 Task: Find connections with filter location Saint-Maximin-la-Sainte-Baume with filter topic #jobsearching with filter profile language French with filter current company Refinitiv, an LSEG business with filter school Sri Chaitanya Techno School, Bangalore with filter industry Alternative Dispute Resolution with filter service category Real Estate with filter keywords title Mathematician
Action: Mouse moved to (300, 263)
Screenshot: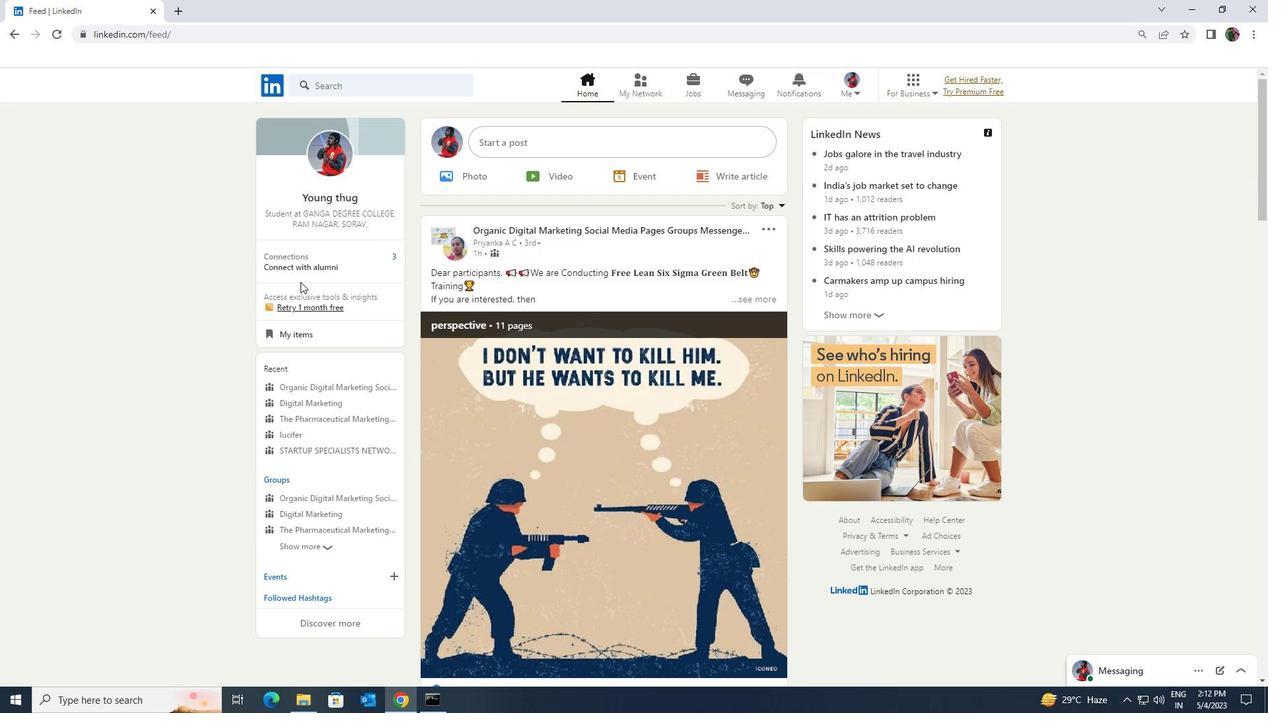 
Action: Mouse pressed left at (300, 263)
Screenshot: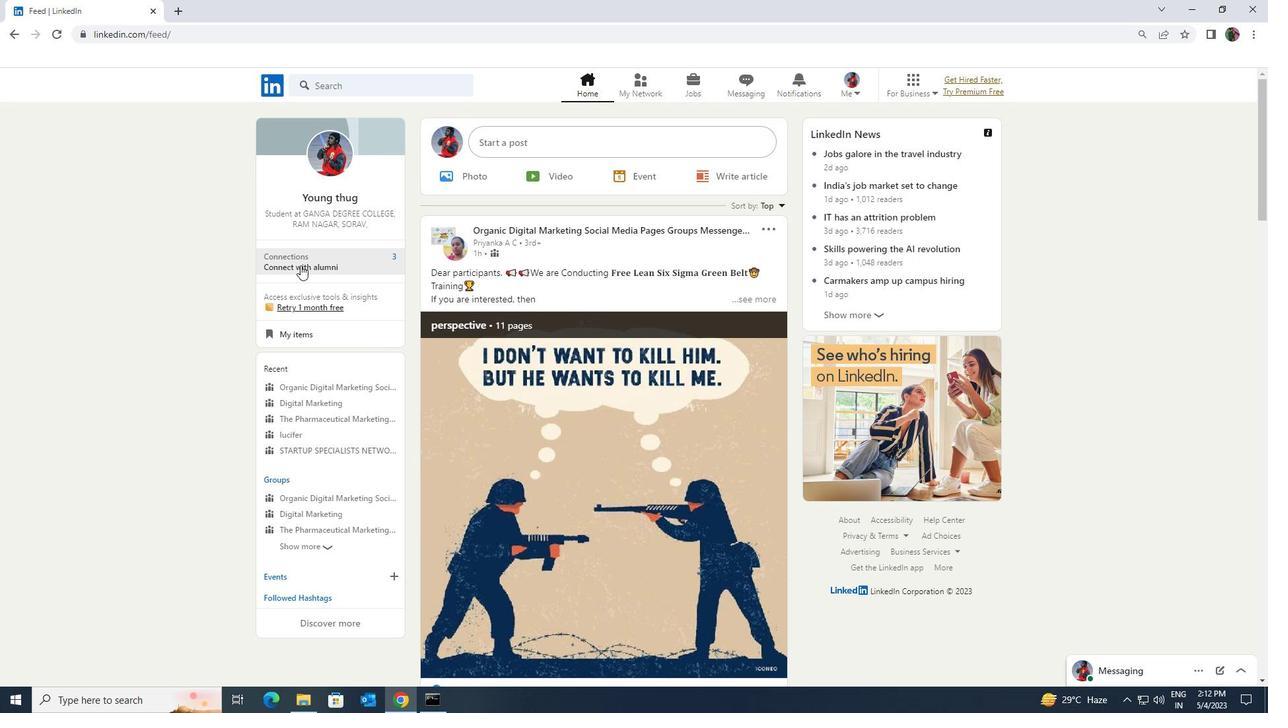 
Action: Mouse moved to (314, 157)
Screenshot: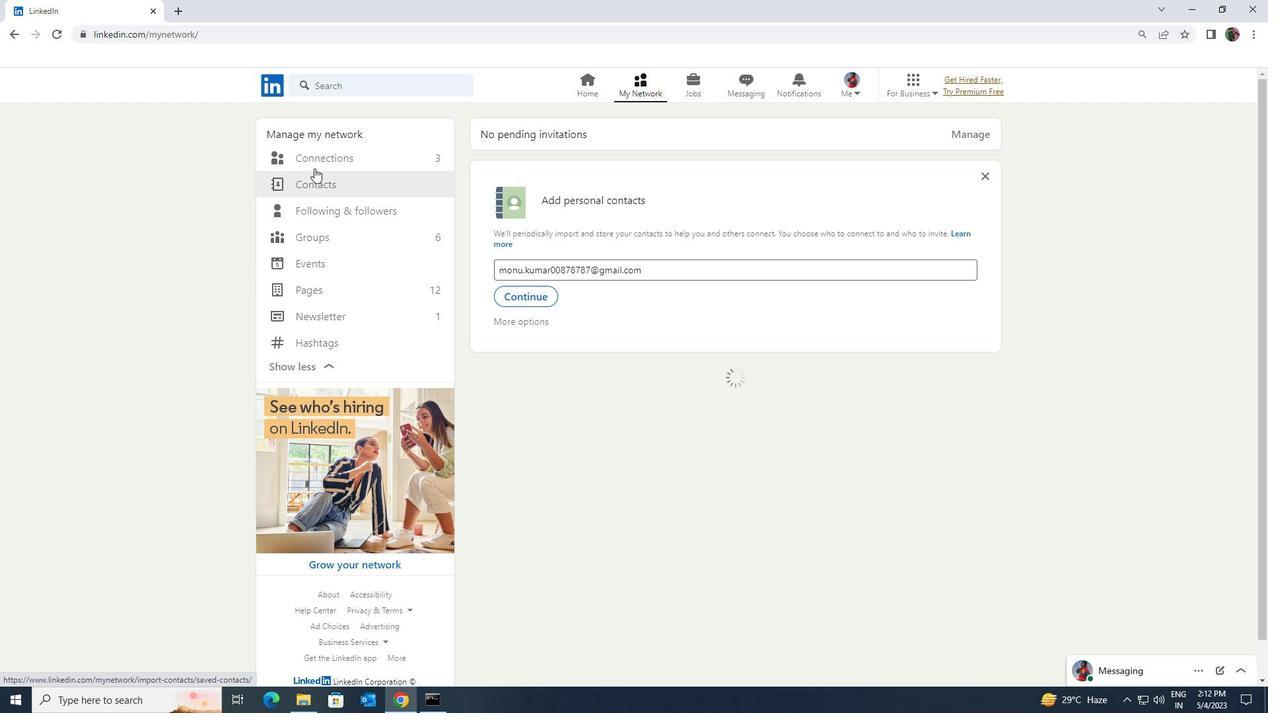 
Action: Mouse pressed left at (314, 157)
Screenshot: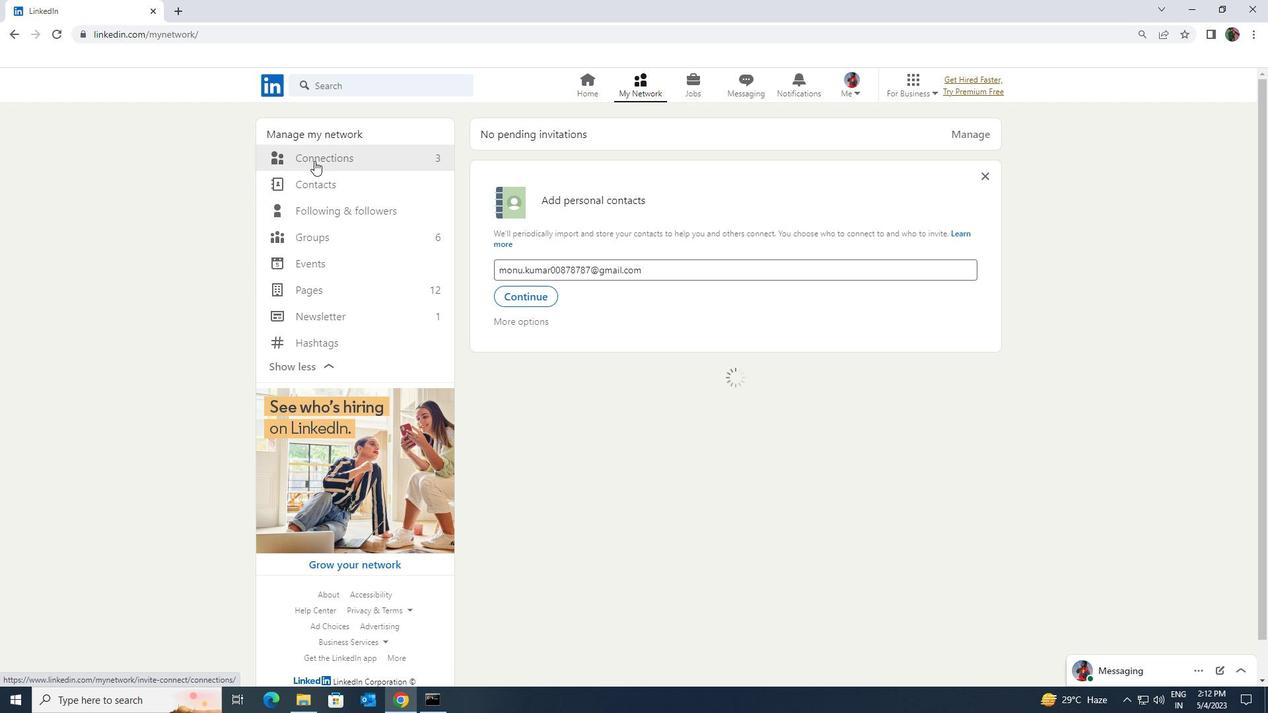 
Action: Mouse moved to (725, 155)
Screenshot: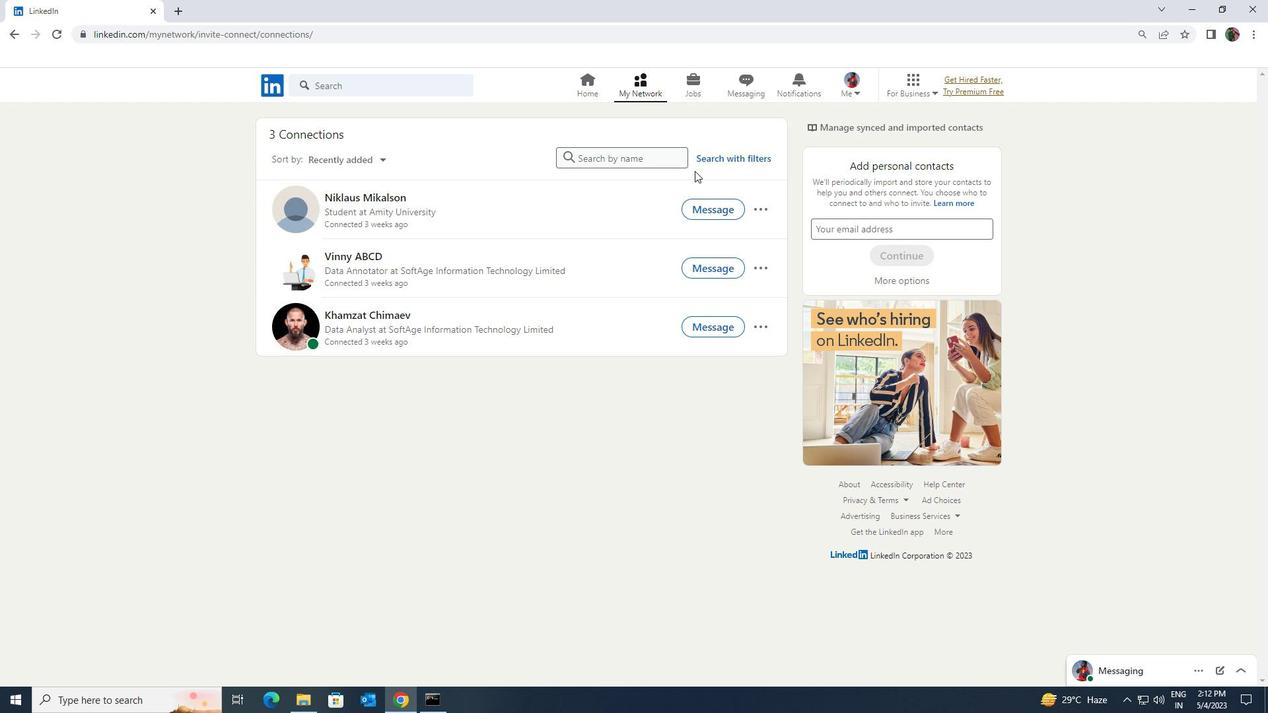
Action: Mouse pressed left at (725, 155)
Screenshot: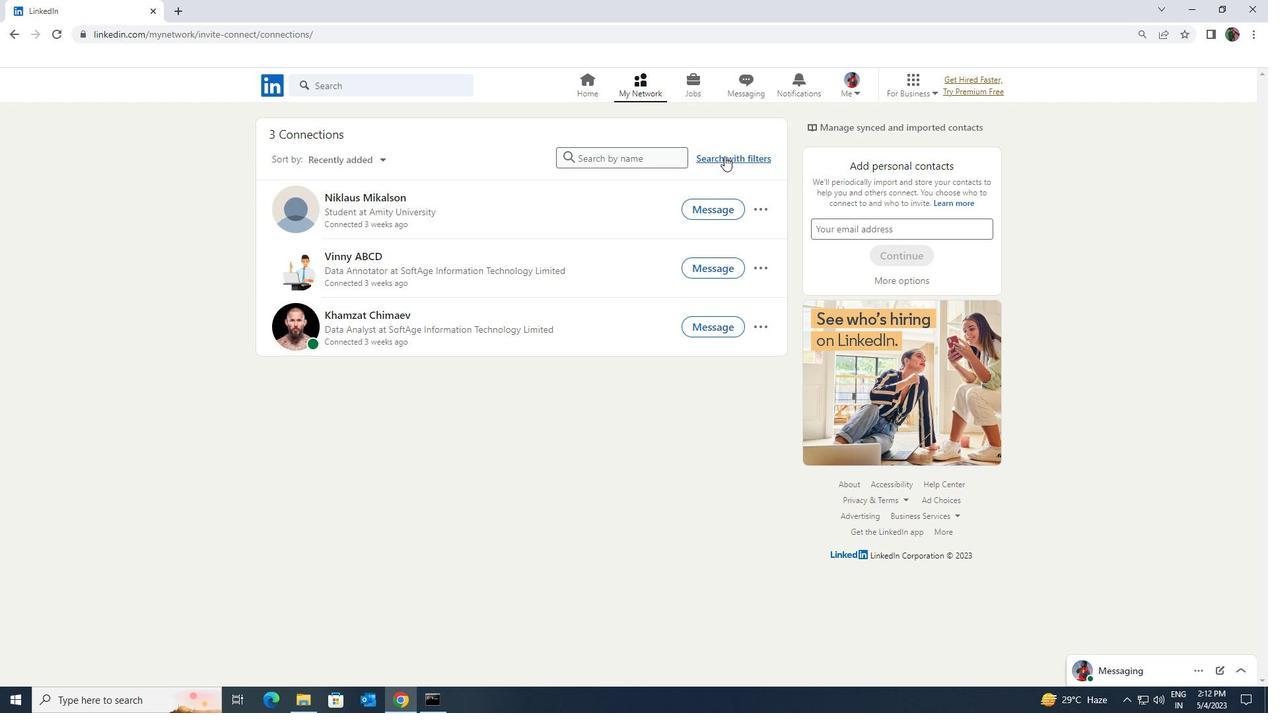 
Action: Mouse moved to (681, 122)
Screenshot: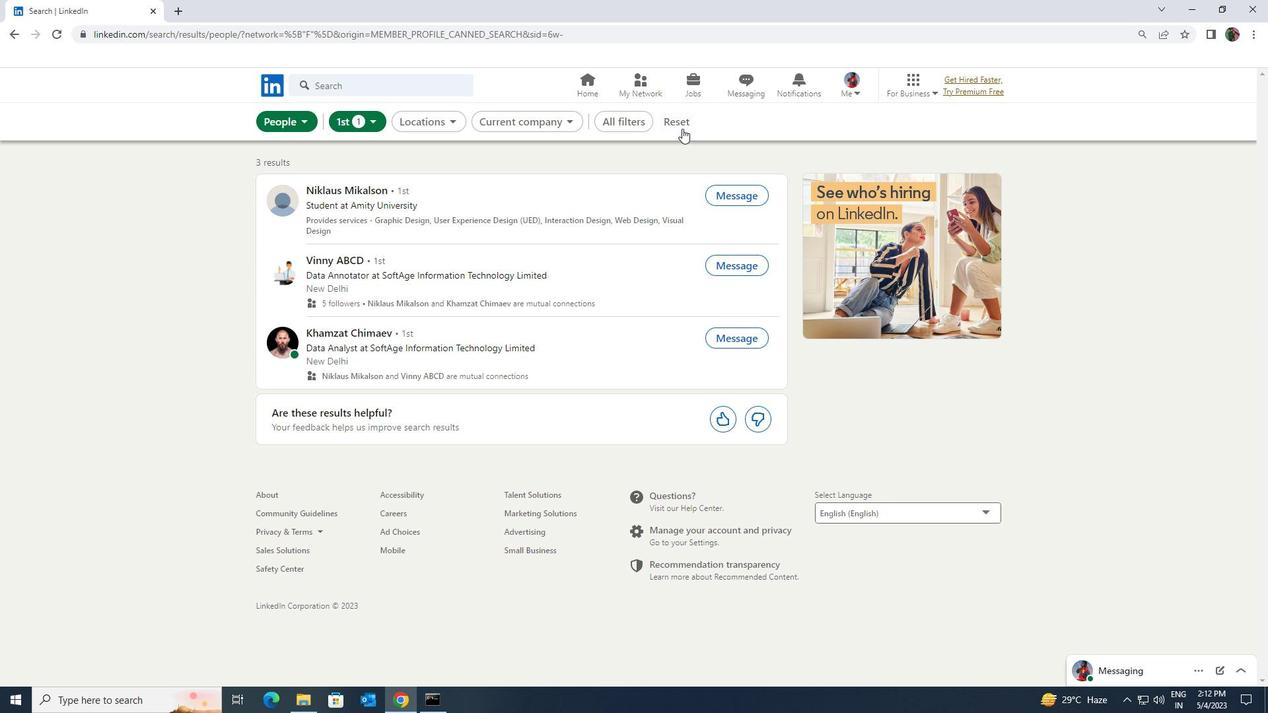 
Action: Mouse pressed left at (681, 122)
Screenshot: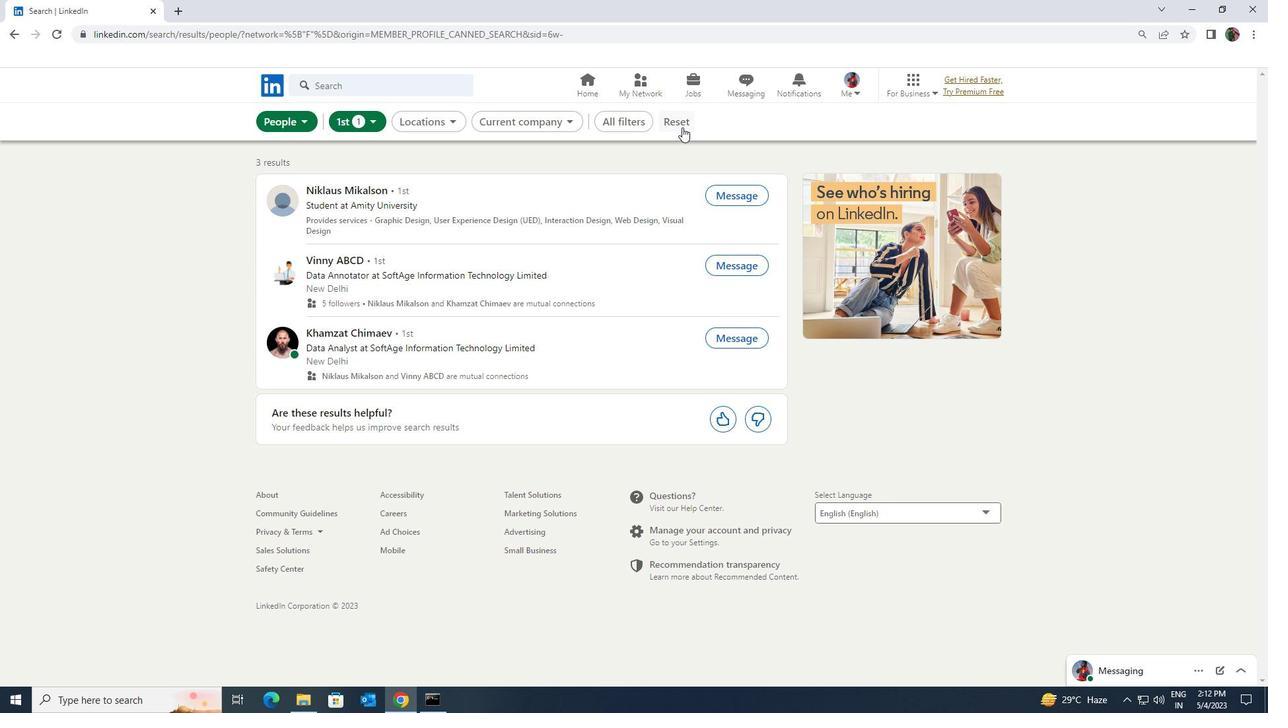 
Action: Mouse moved to (664, 122)
Screenshot: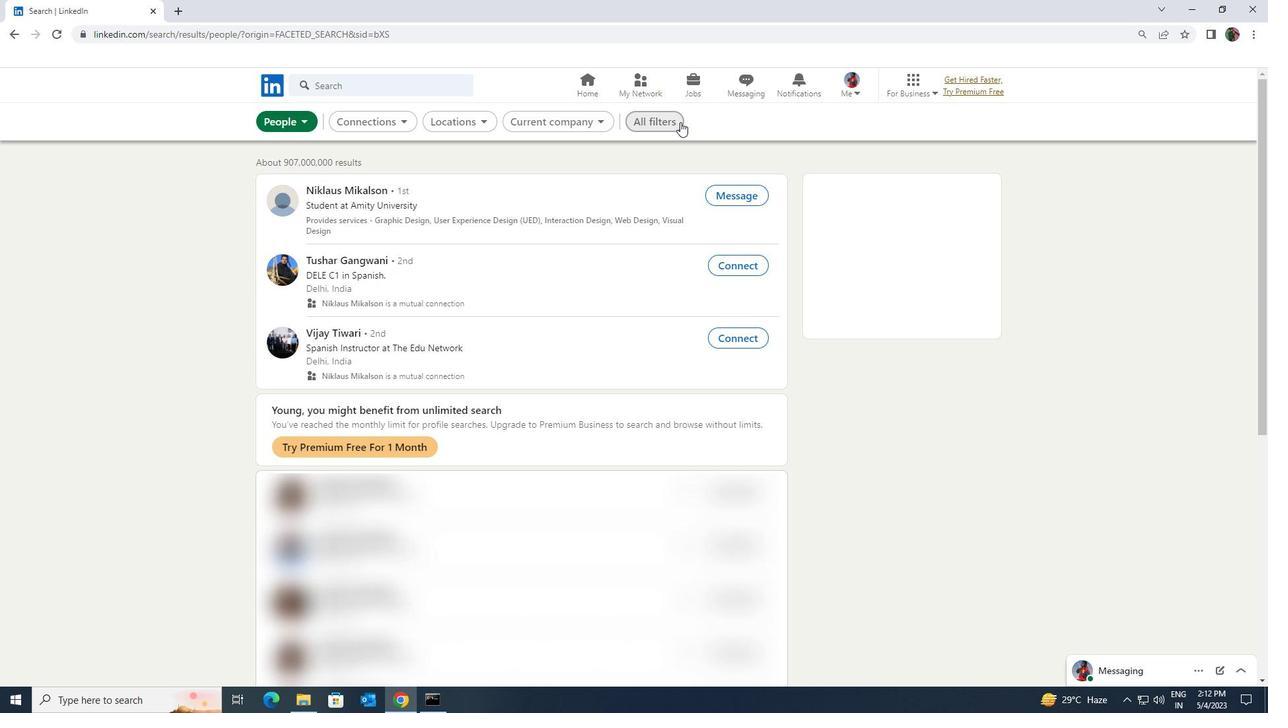 
Action: Mouse pressed left at (664, 122)
Screenshot: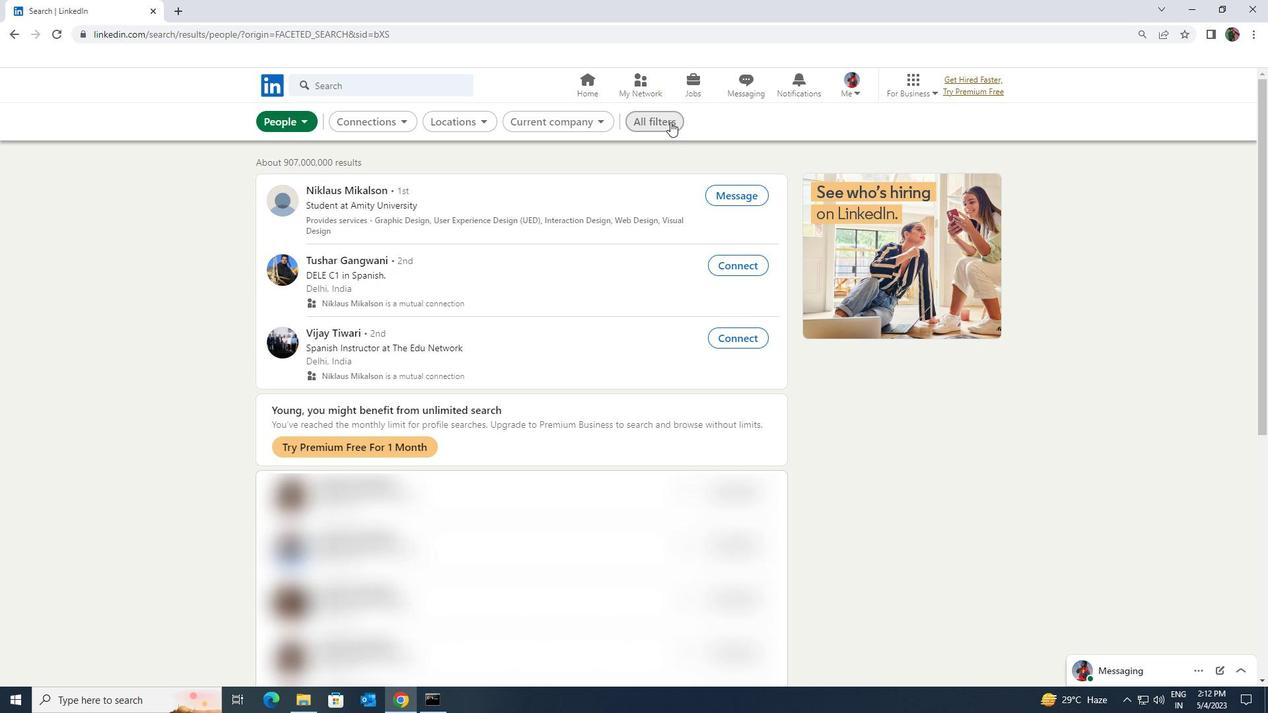 
Action: Mouse moved to (1086, 511)
Screenshot: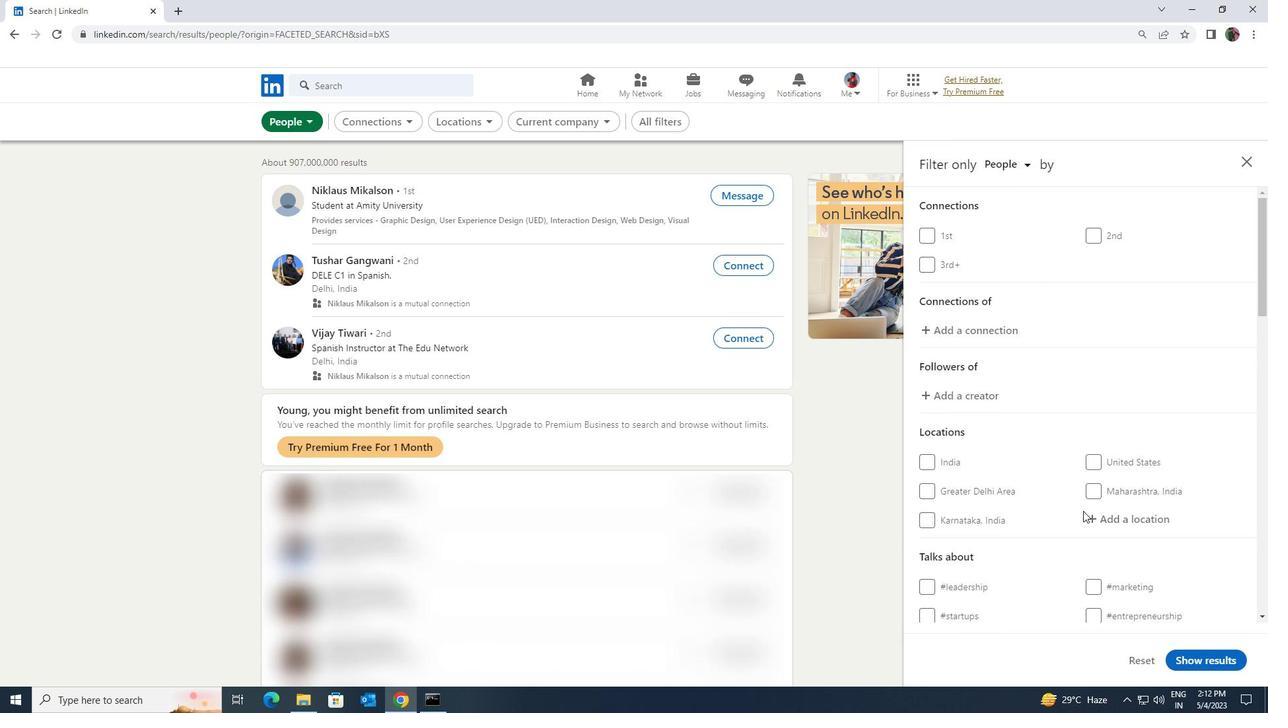 
Action: Mouse pressed left at (1086, 511)
Screenshot: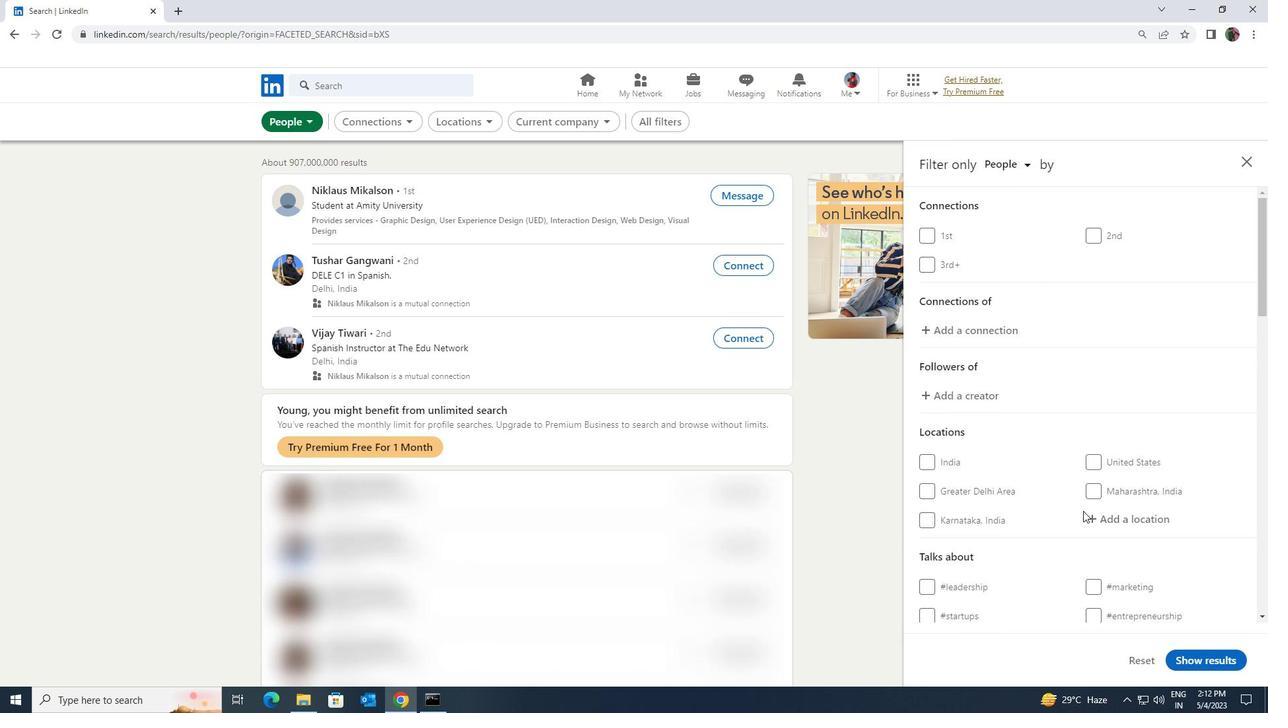 
Action: Mouse moved to (1087, 511)
Screenshot: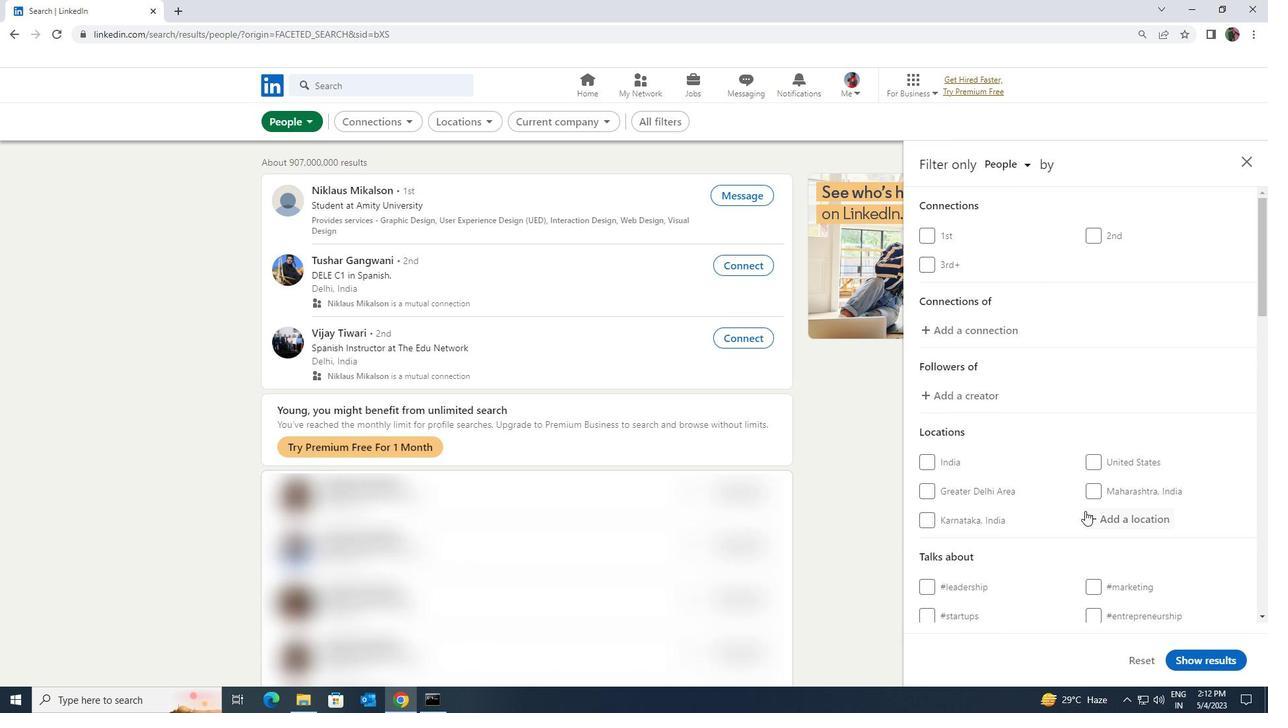 
Action: Key pressed <Key.shift>SAINT<Key.space><Key.shift>MAXI
Screenshot: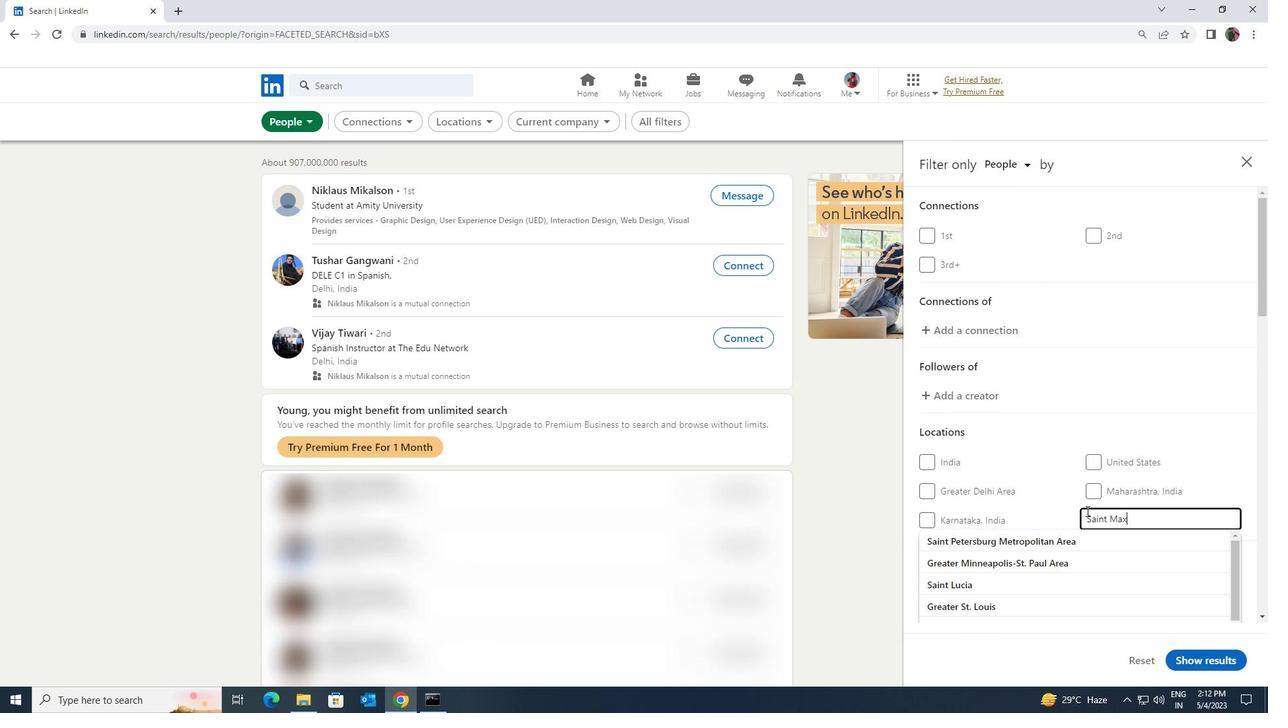 
Action: Mouse moved to (1070, 561)
Screenshot: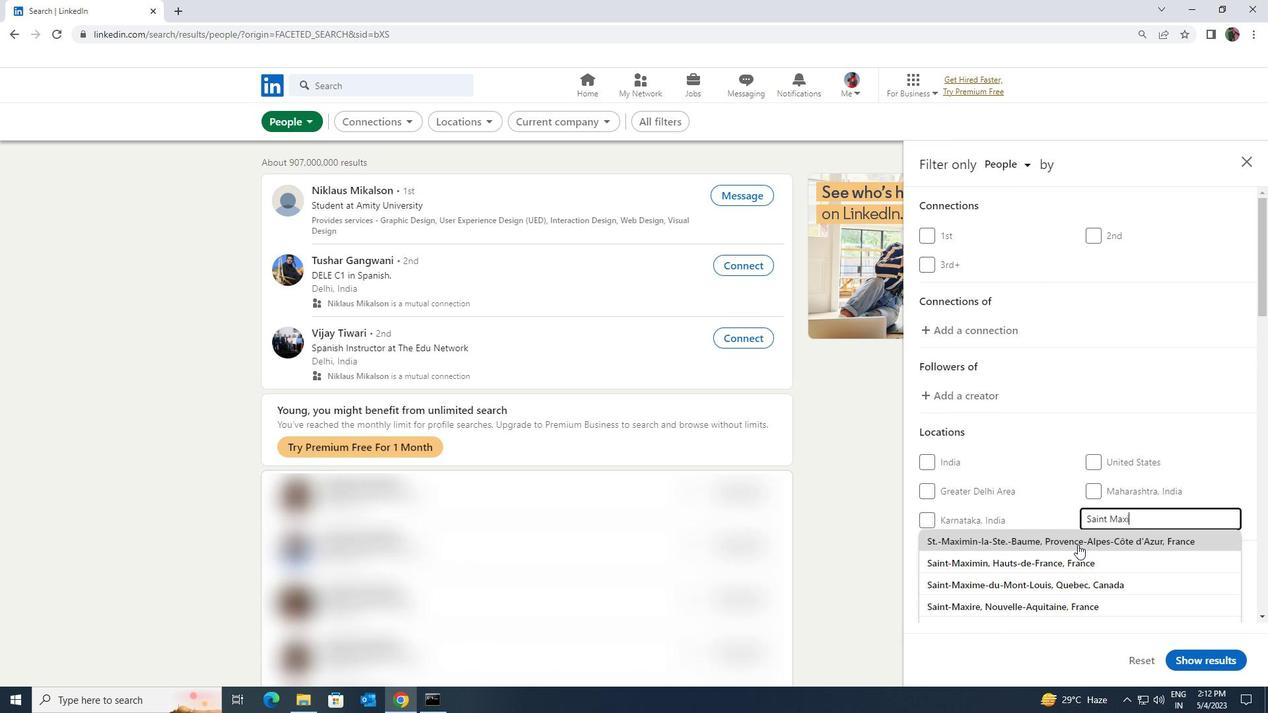 
Action: Mouse pressed left at (1070, 561)
Screenshot: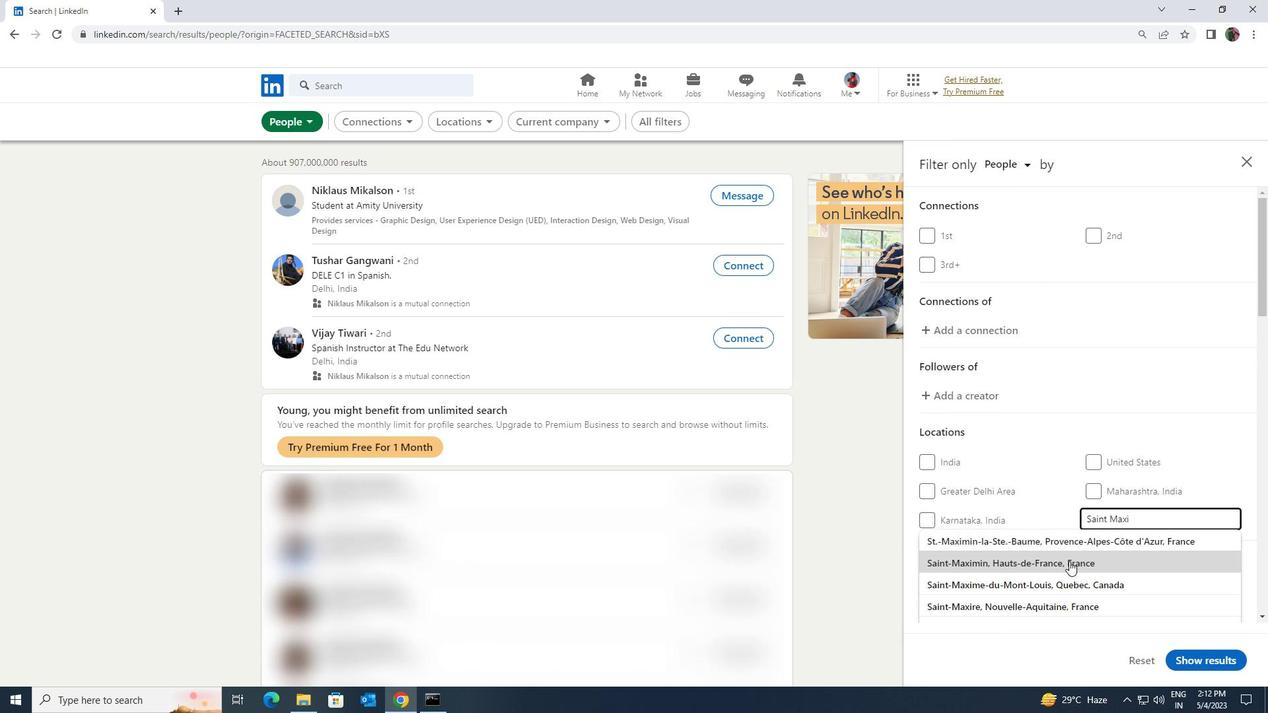 
Action: Mouse scrolled (1070, 561) with delta (0, 0)
Screenshot: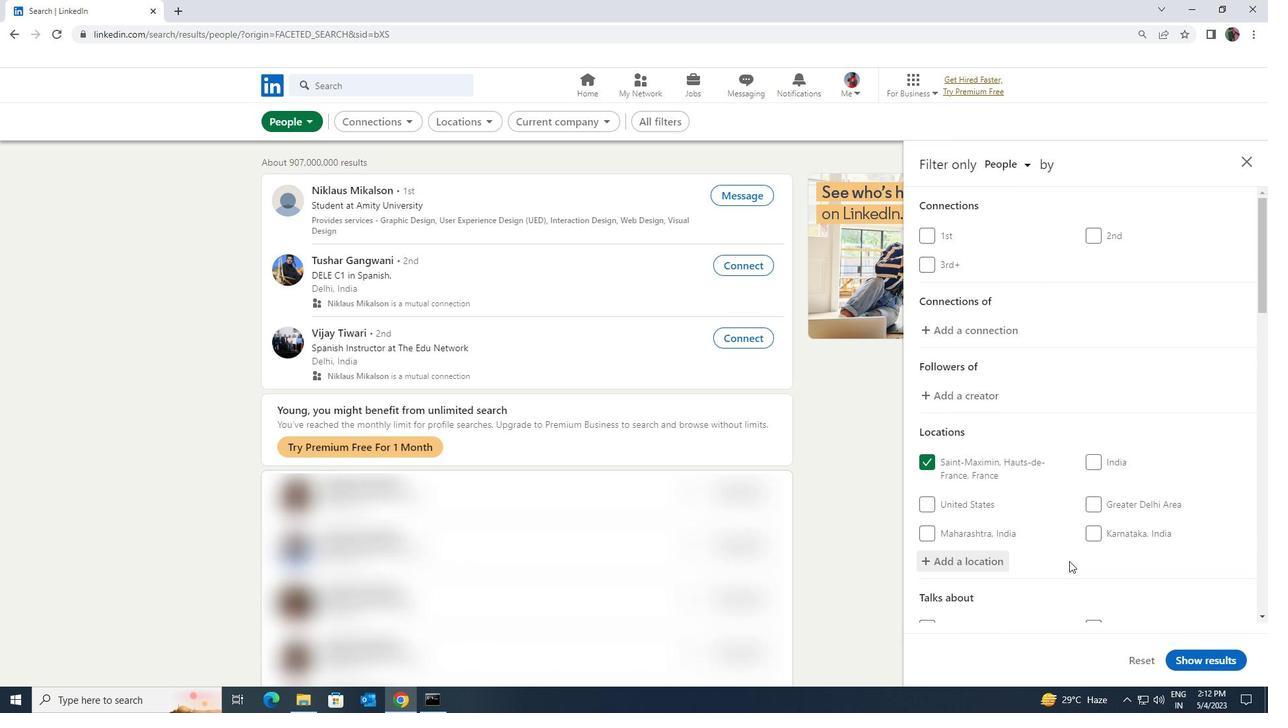 
Action: Mouse scrolled (1070, 561) with delta (0, 0)
Screenshot: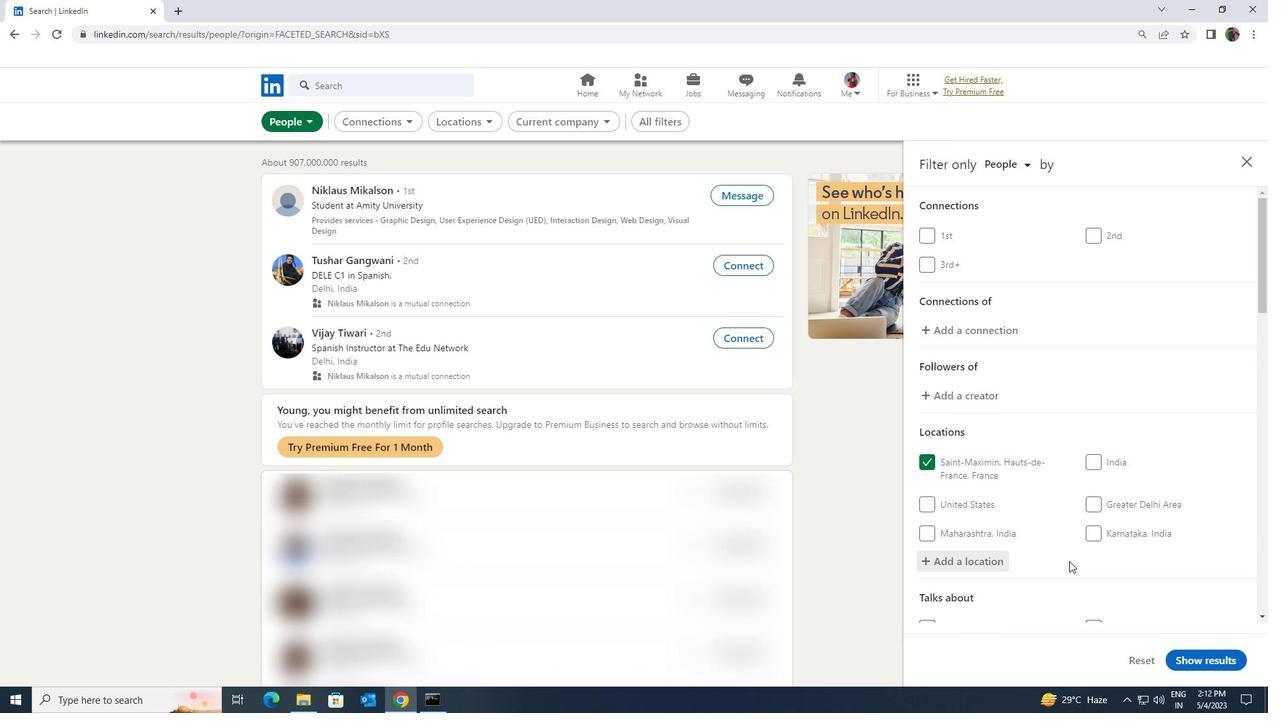 
Action: Mouse moved to (1089, 551)
Screenshot: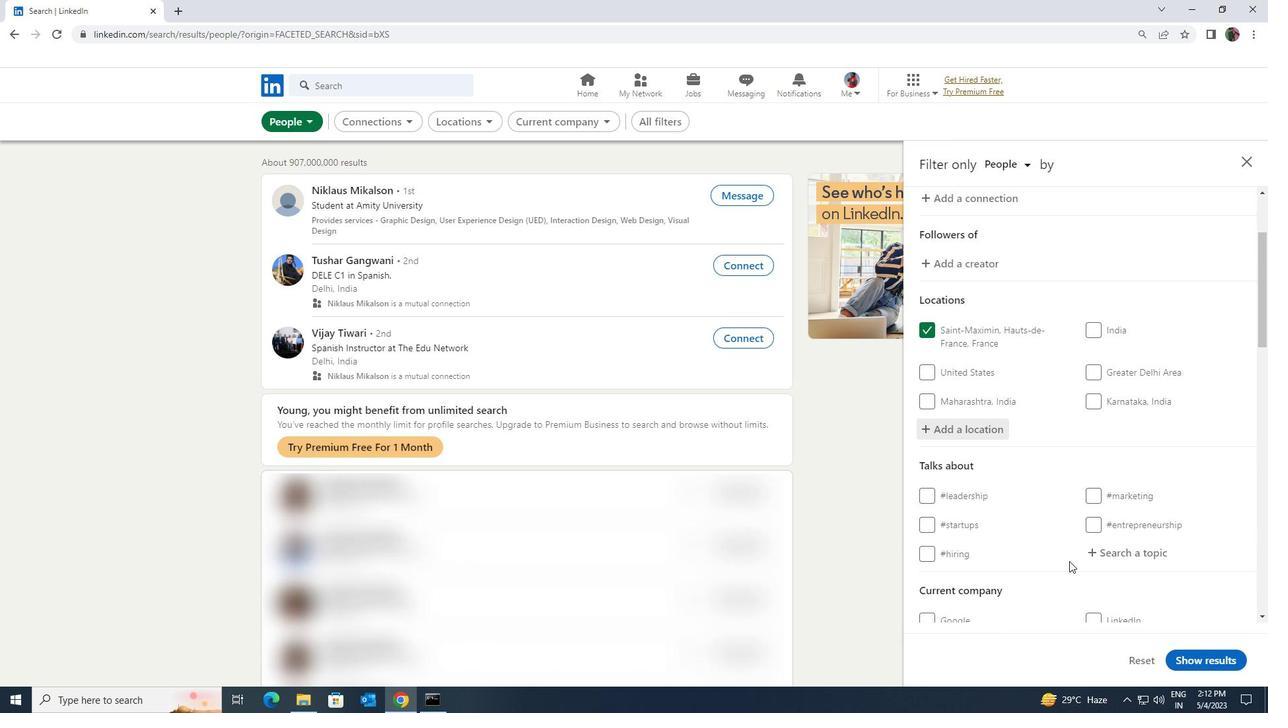 
Action: Mouse pressed left at (1089, 551)
Screenshot: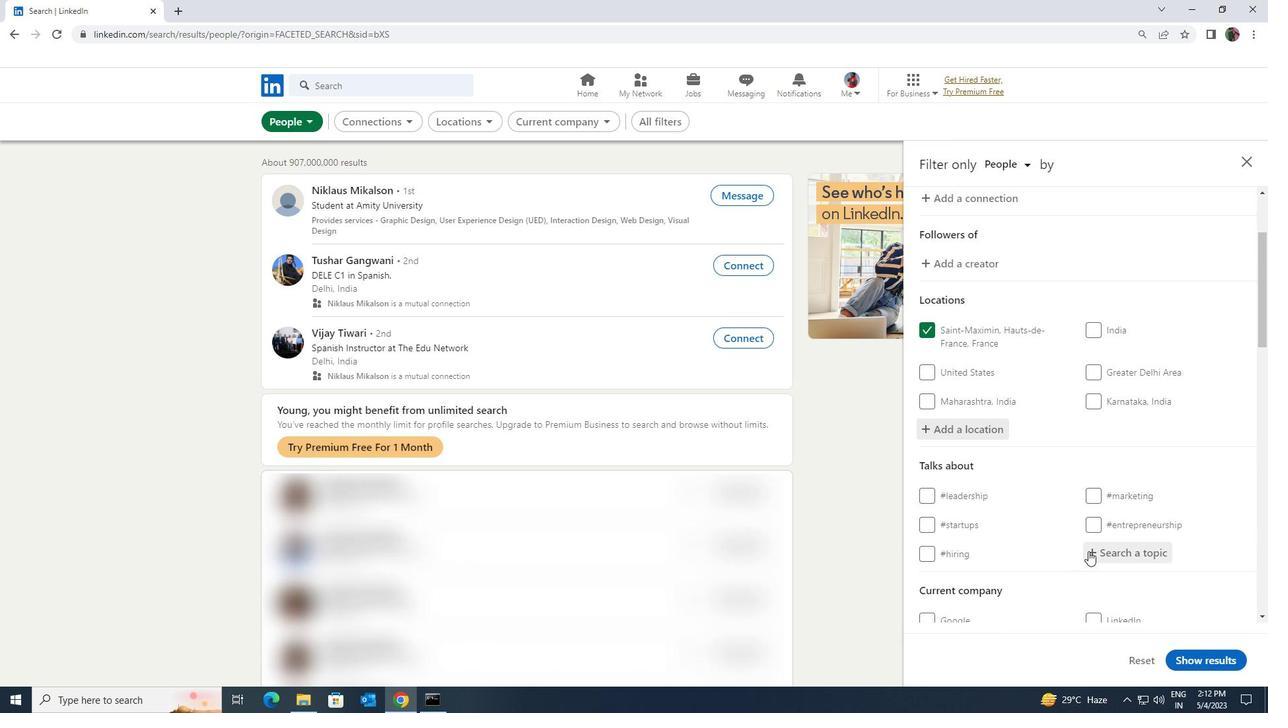 
Action: Mouse moved to (1090, 551)
Screenshot: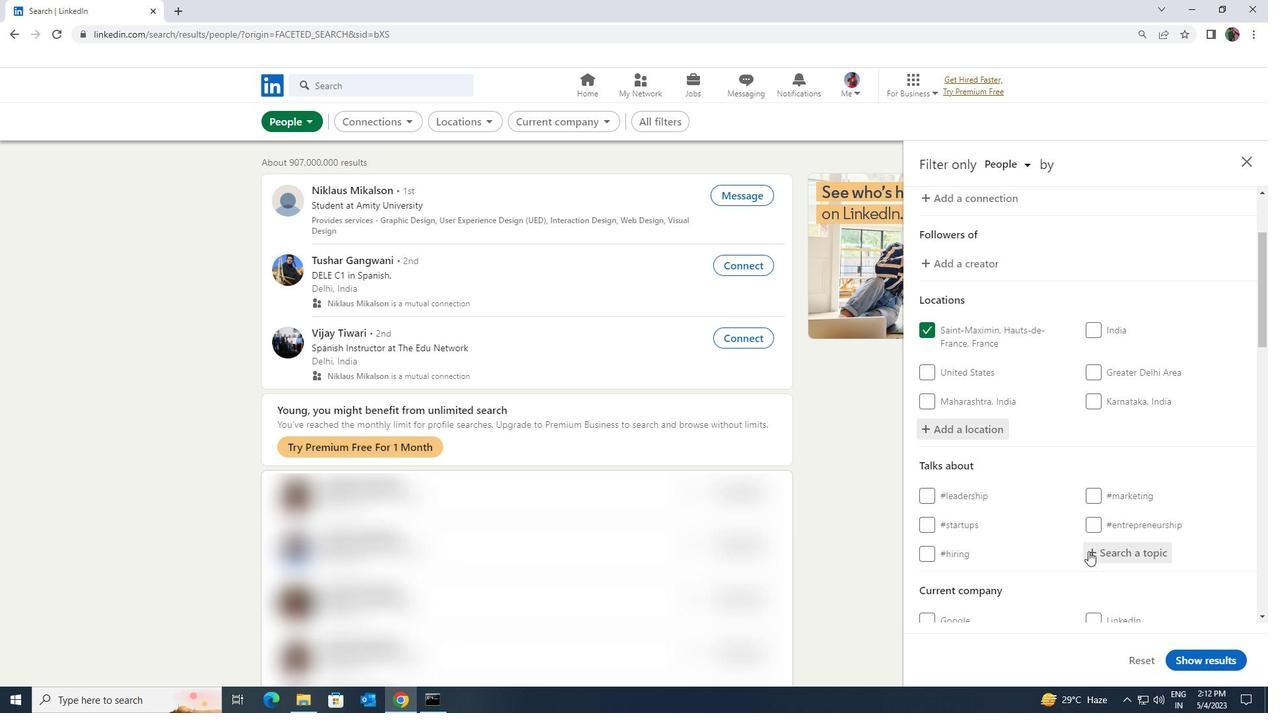 
Action: Key pressed <Key.shift>JOBSEARCHIN
Screenshot: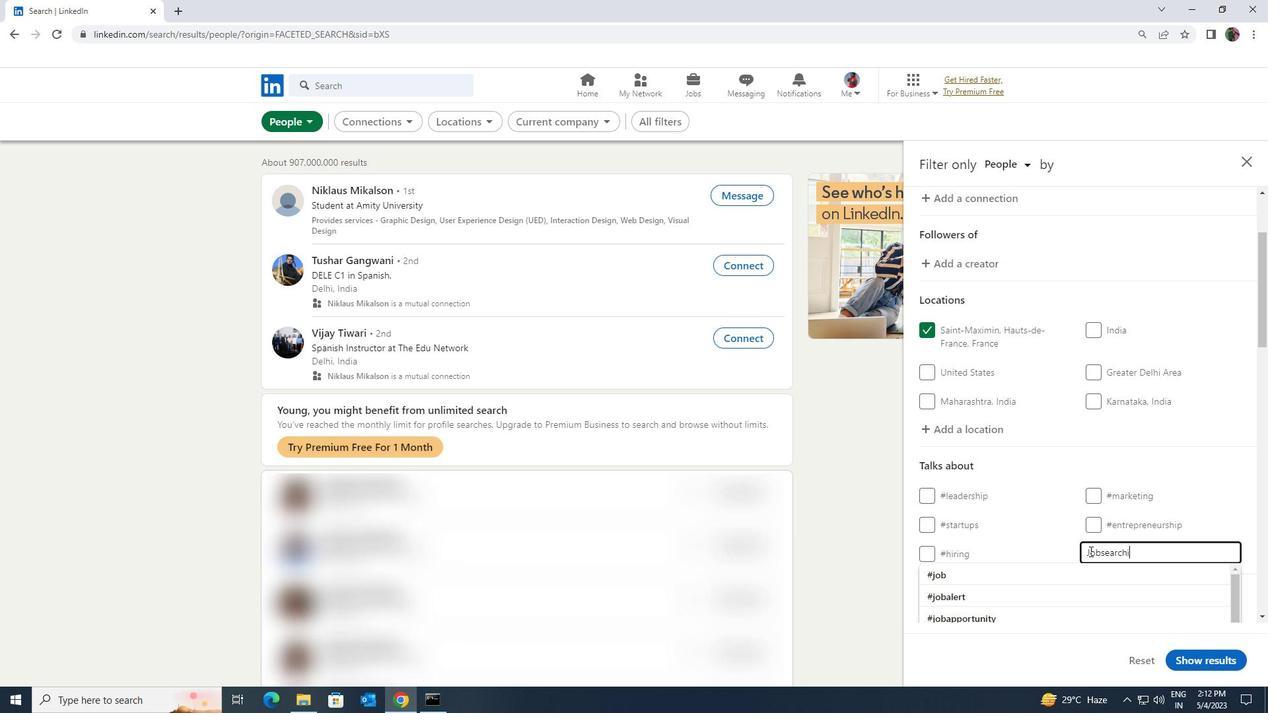 
Action: Mouse moved to (1076, 565)
Screenshot: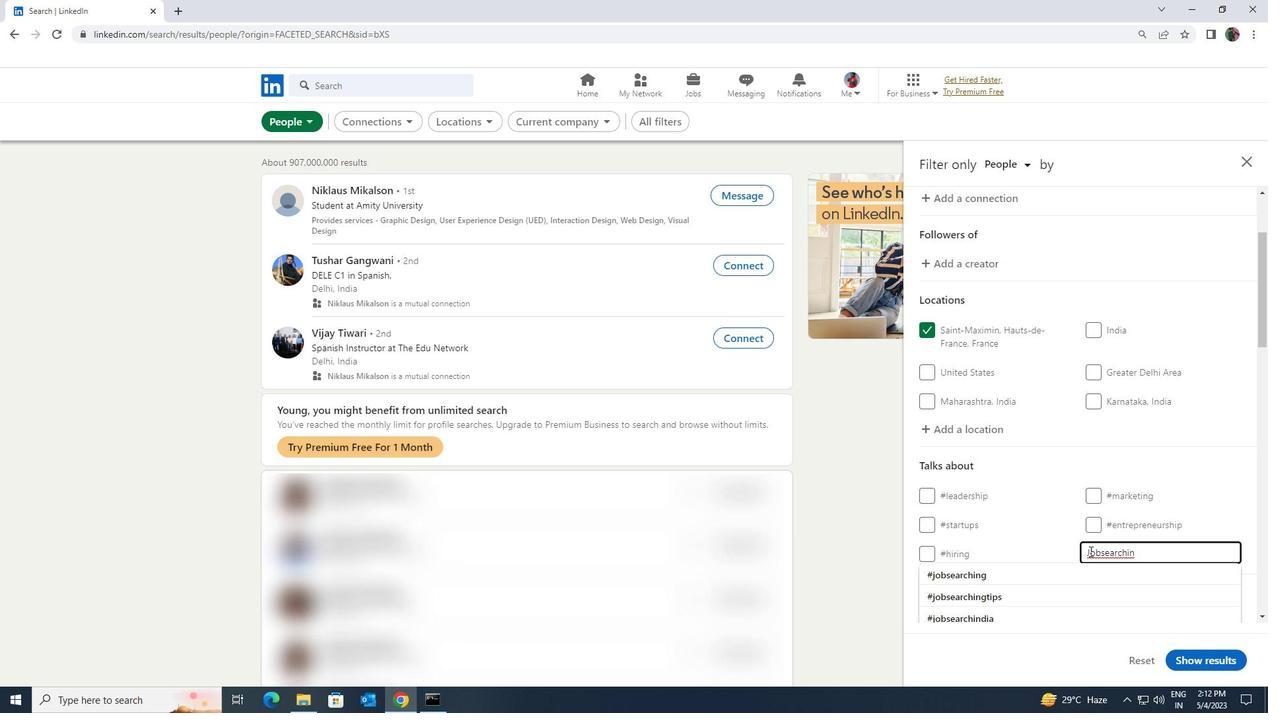 
Action: Mouse pressed left at (1076, 565)
Screenshot: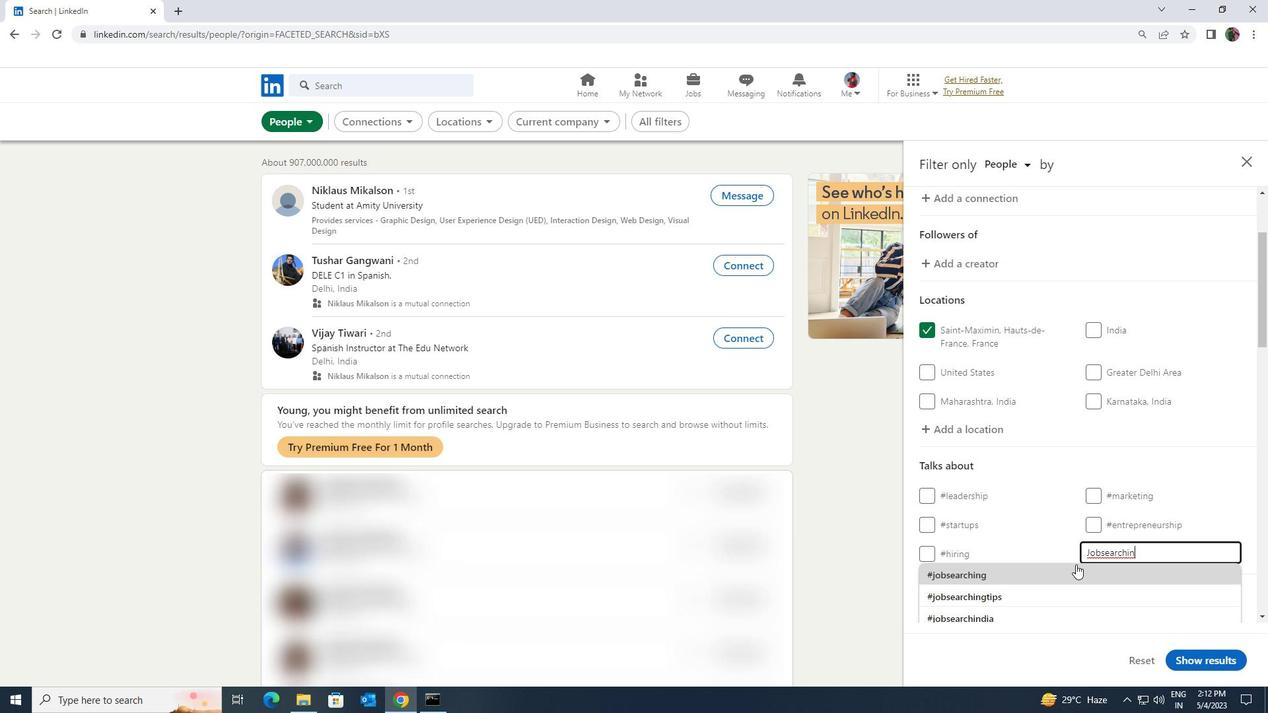 
Action: Mouse scrolled (1076, 564) with delta (0, 0)
Screenshot: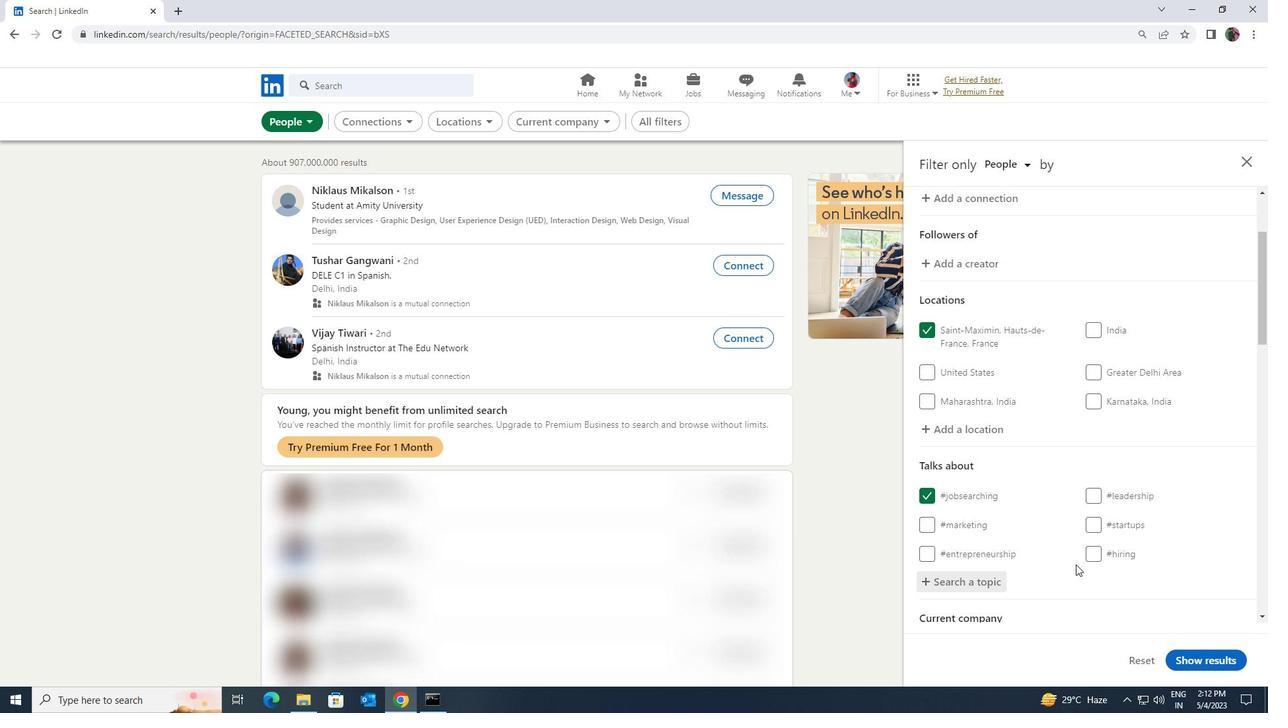 
Action: Mouse scrolled (1076, 564) with delta (0, 0)
Screenshot: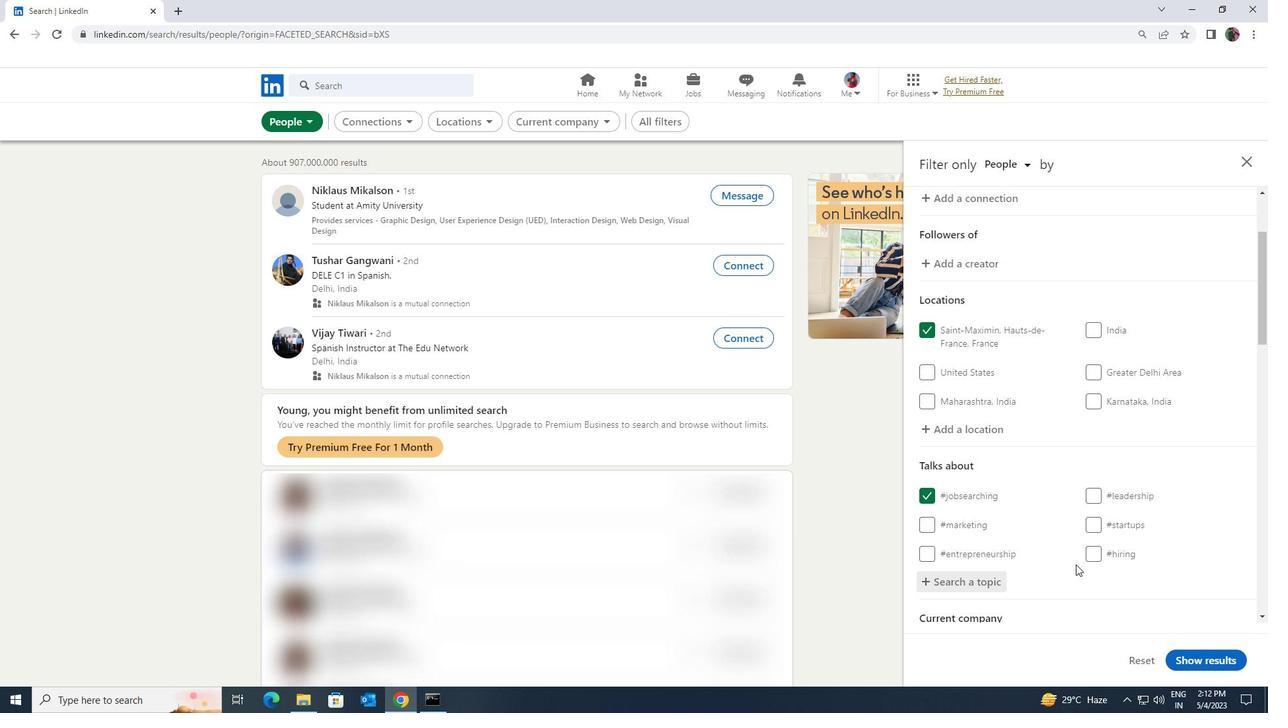 
Action: Mouse scrolled (1076, 564) with delta (0, 0)
Screenshot: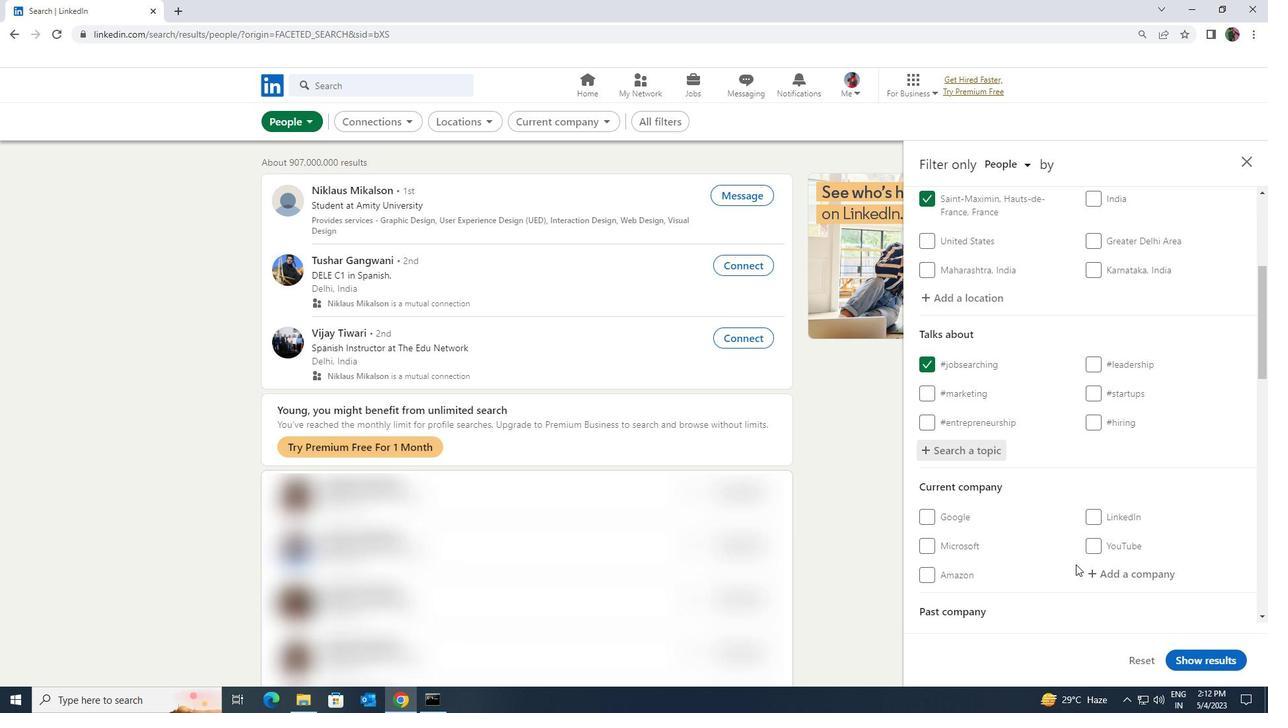
Action: Mouse scrolled (1076, 564) with delta (0, 0)
Screenshot: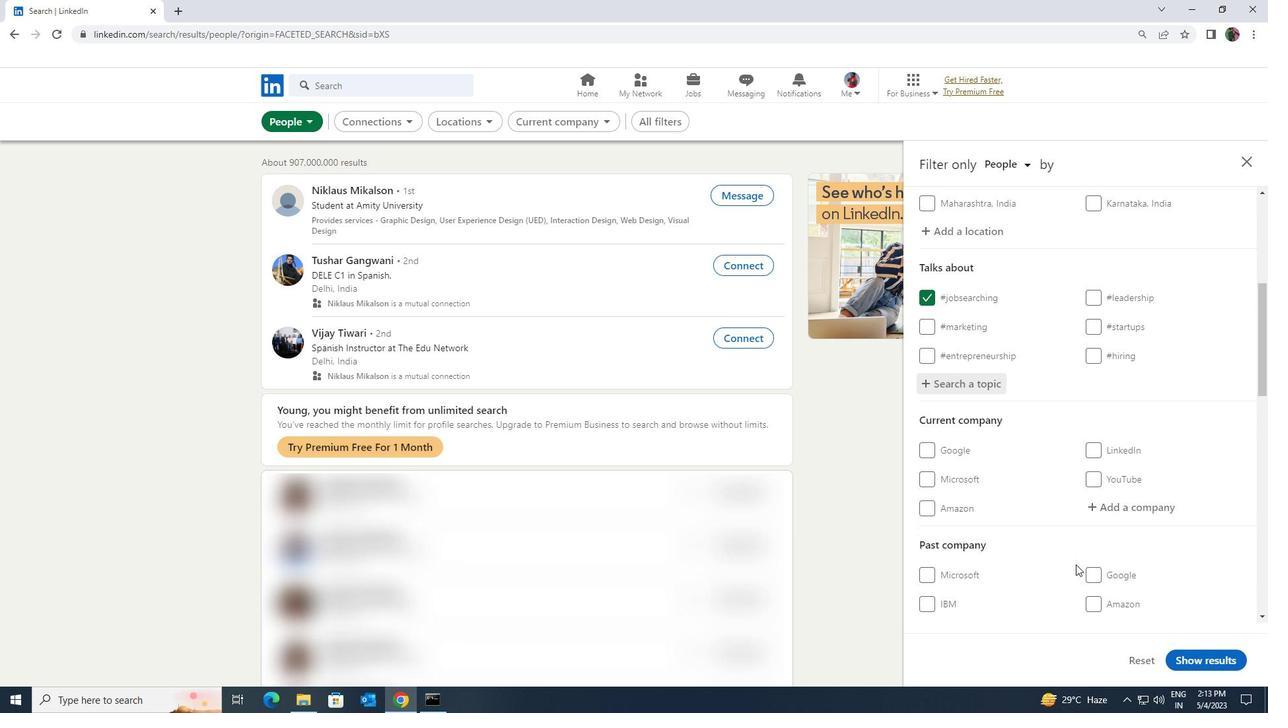 
Action: Mouse scrolled (1076, 564) with delta (0, 0)
Screenshot: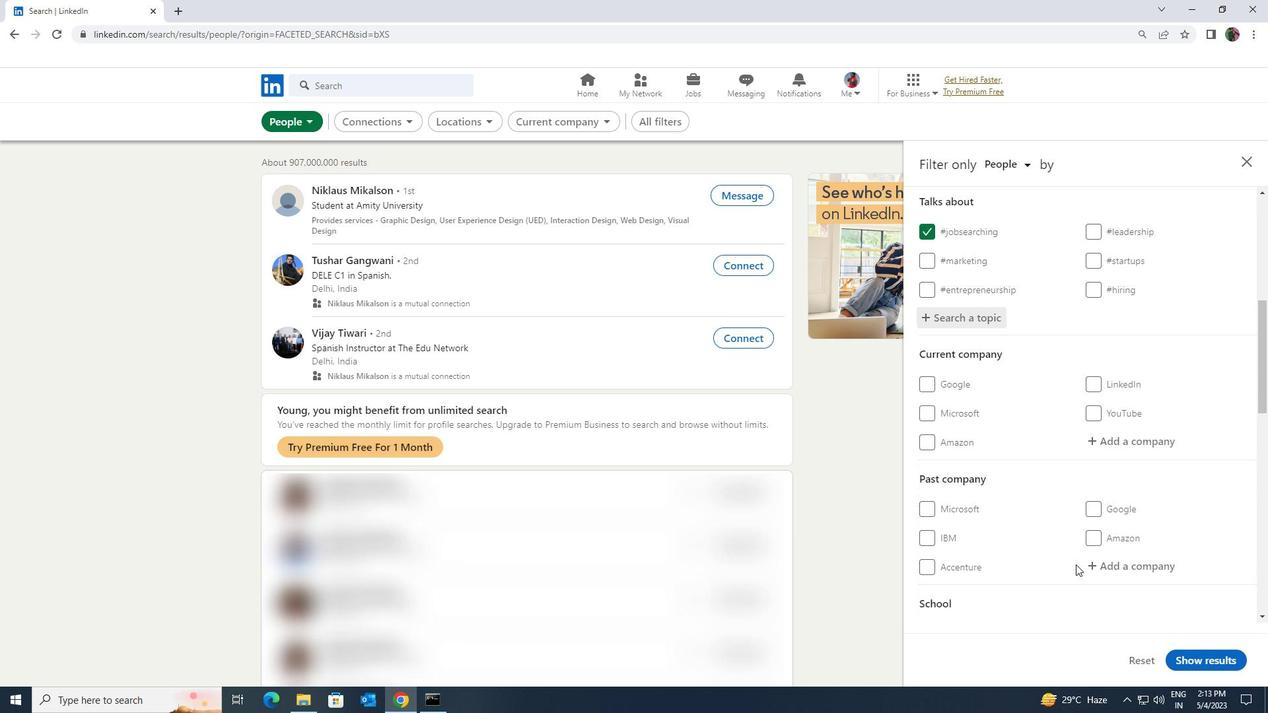
Action: Mouse scrolled (1076, 564) with delta (0, 0)
Screenshot: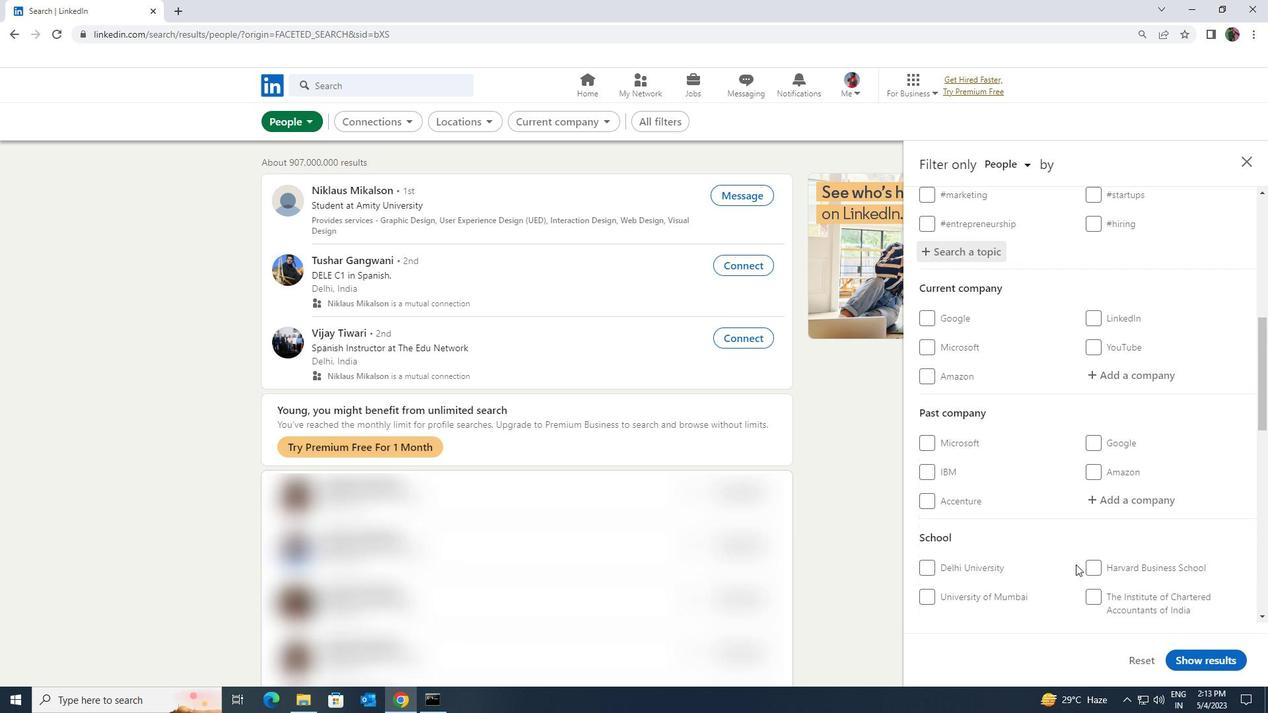 
Action: Mouse scrolled (1076, 564) with delta (0, 0)
Screenshot: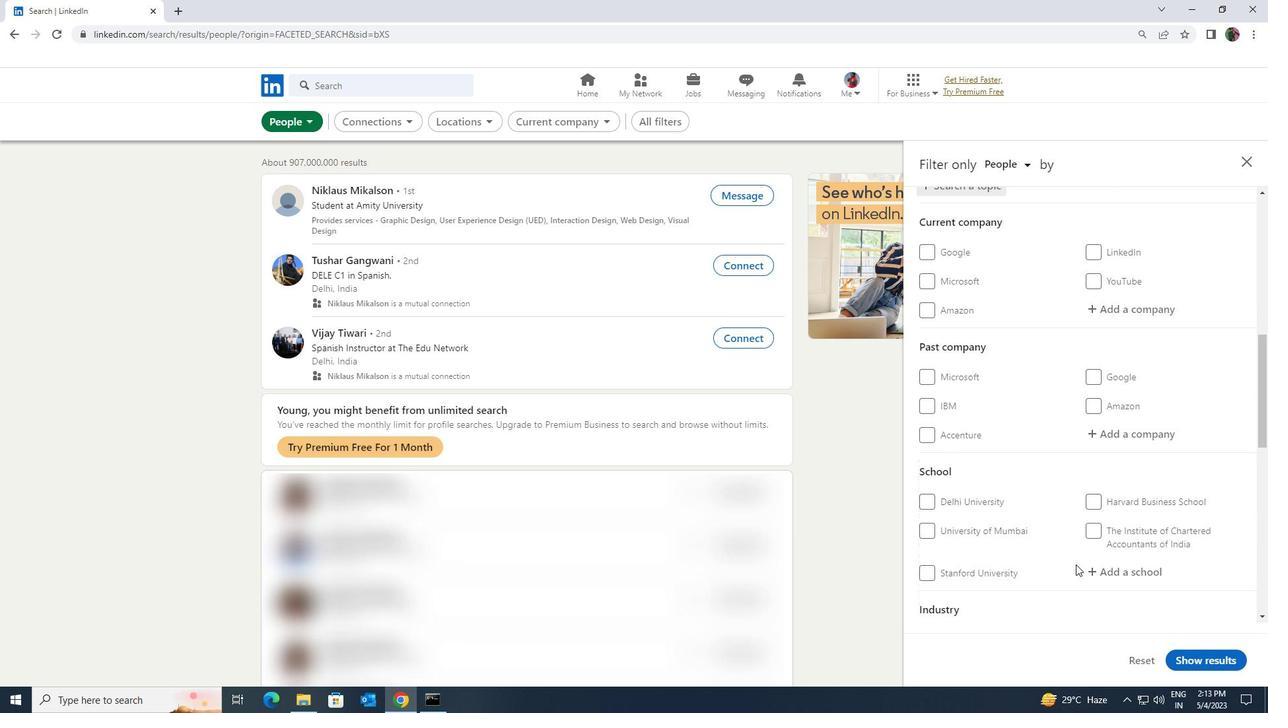 
Action: Mouse moved to (1077, 563)
Screenshot: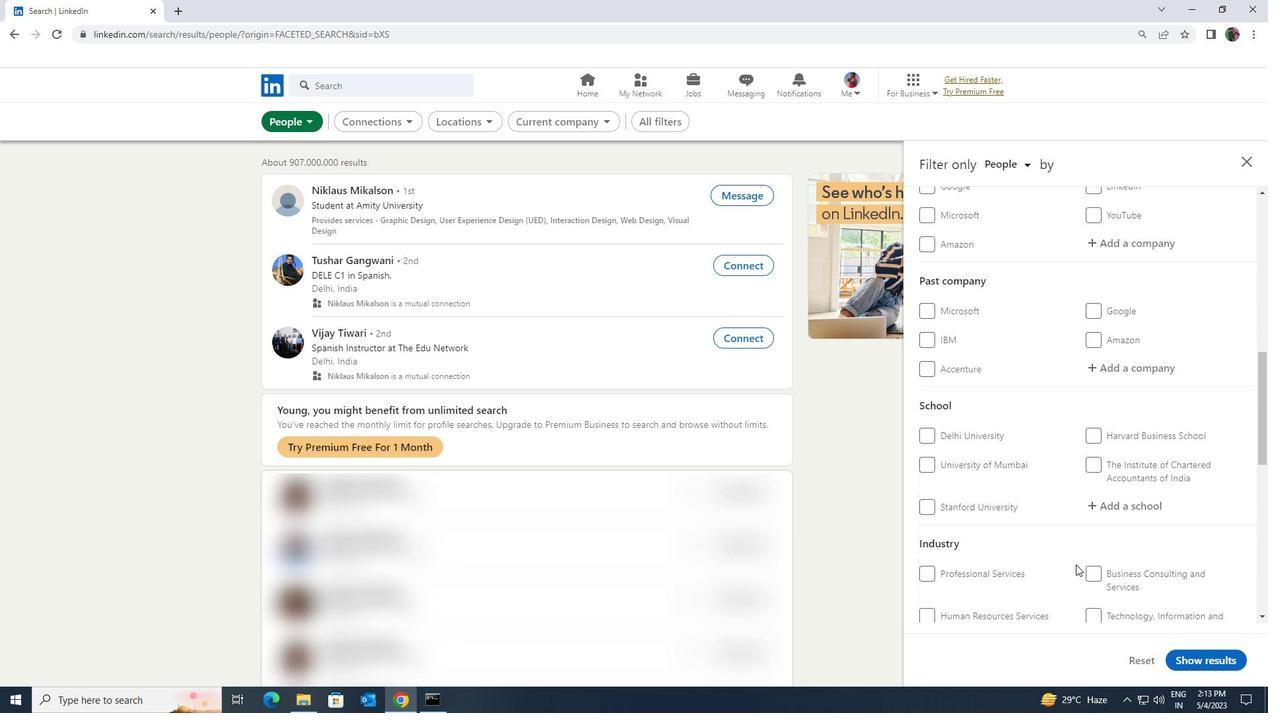 
Action: Mouse scrolled (1077, 563) with delta (0, 0)
Screenshot: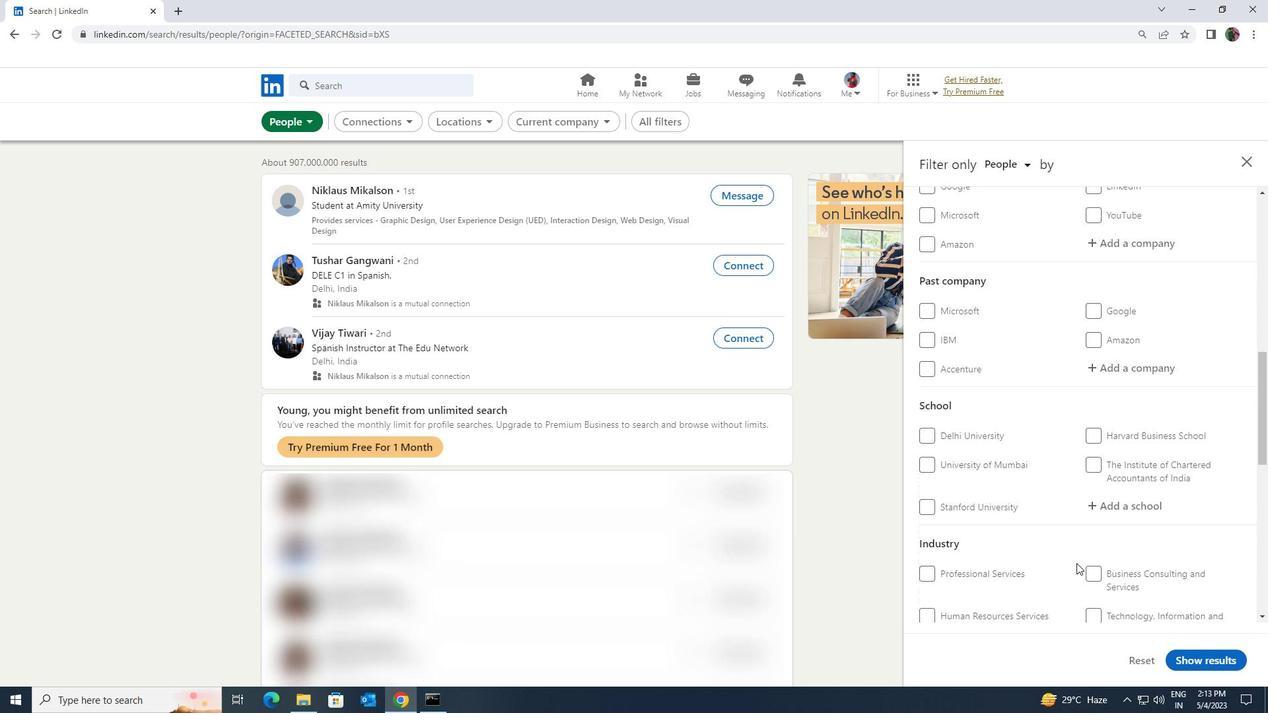 
Action: Mouse scrolled (1077, 563) with delta (0, 0)
Screenshot: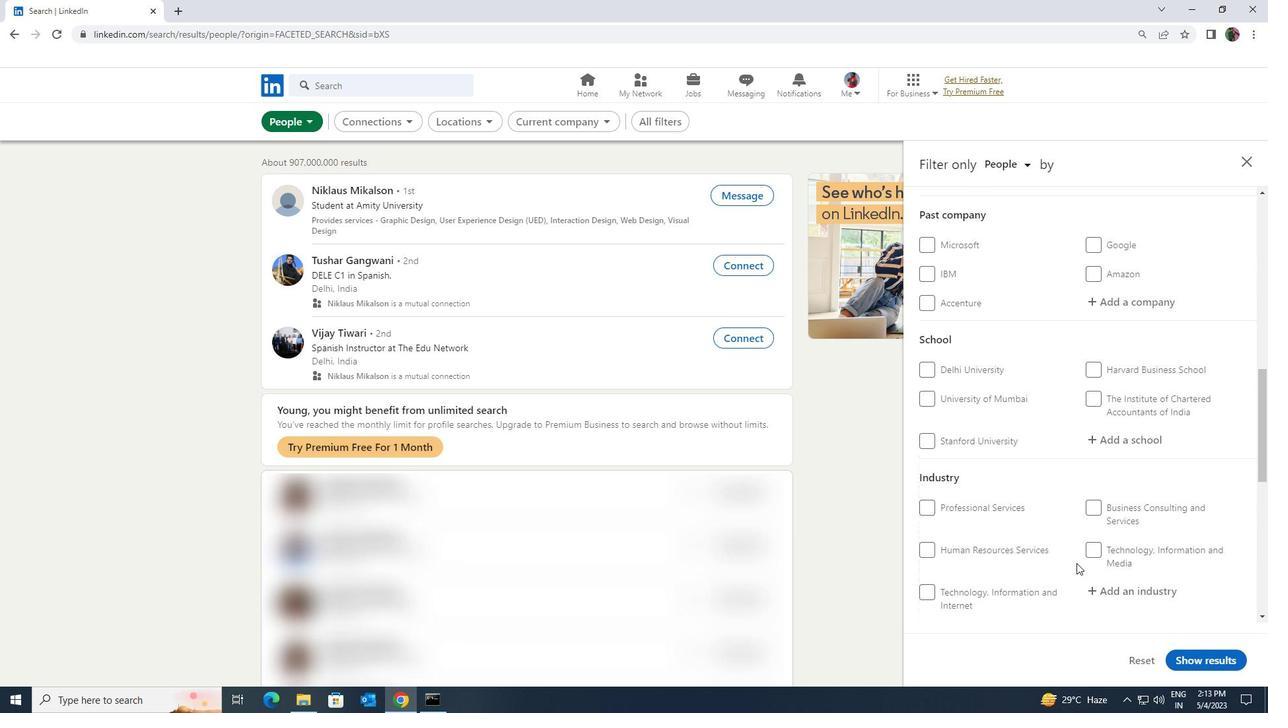 
Action: Mouse scrolled (1077, 563) with delta (0, 0)
Screenshot: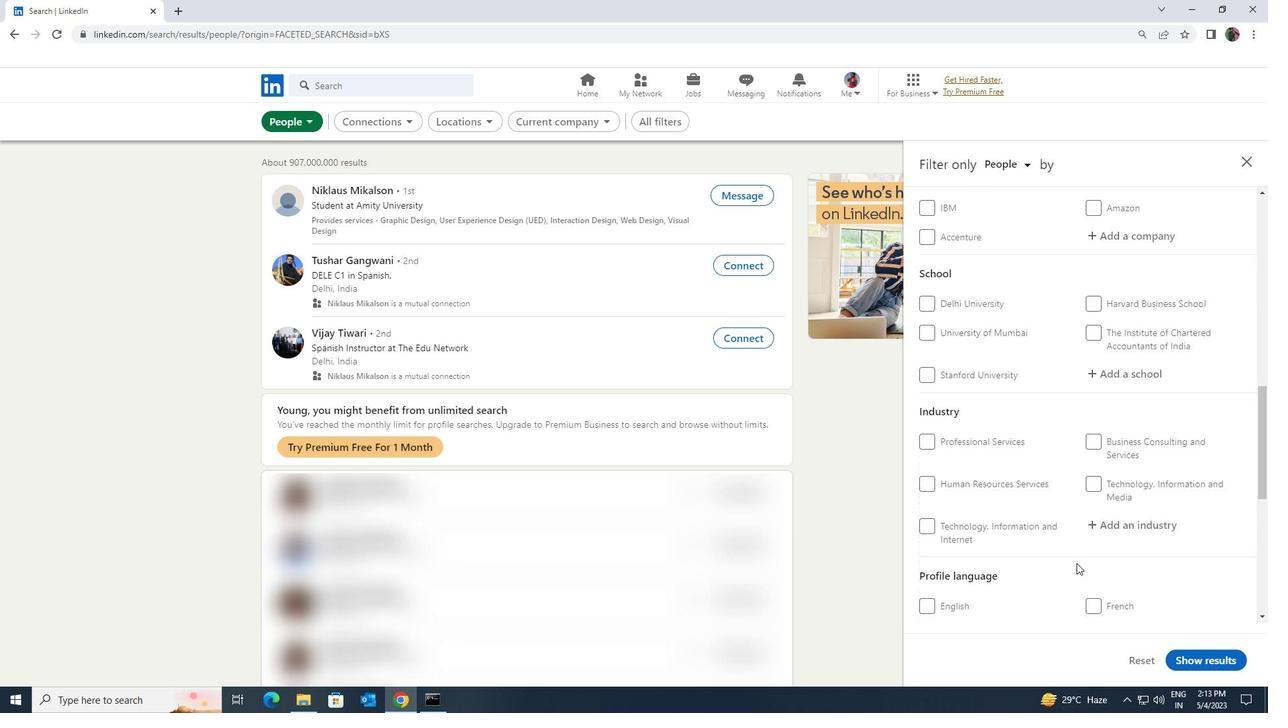 
Action: Mouse moved to (1091, 543)
Screenshot: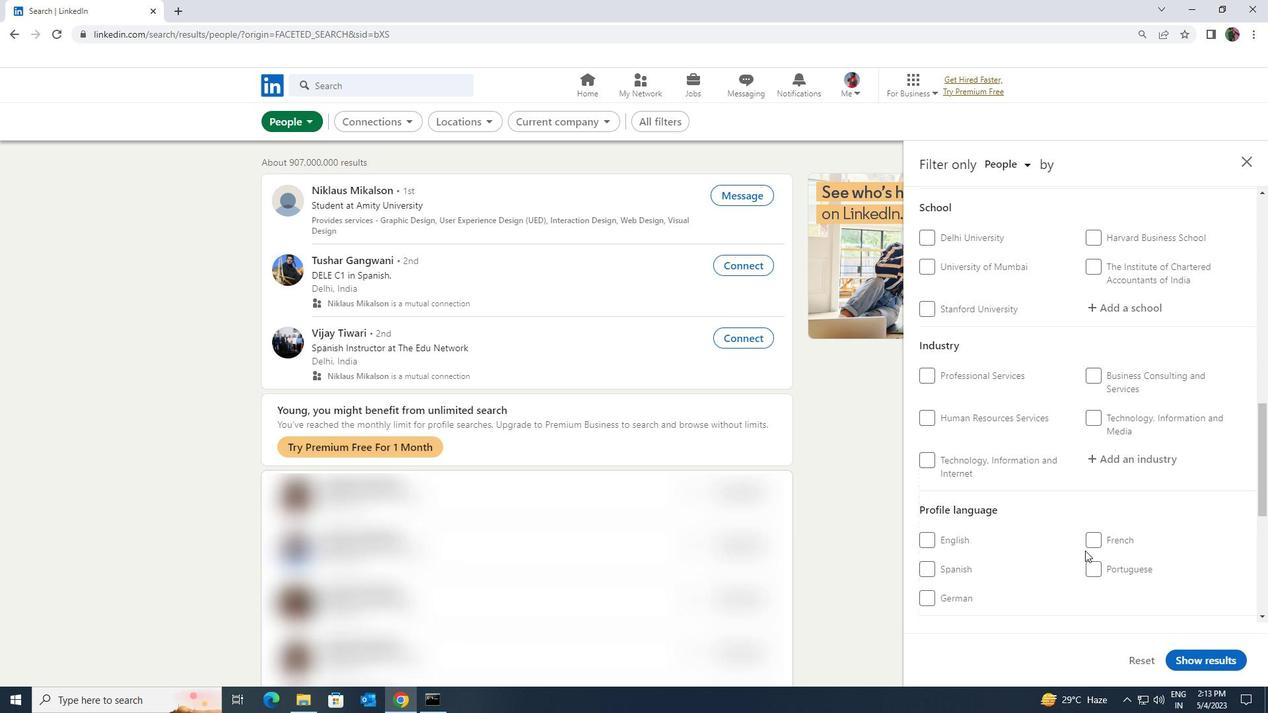 
Action: Mouse pressed left at (1091, 543)
Screenshot: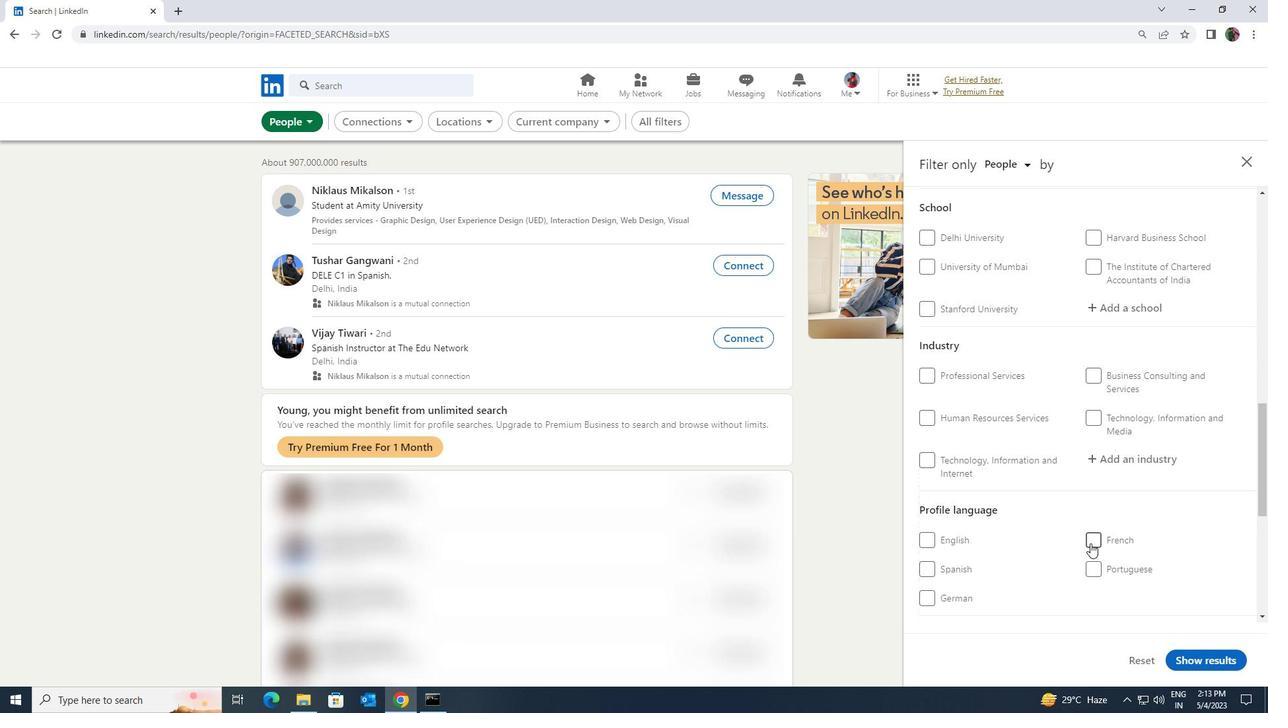 
Action: Mouse scrolled (1091, 544) with delta (0, 0)
Screenshot: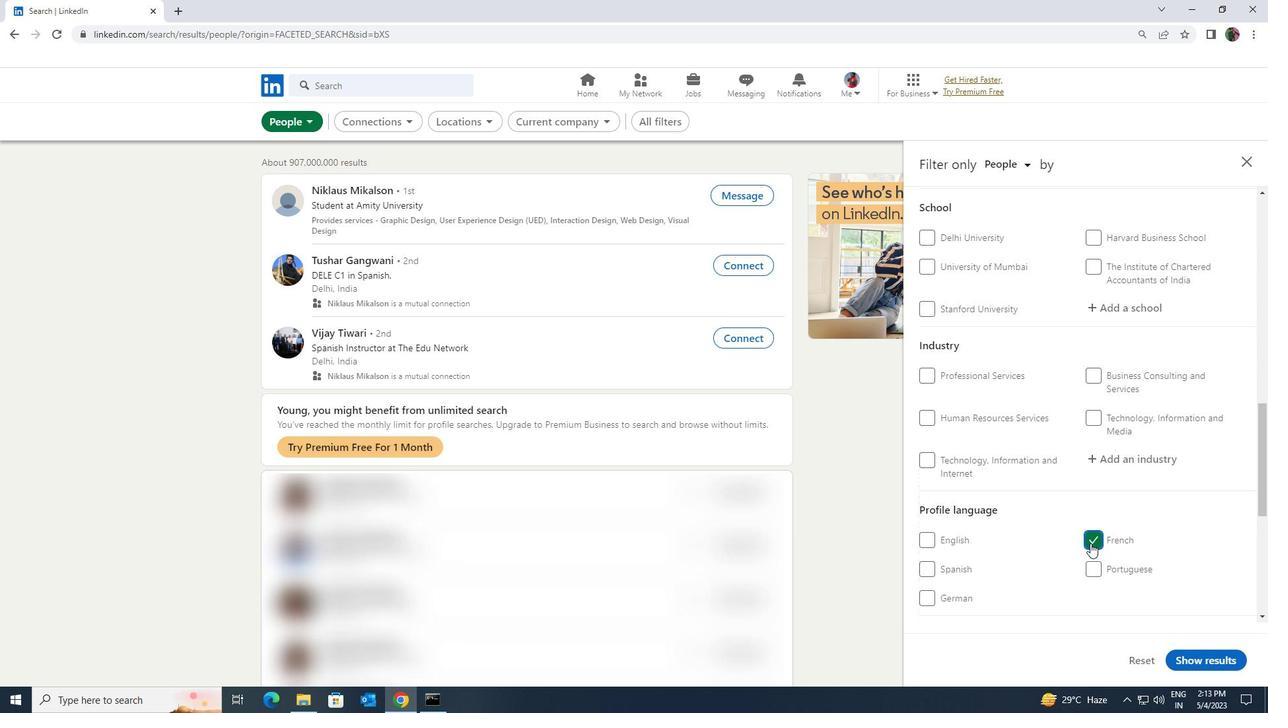 
Action: Mouse scrolled (1091, 544) with delta (0, 0)
Screenshot: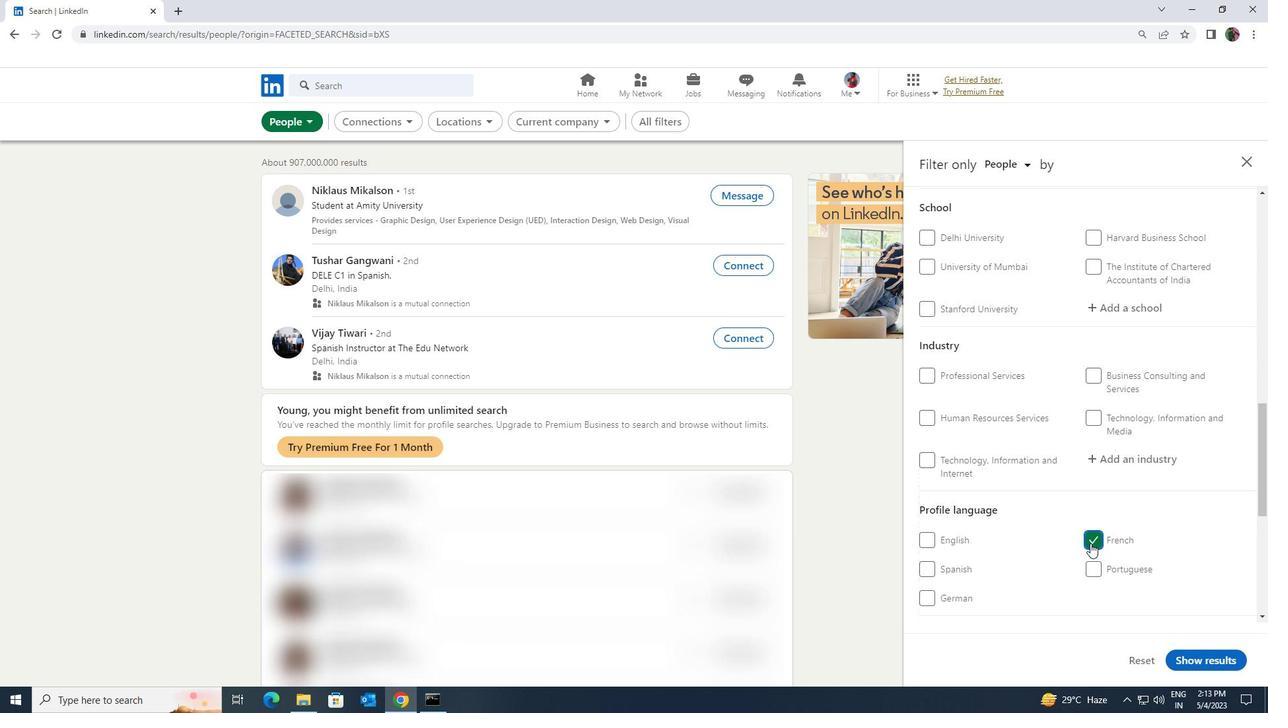 
Action: Mouse scrolled (1091, 544) with delta (0, 0)
Screenshot: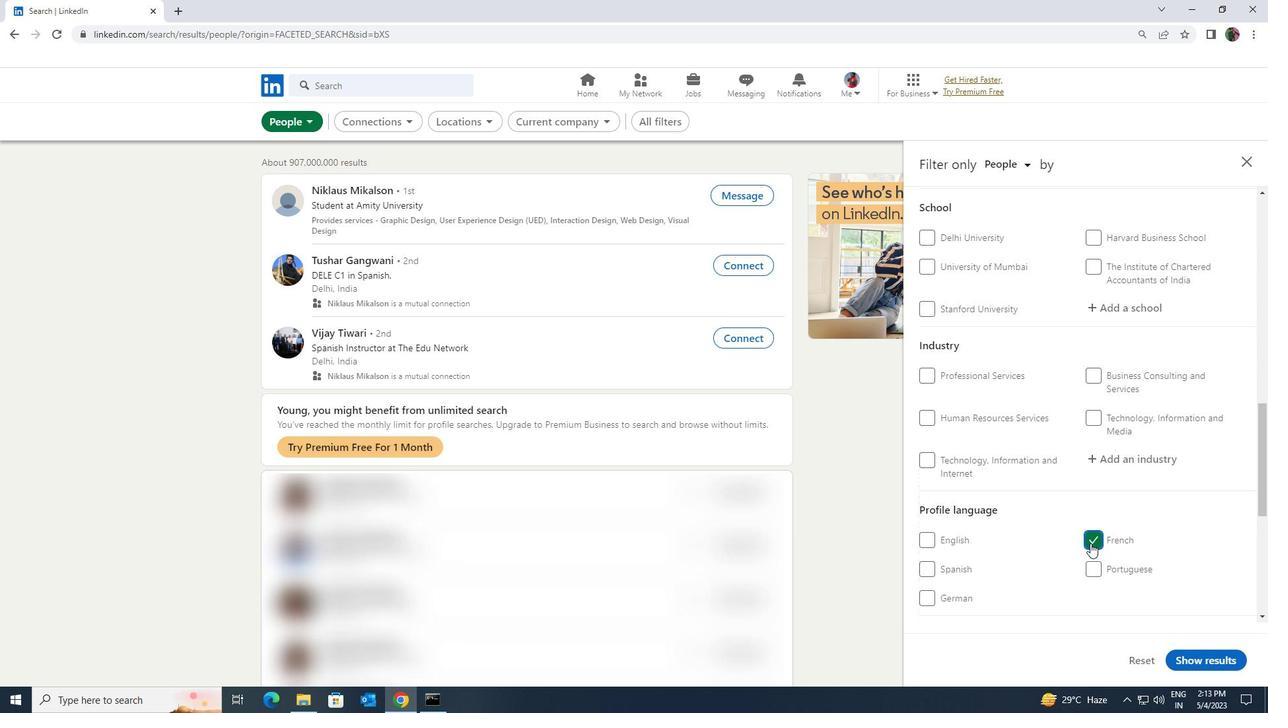 
Action: Mouse scrolled (1091, 544) with delta (0, 0)
Screenshot: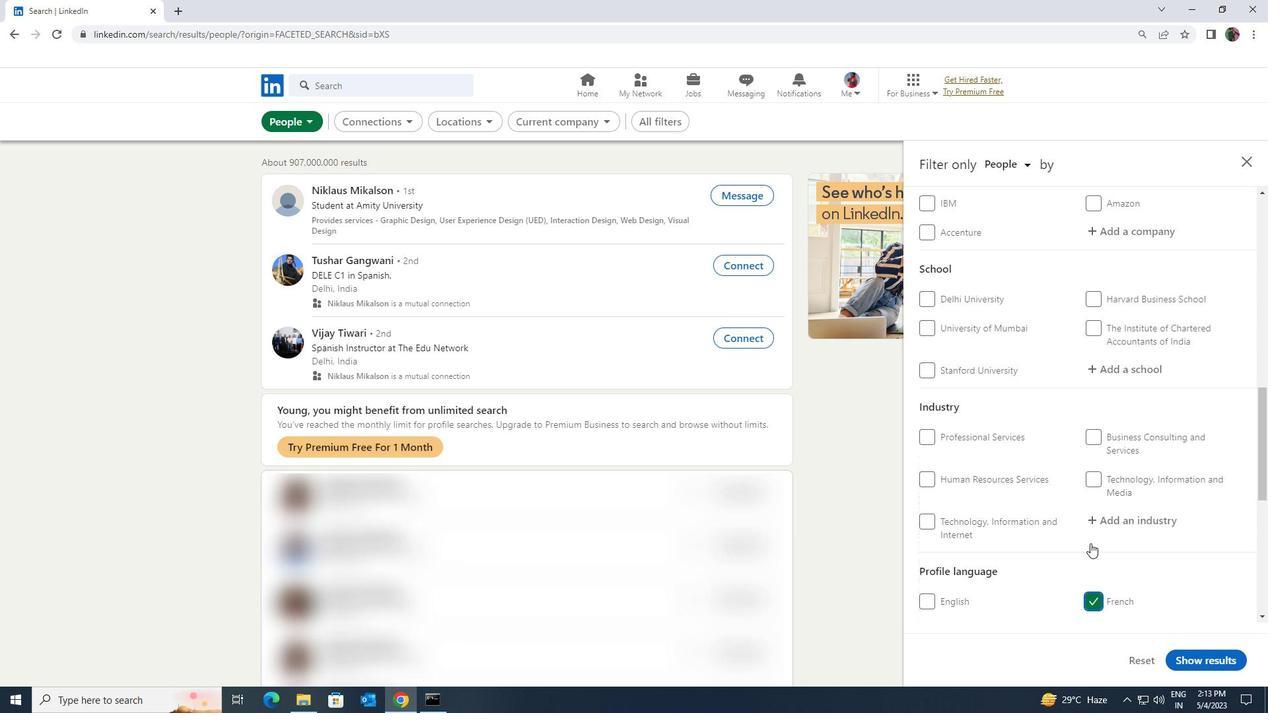 
Action: Mouse scrolled (1091, 544) with delta (0, 0)
Screenshot: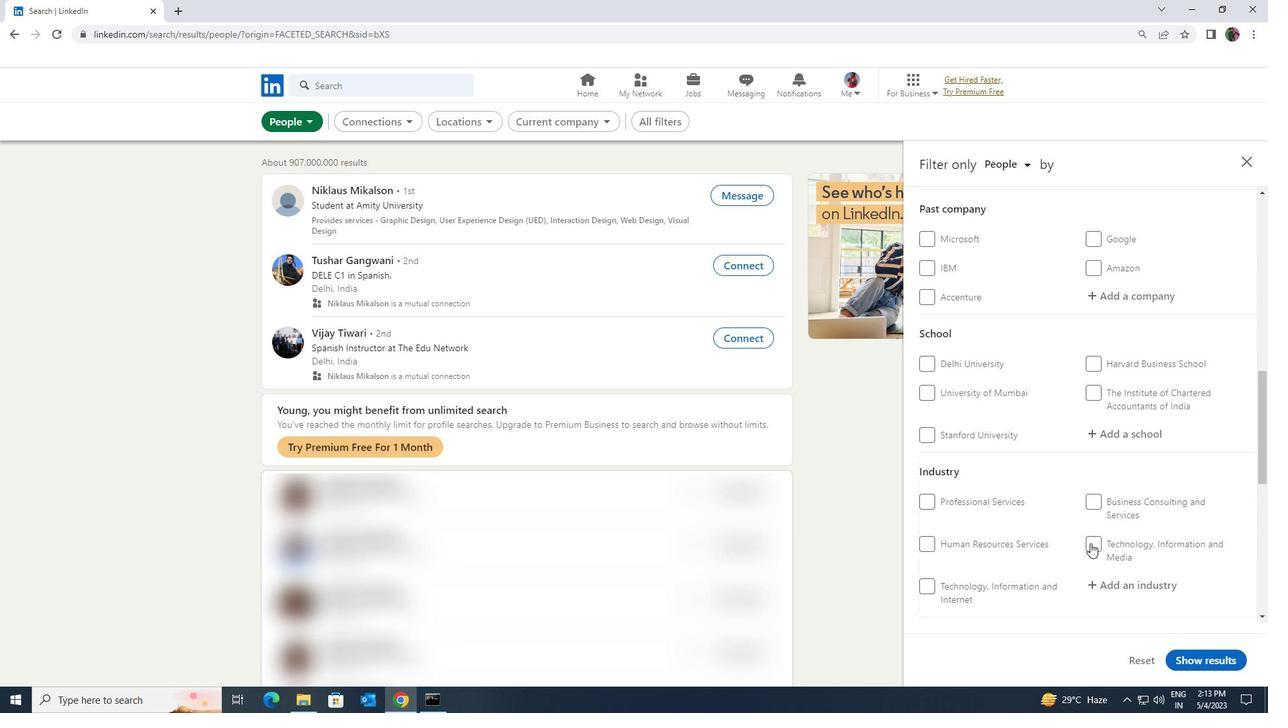 
Action: Mouse scrolled (1091, 544) with delta (0, 0)
Screenshot: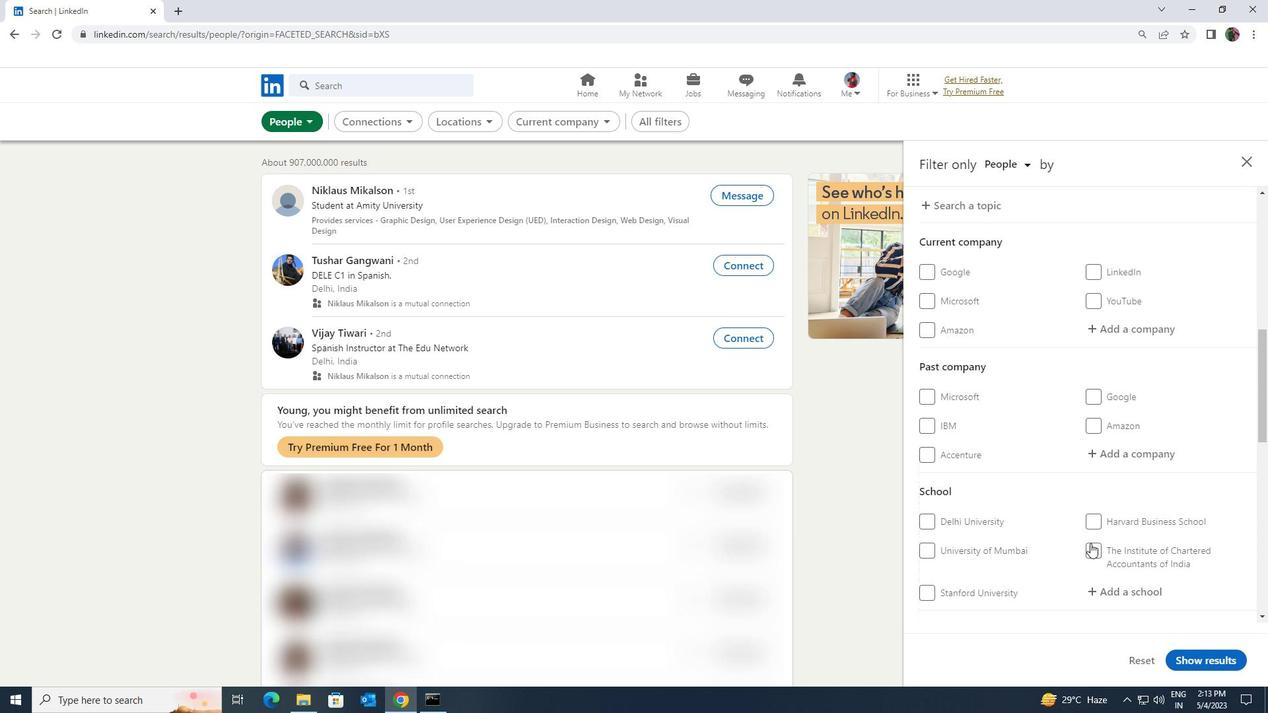 
Action: Mouse scrolled (1091, 544) with delta (0, 0)
Screenshot: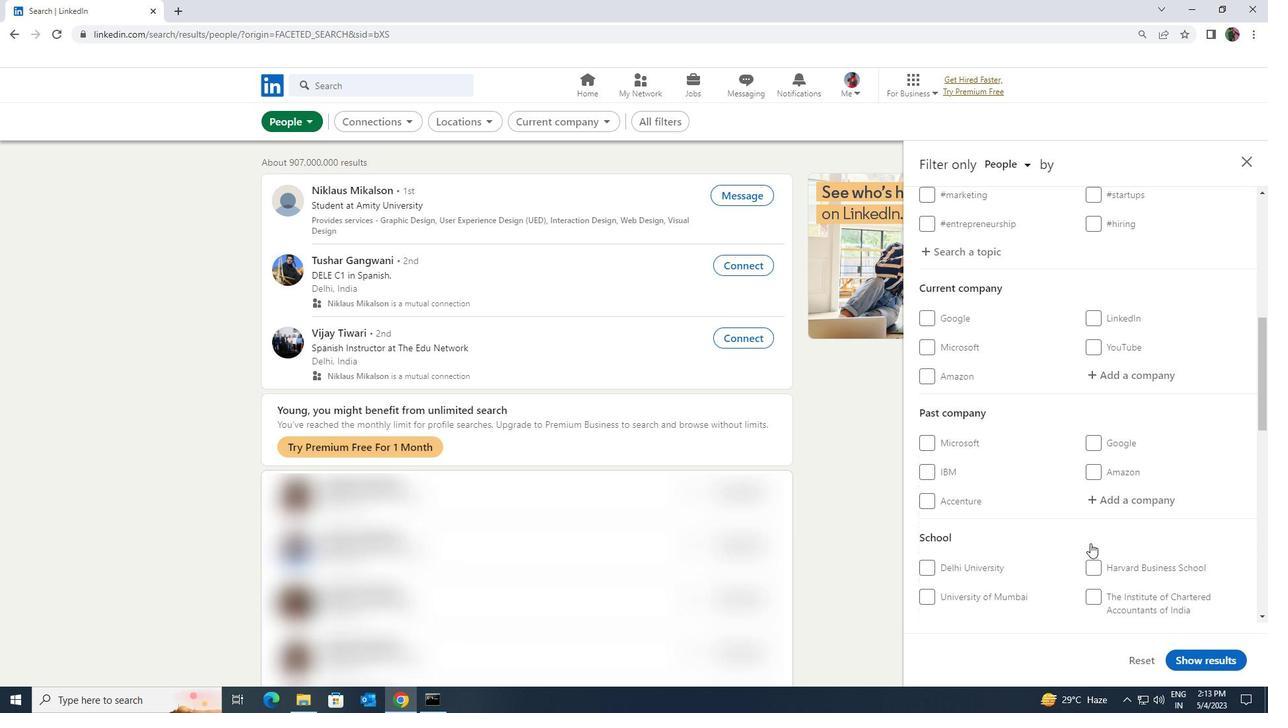 
Action: Mouse scrolled (1091, 544) with delta (0, 0)
Screenshot: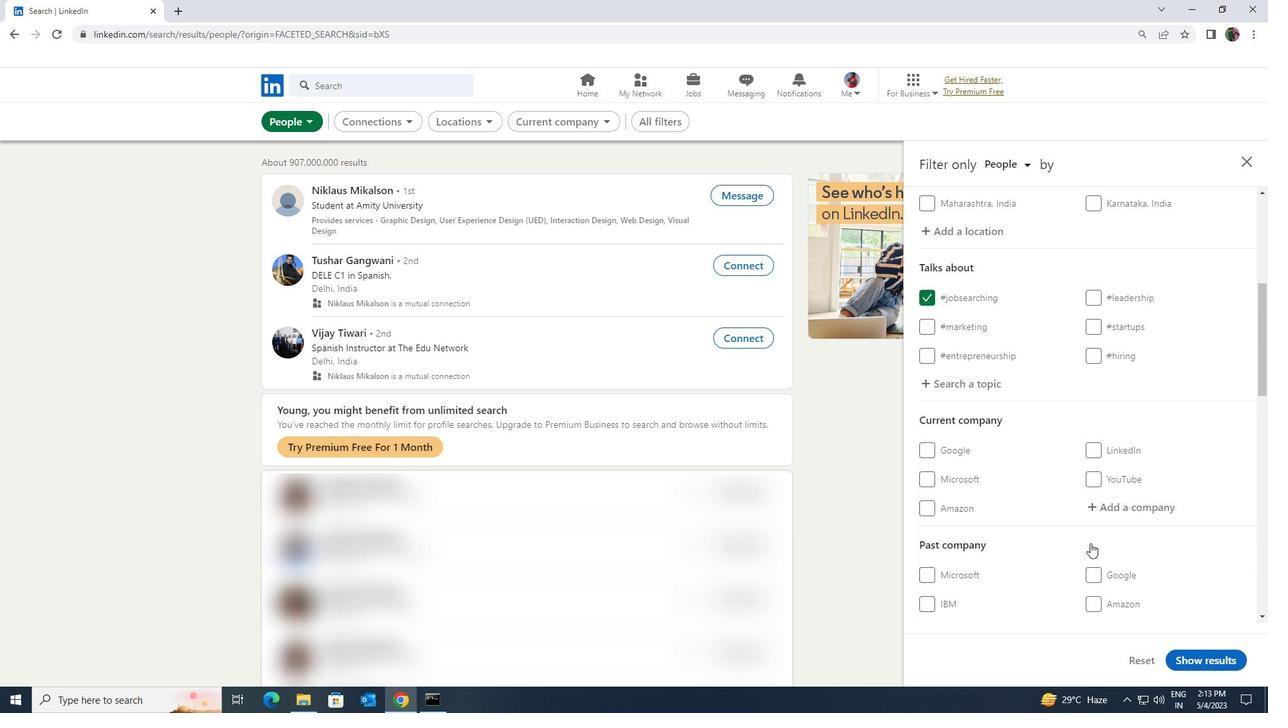 
Action: Mouse moved to (1101, 574)
Screenshot: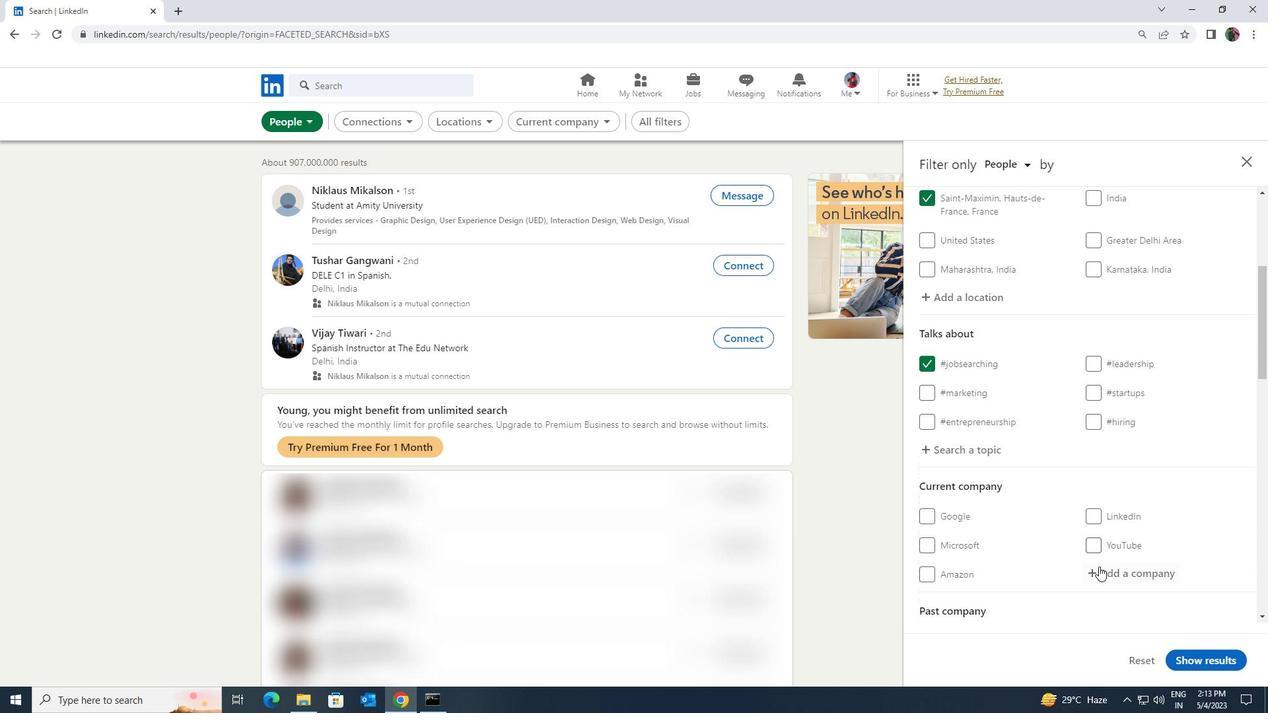 
Action: Mouse pressed left at (1101, 574)
Screenshot: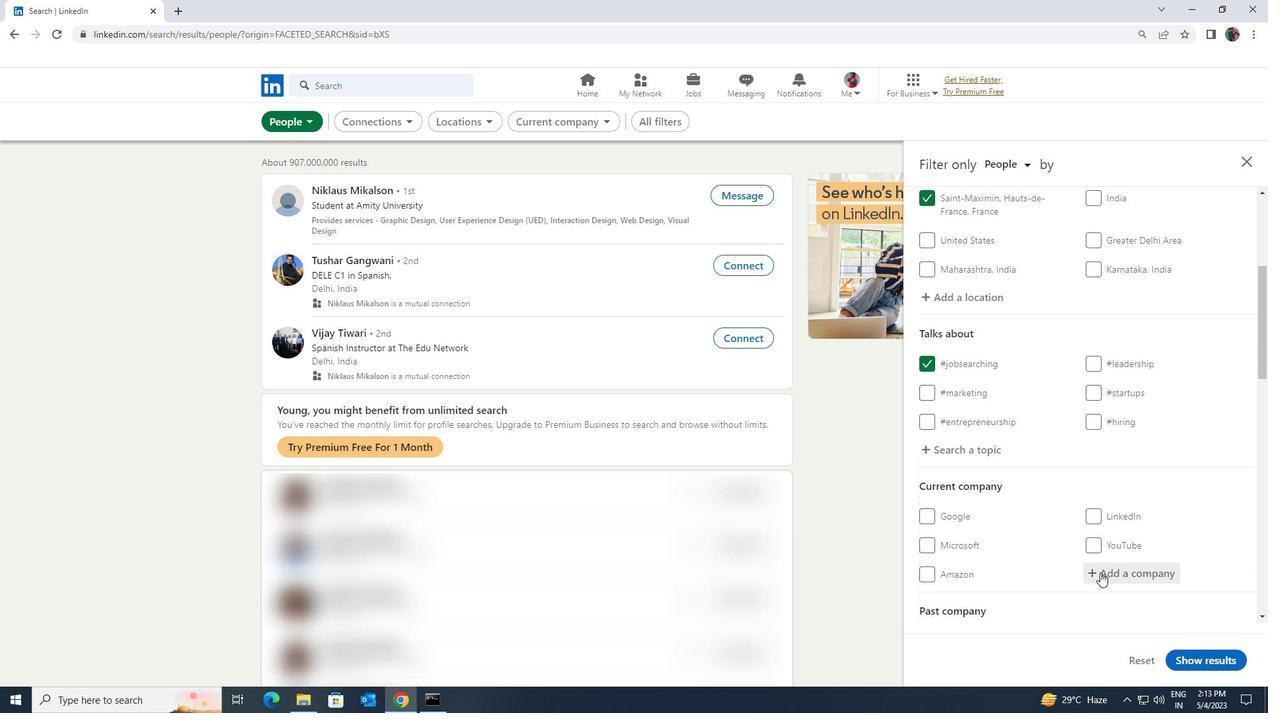 
Action: Key pressed <Key.shift><Key.shift><Key.shift><Key.shift><Key.shift><Key.shift><Key.shift><Key.shift><Key.shift><Key.shift><Key.shift><Key.shift><Key.shift><Key.shift>REFINITIV
Screenshot: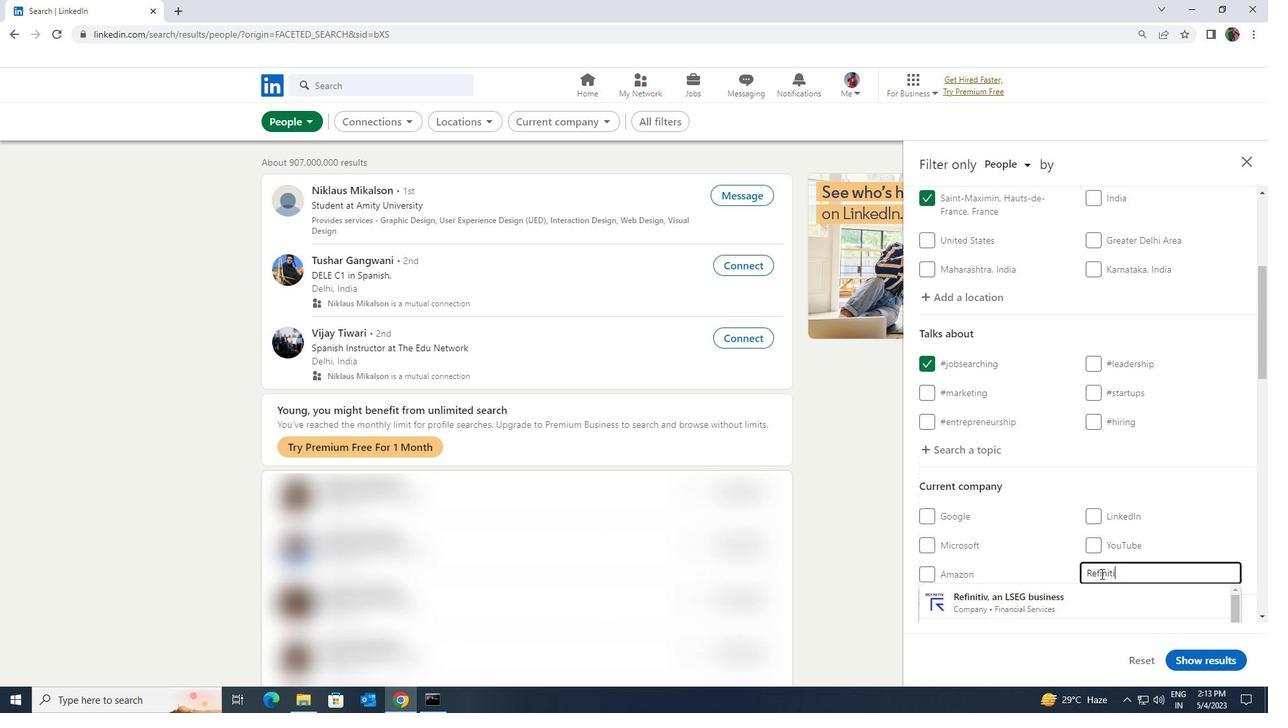 
Action: Mouse moved to (1091, 586)
Screenshot: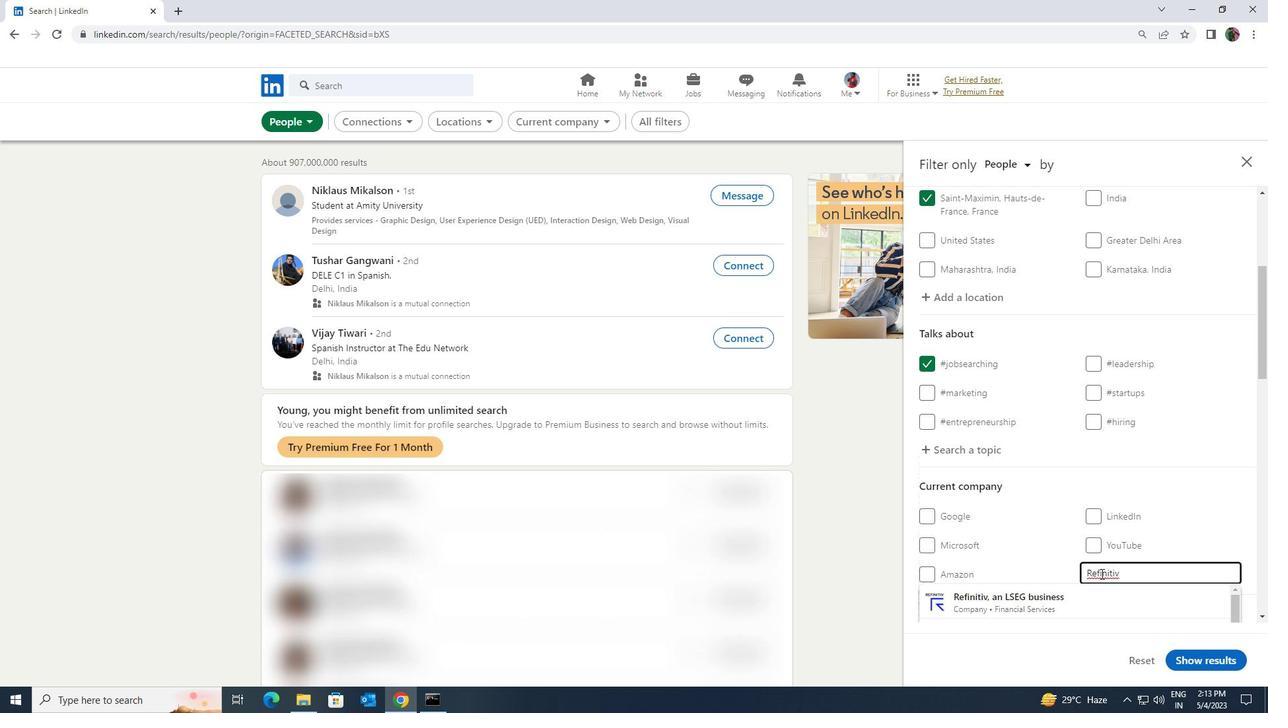 
Action: Mouse pressed left at (1091, 586)
Screenshot: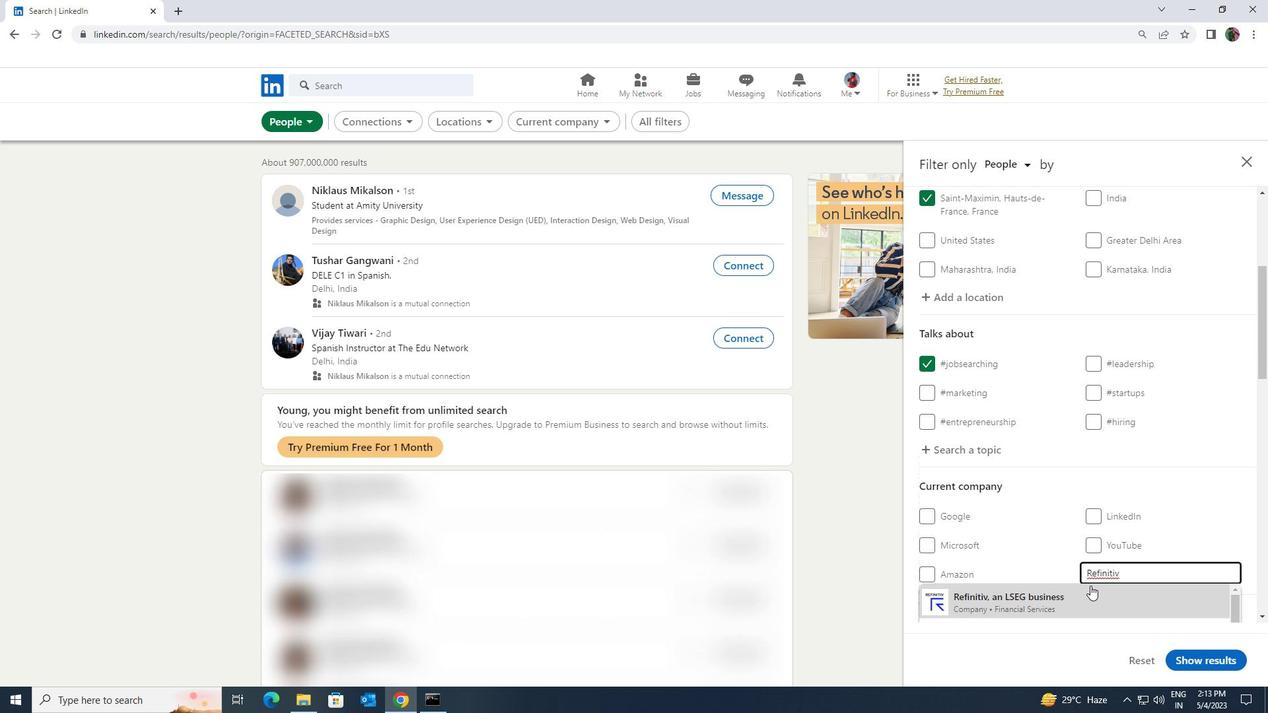 
Action: Mouse moved to (1090, 586)
Screenshot: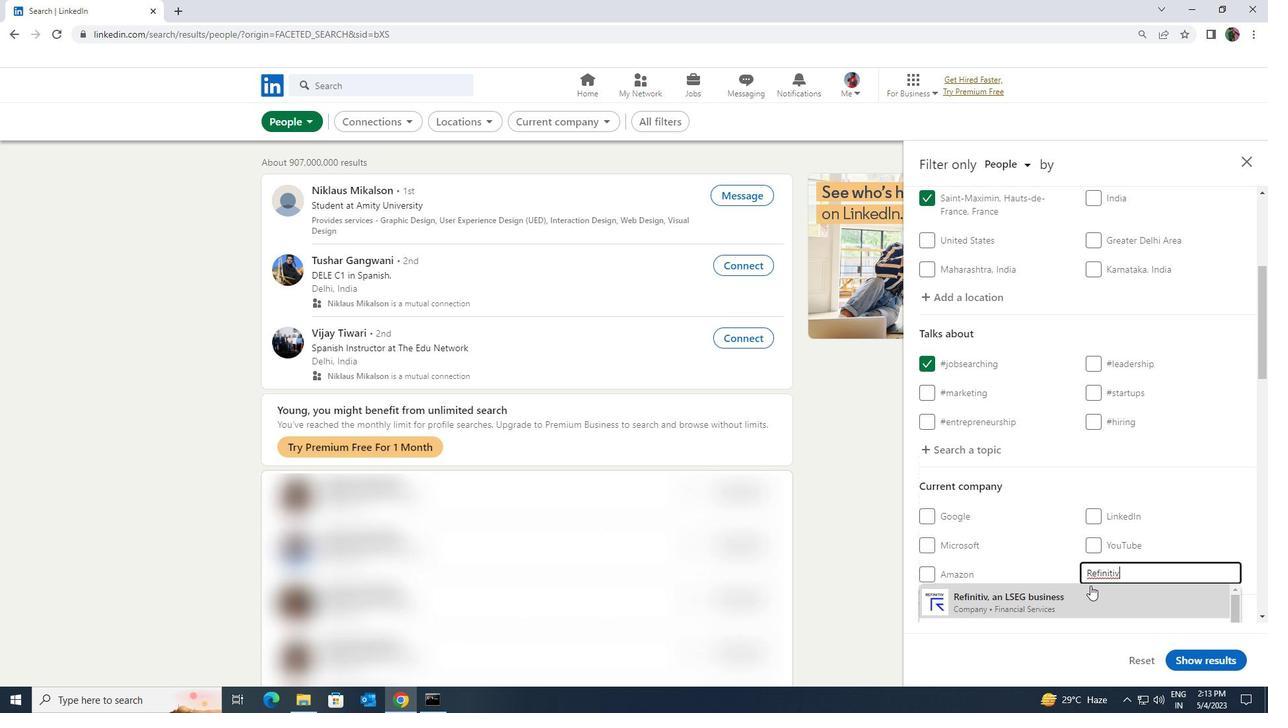 
Action: Mouse scrolled (1090, 585) with delta (0, 0)
Screenshot: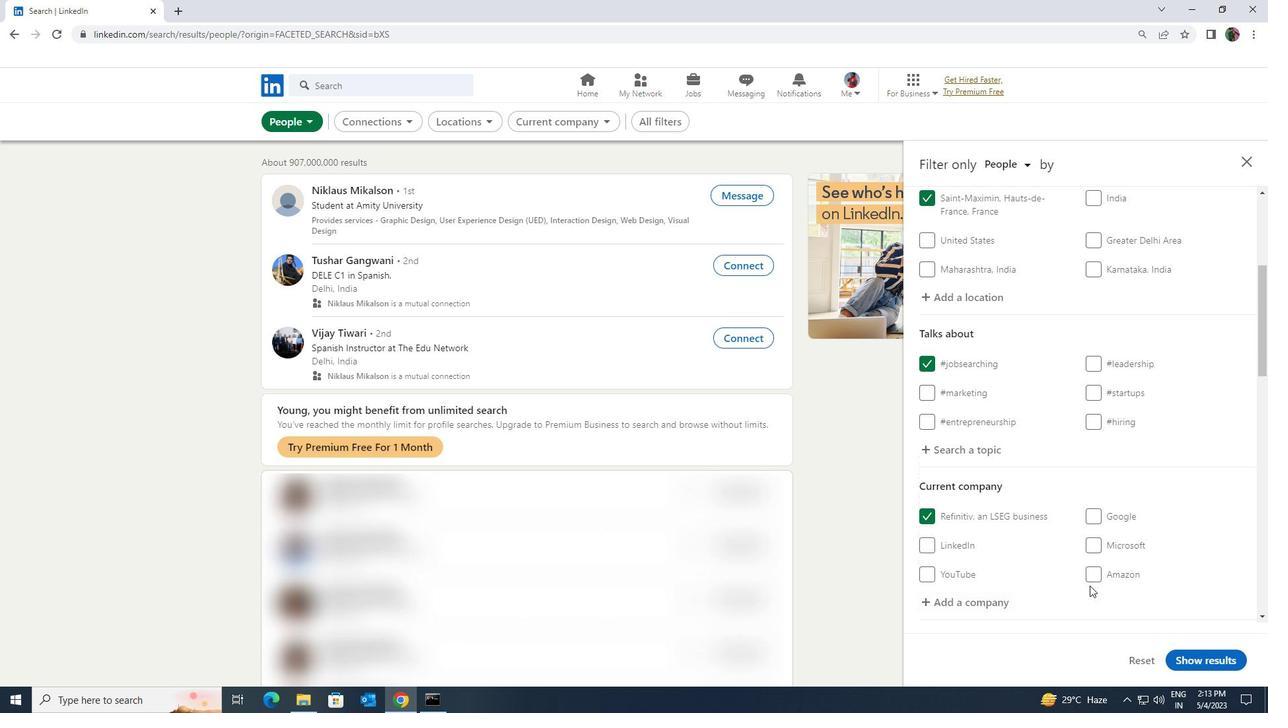 
Action: Mouse scrolled (1090, 585) with delta (0, 0)
Screenshot: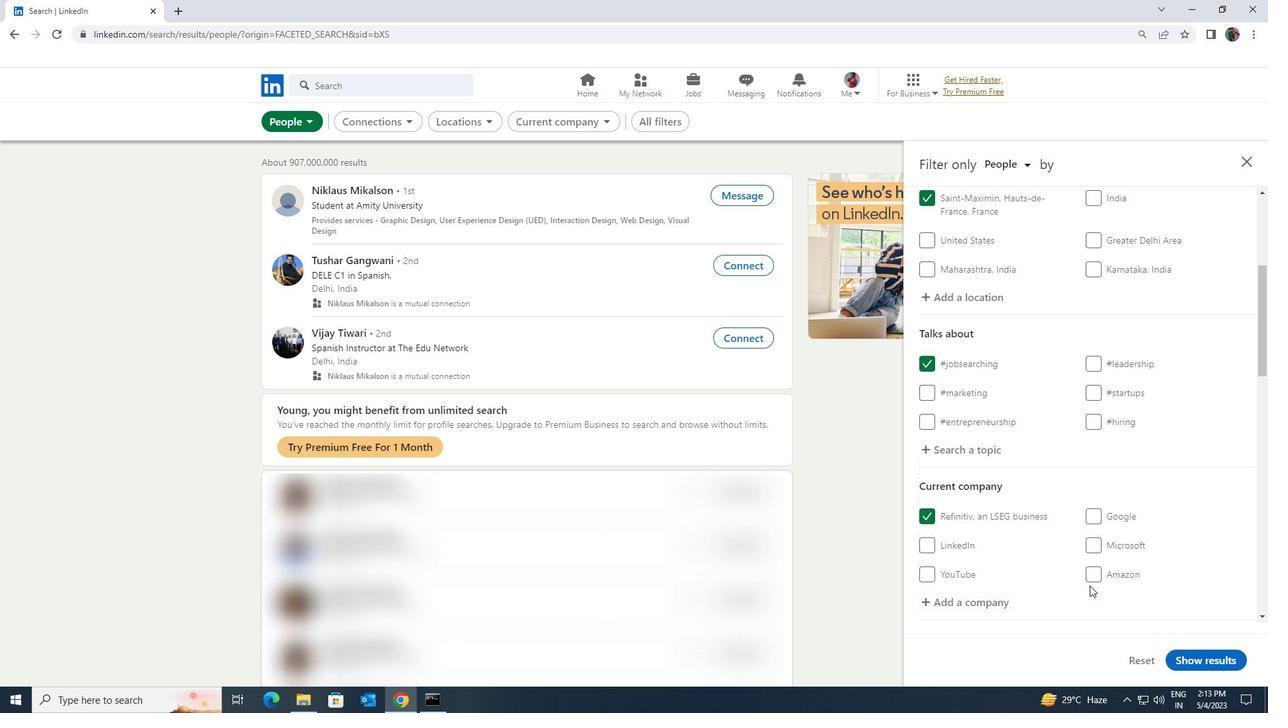 
Action: Mouse scrolled (1090, 585) with delta (0, 0)
Screenshot: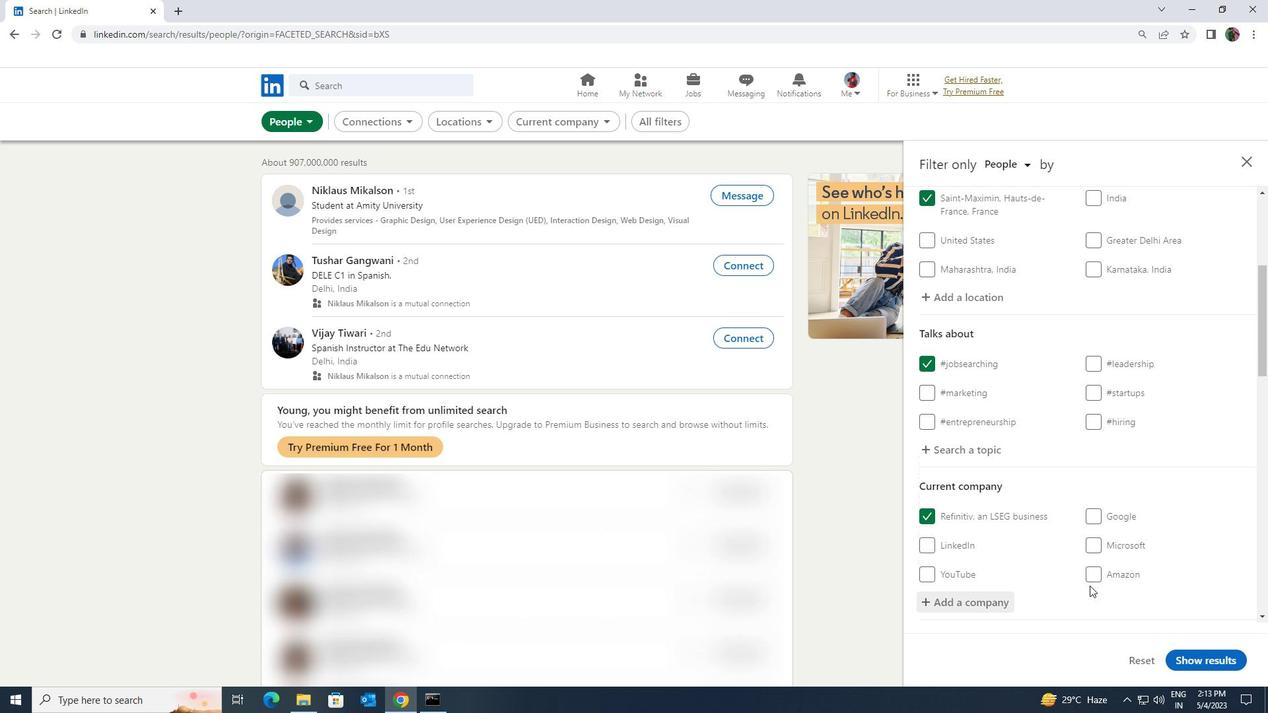 
Action: Mouse moved to (1090, 586)
Screenshot: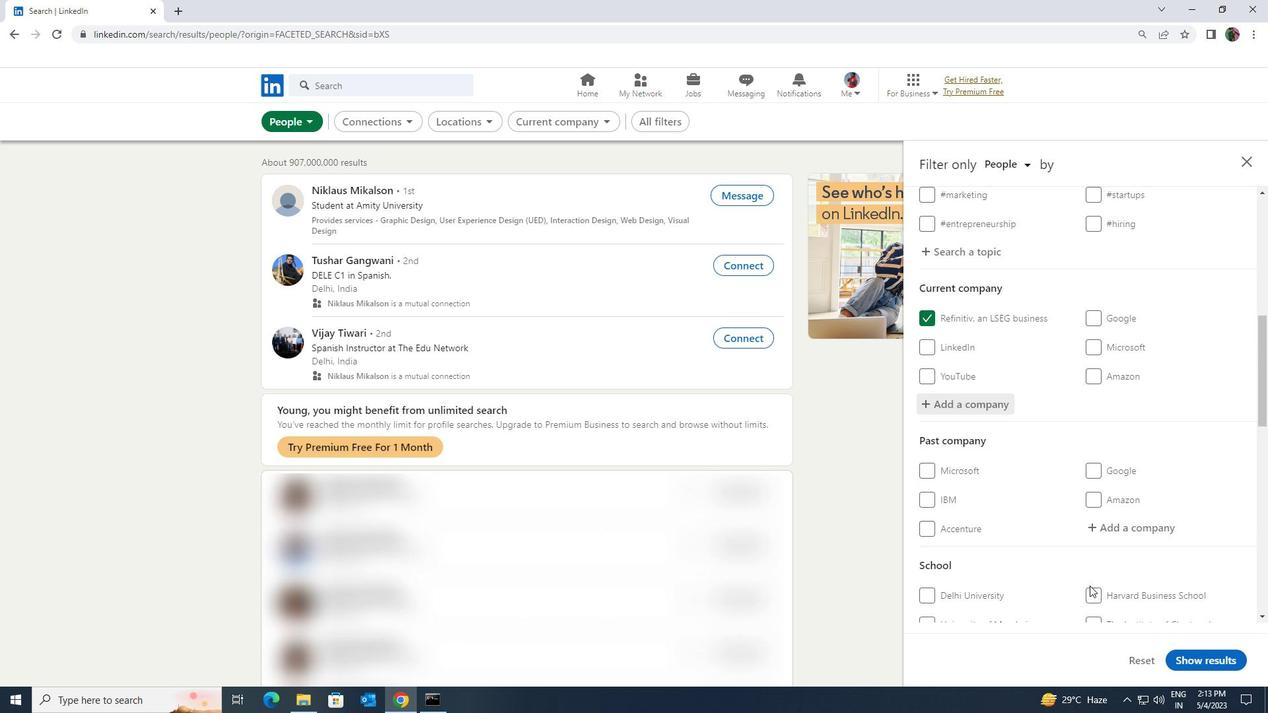 
Action: Mouse scrolled (1090, 585) with delta (0, 0)
Screenshot: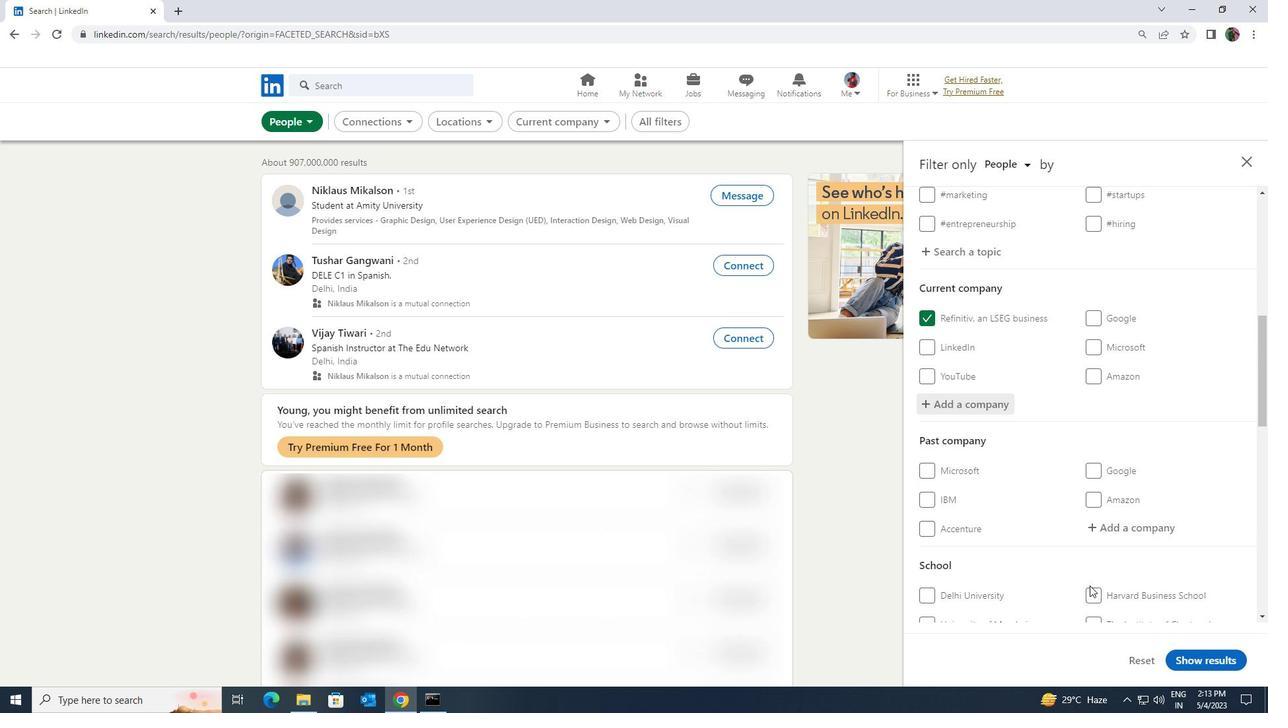 
Action: Mouse moved to (1100, 598)
Screenshot: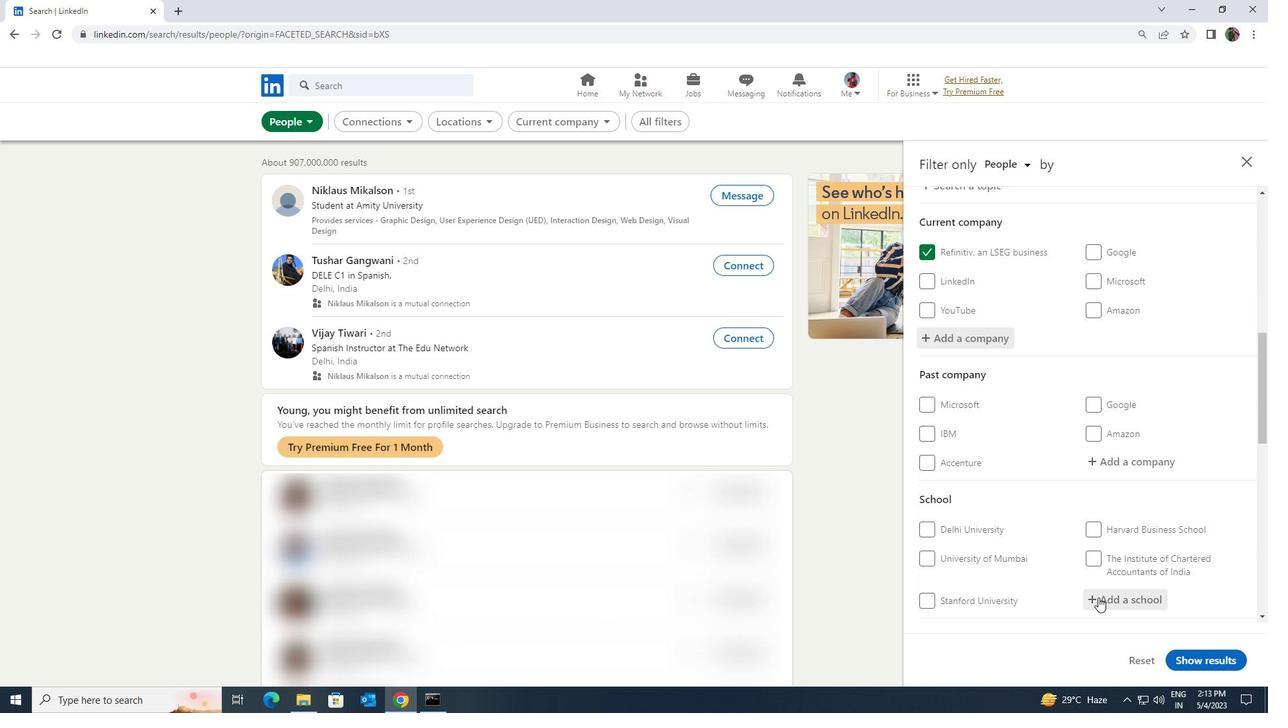 
Action: Mouse pressed left at (1100, 598)
Screenshot: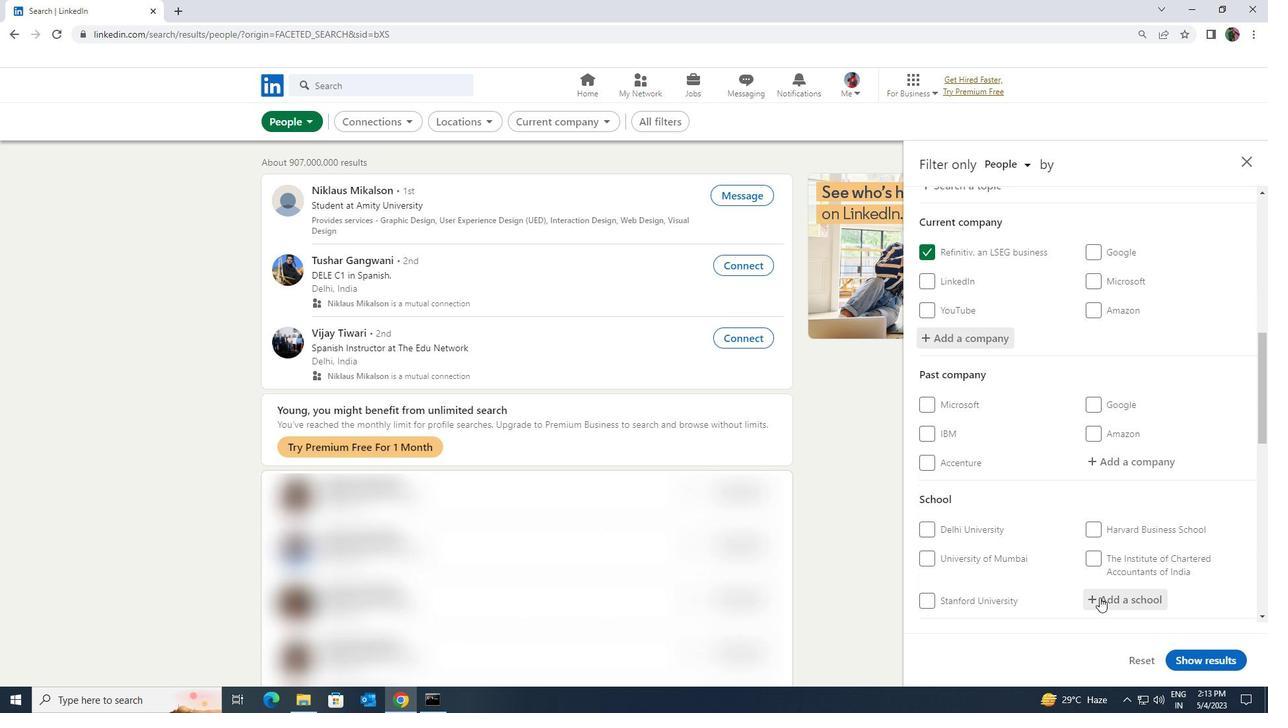 
Action: Key pressed <Key.shift><Key.shift><Key.shift><Key.shift>SRI<Key.space><Key.shift>CHAITANYA
Screenshot: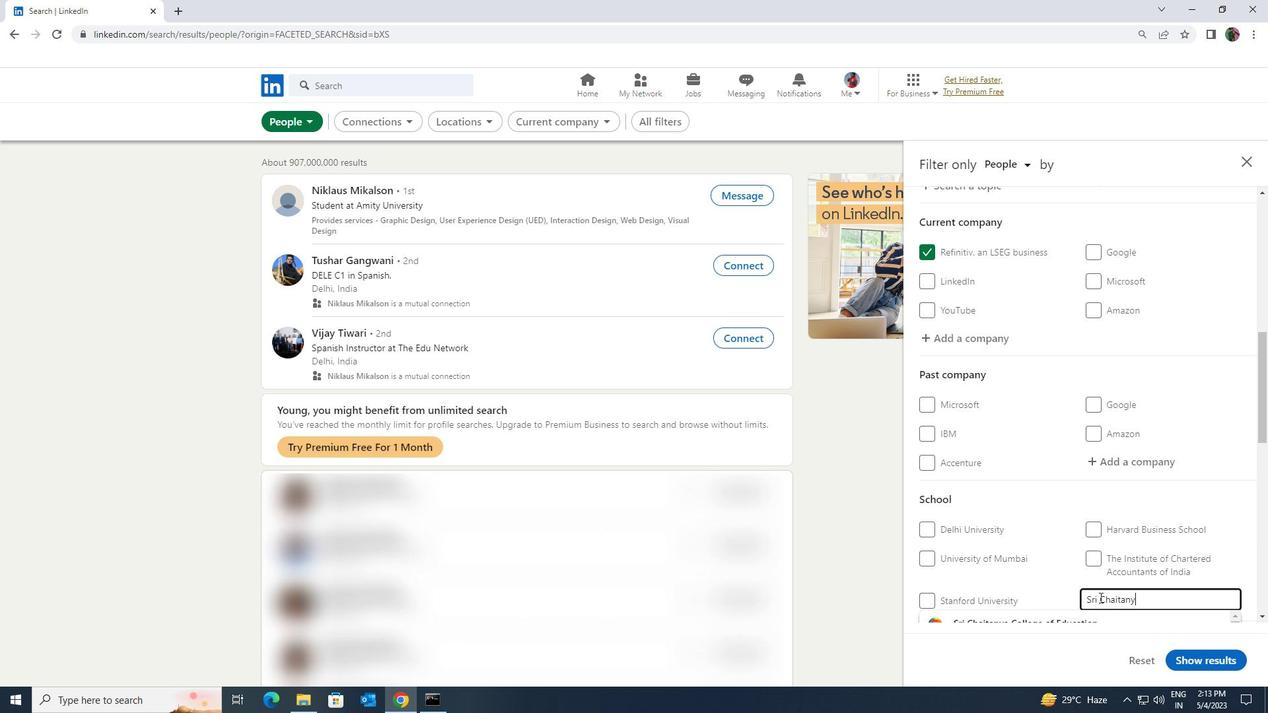 
Action: Mouse moved to (1105, 540)
Screenshot: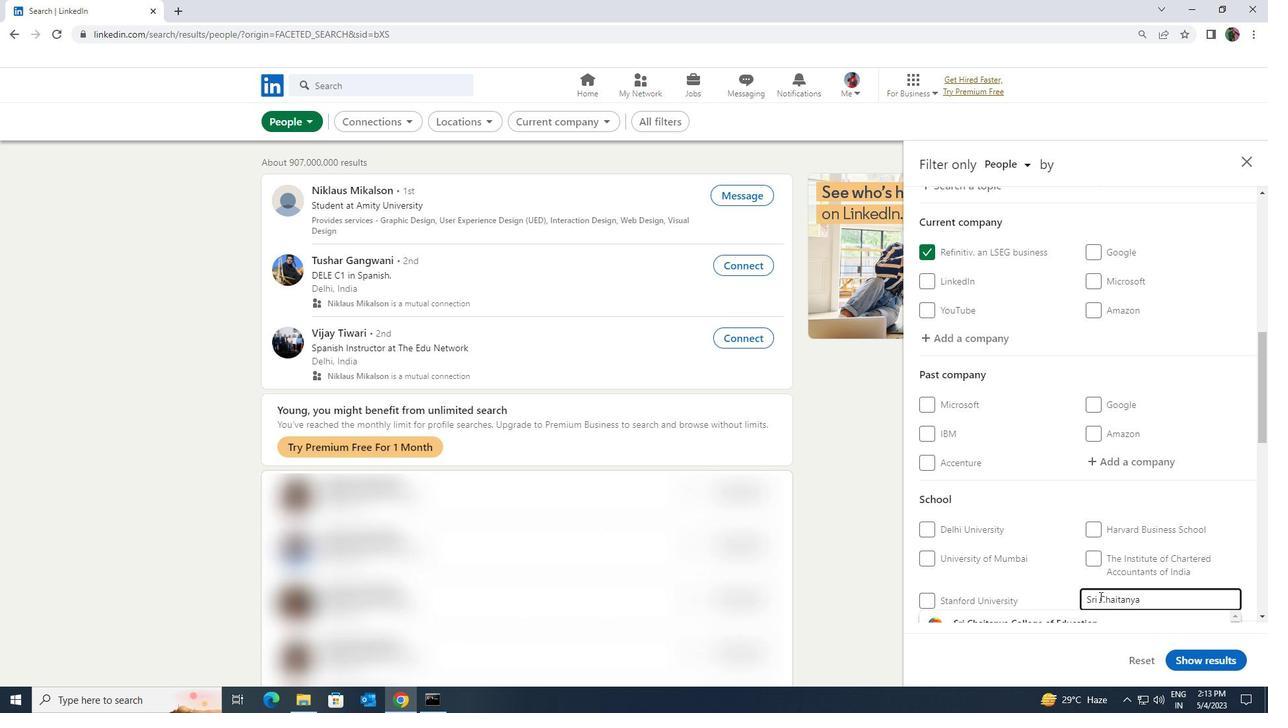 
Action: Mouse scrolled (1105, 539) with delta (0, 0)
Screenshot: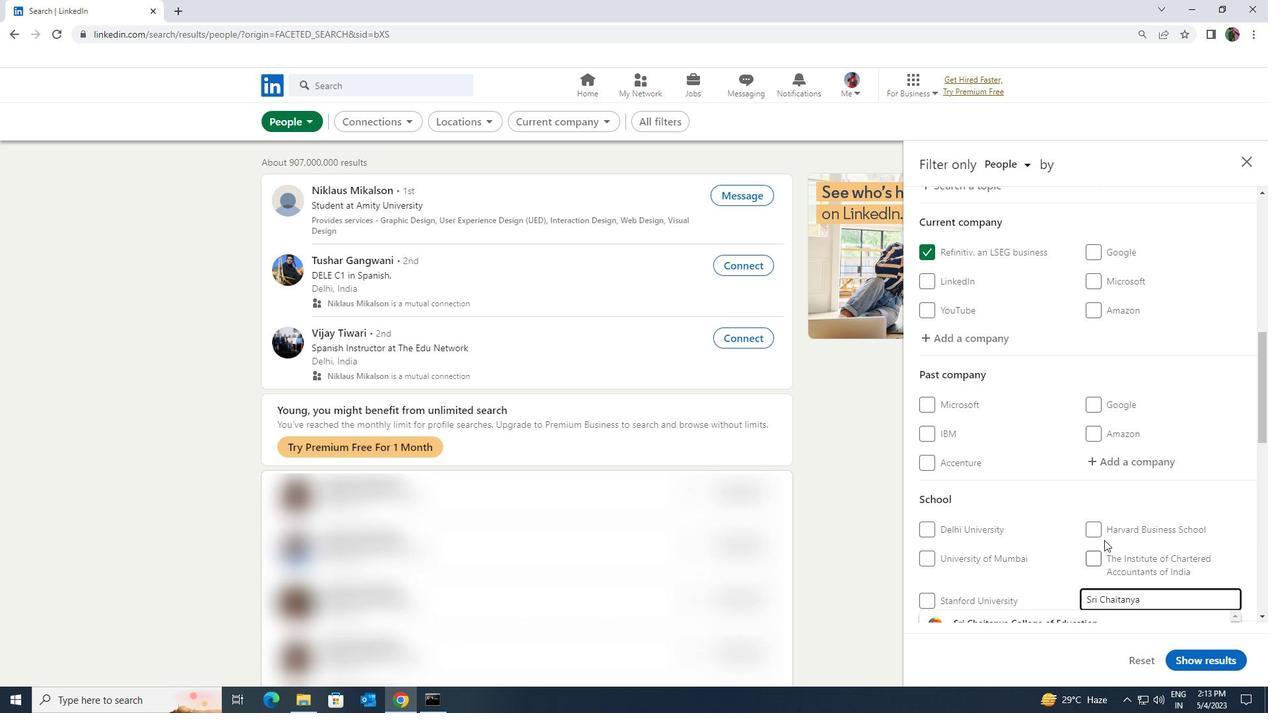 
Action: Mouse moved to (1104, 540)
Screenshot: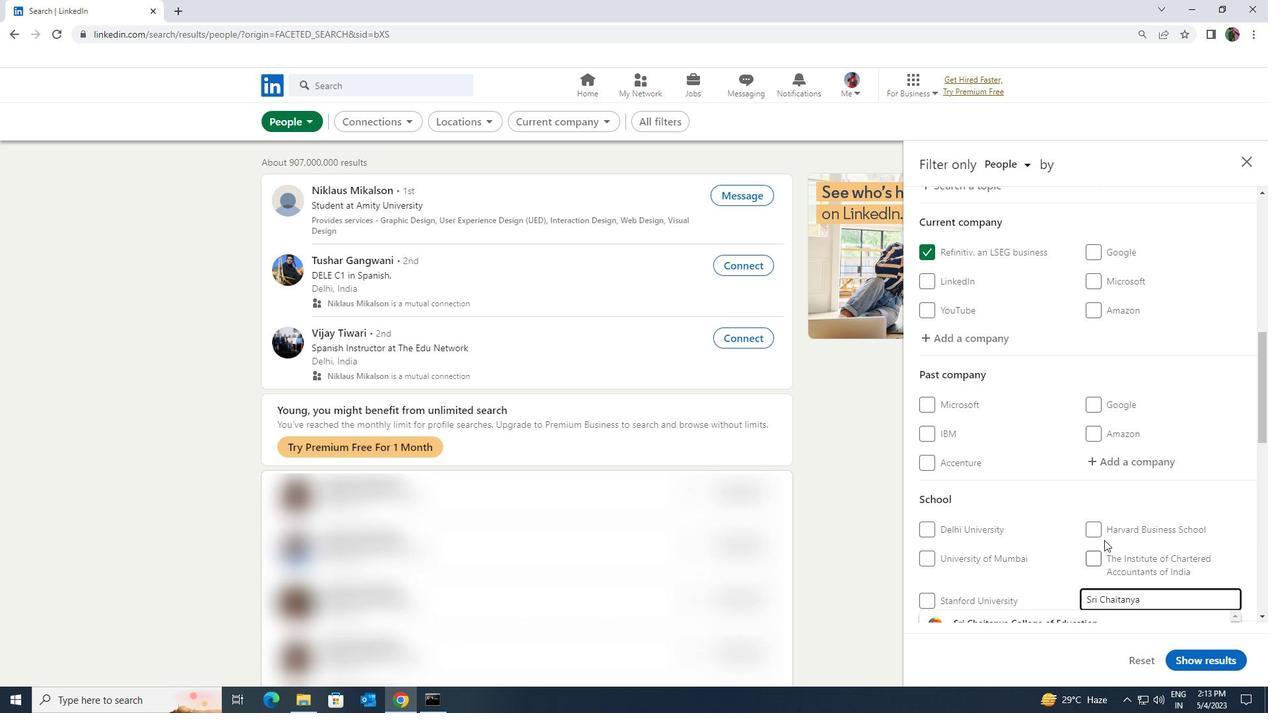 
Action: Mouse scrolled (1104, 539) with delta (0, 0)
Screenshot: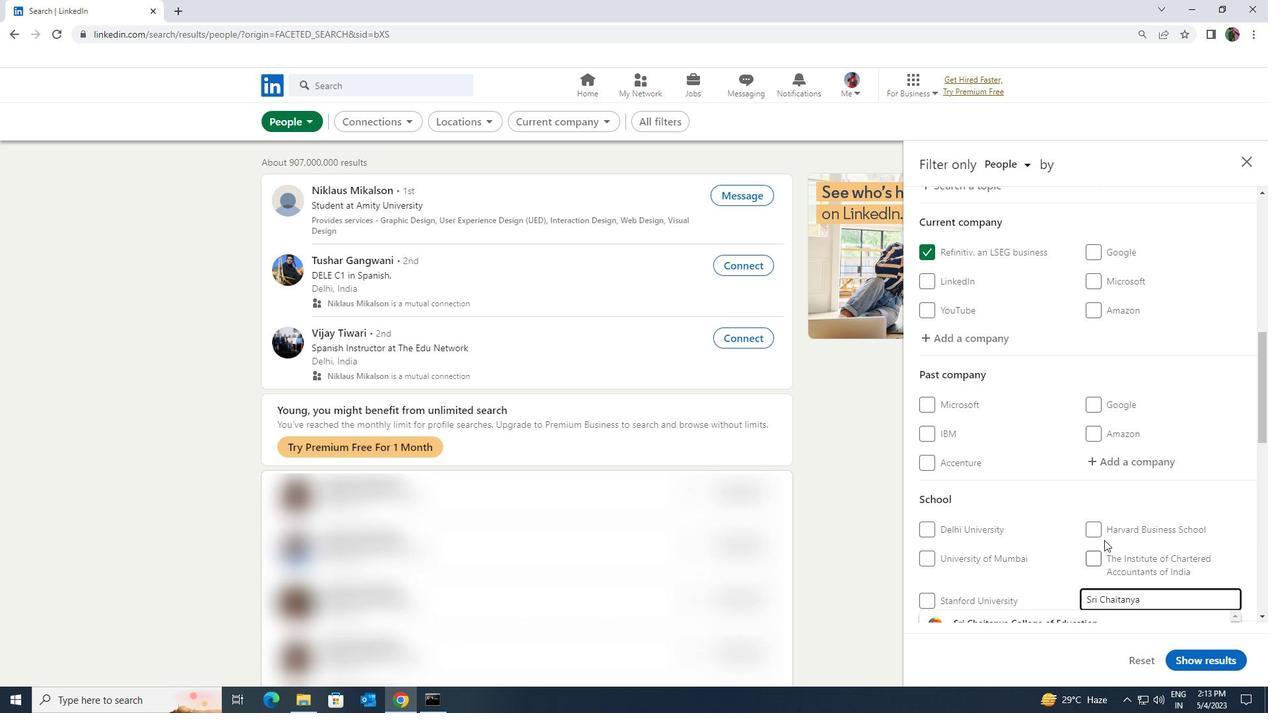 
Action: Mouse moved to (1106, 522)
Screenshot: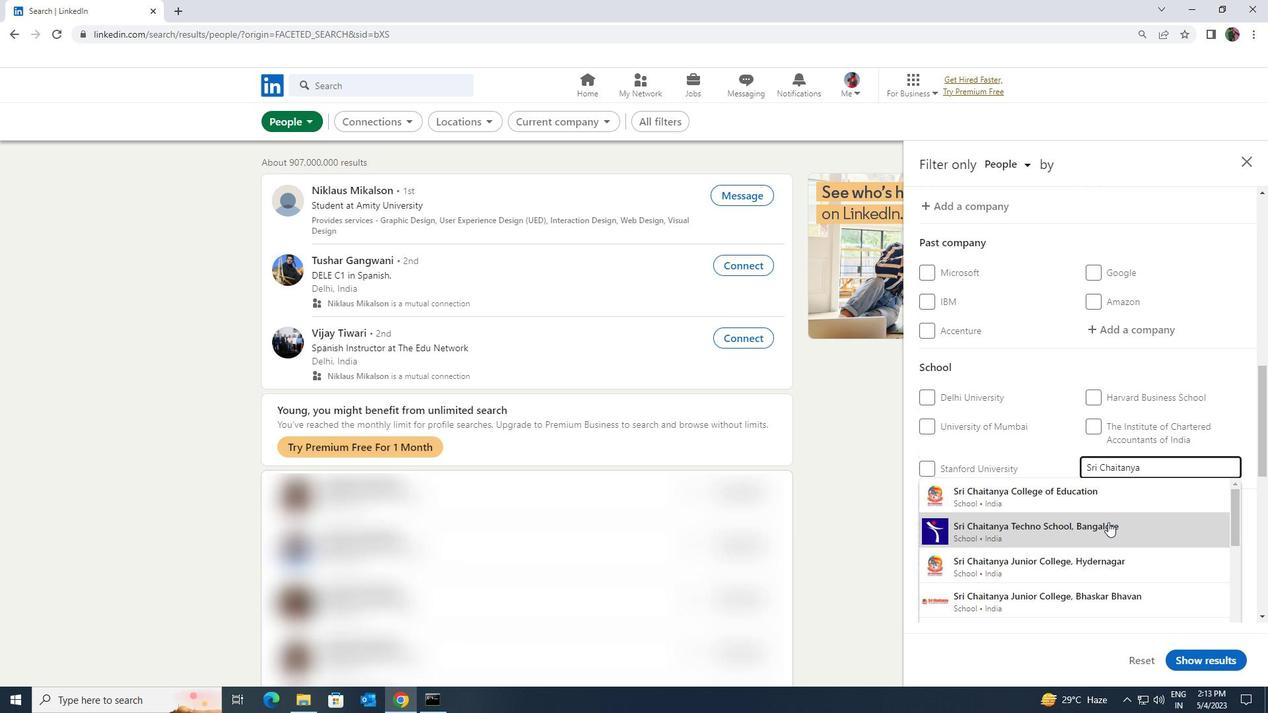 
Action: Mouse pressed left at (1106, 522)
Screenshot: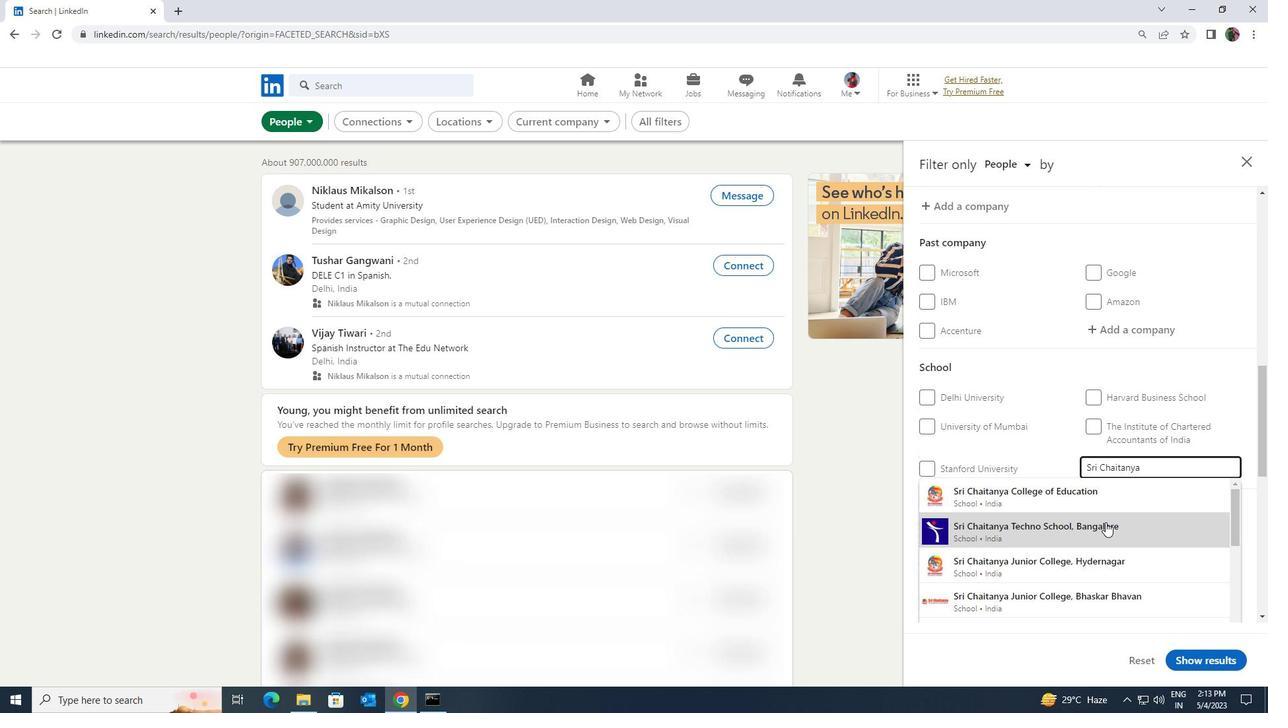 
Action: Mouse moved to (1102, 512)
Screenshot: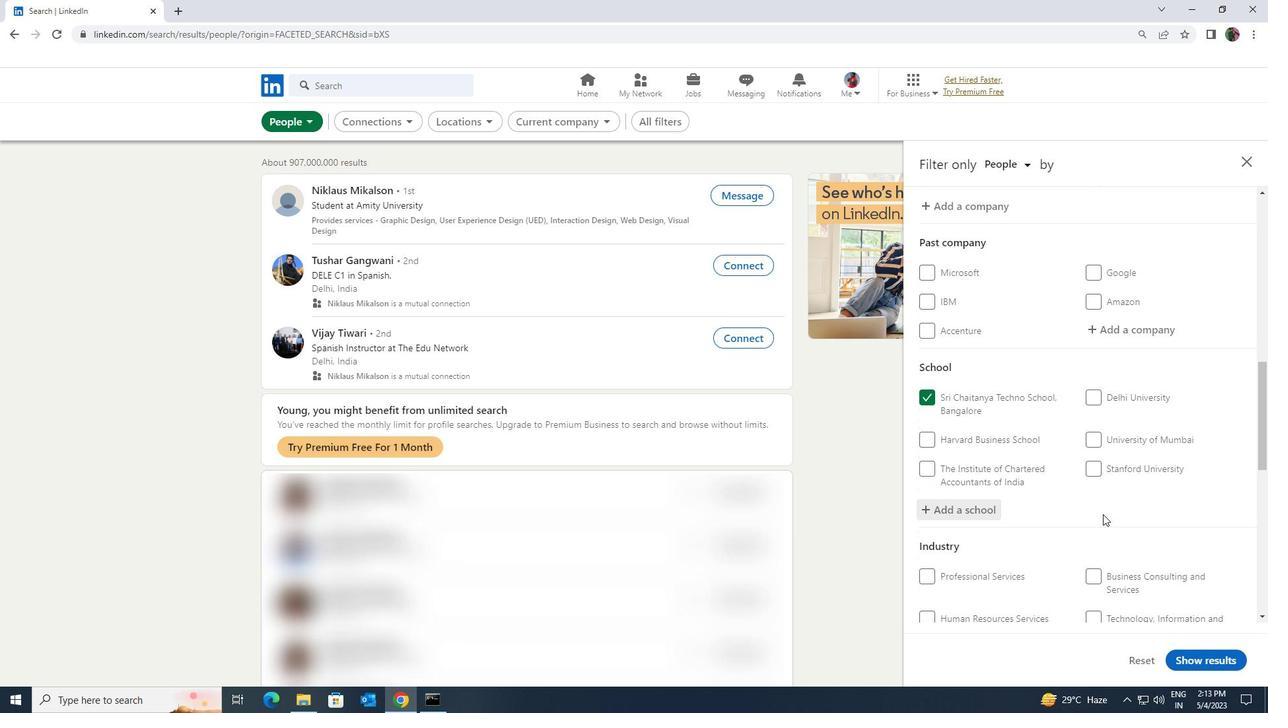 
Action: Mouse scrolled (1102, 512) with delta (0, 0)
Screenshot: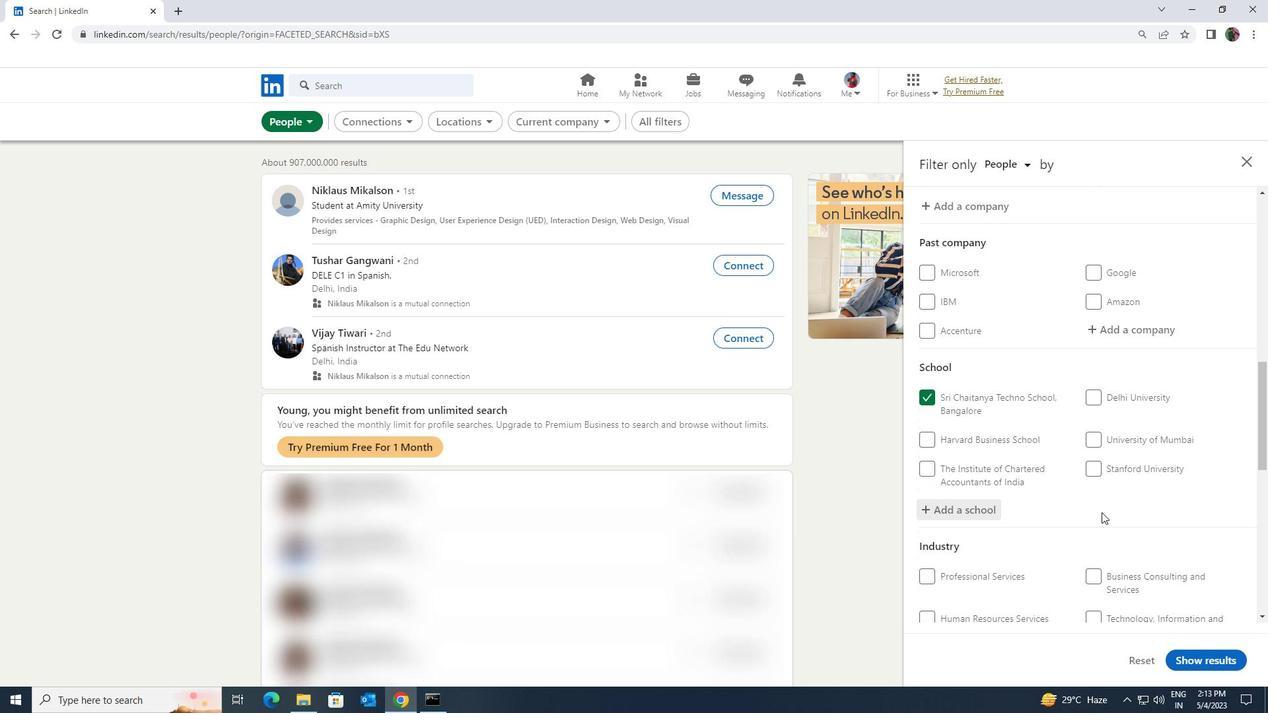 
Action: Mouse scrolled (1102, 512) with delta (0, 0)
Screenshot: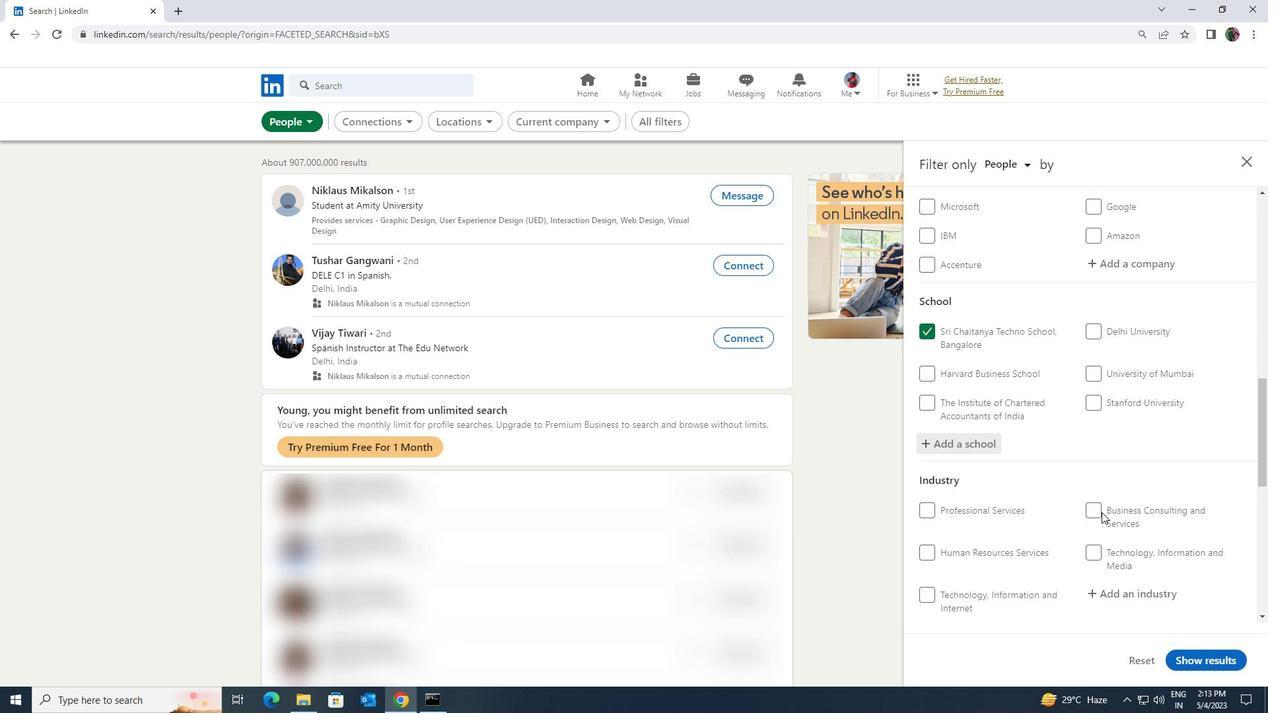 
Action: Mouse scrolled (1102, 512) with delta (0, 0)
Screenshot: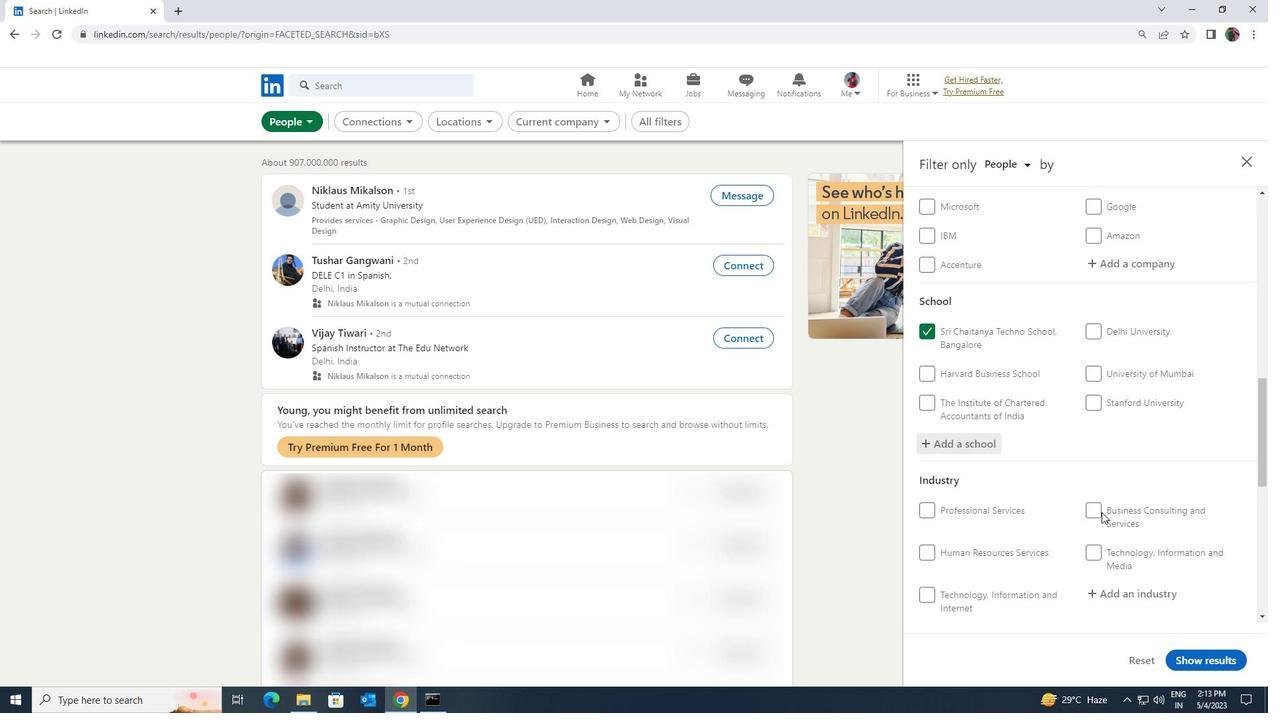 
Action: Mouse moved to (1102, 466)
Screenshot: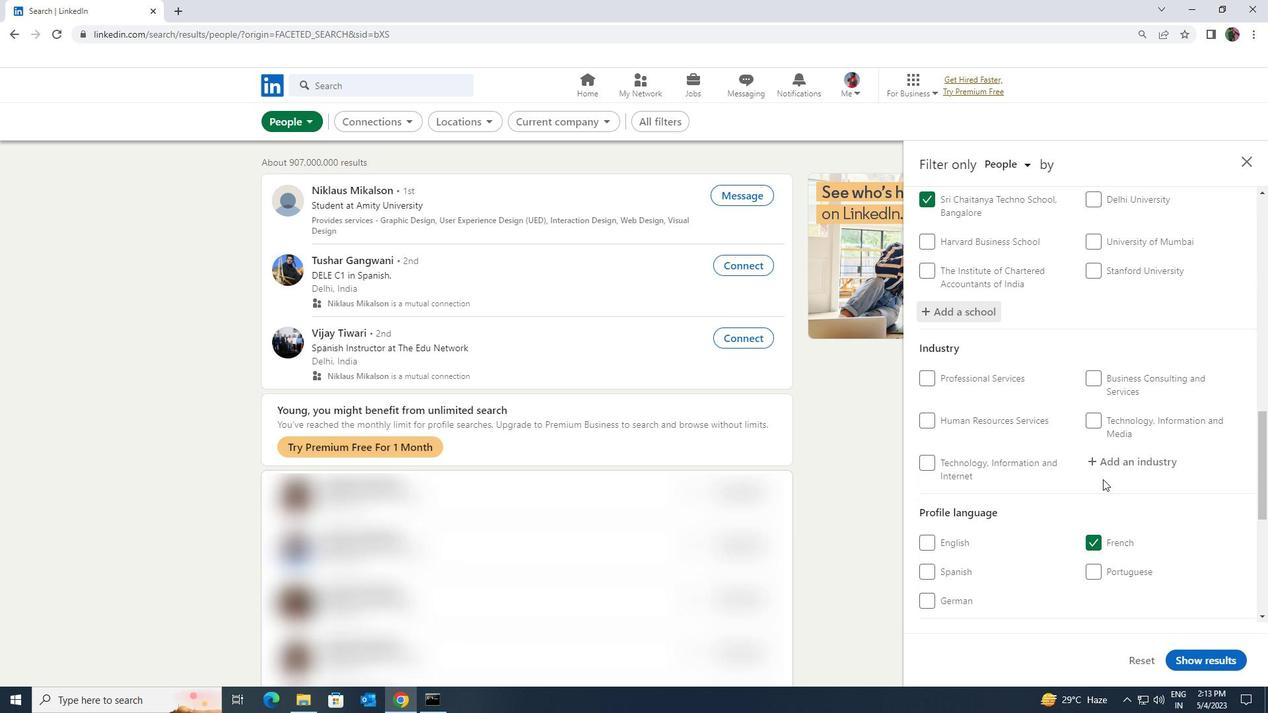 
Action: Mouse pressed left at (1102, 466)
Screenshot: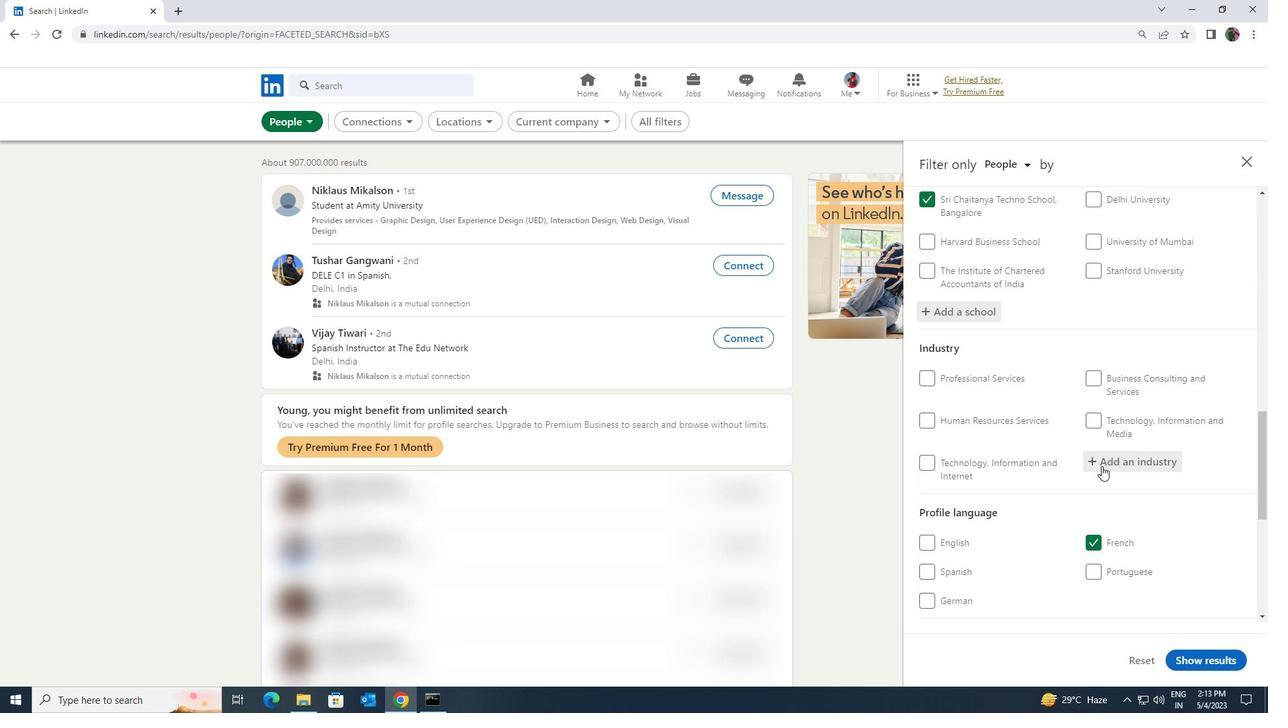 
Action: Key pressed <Key.shift><Key.shift><Key.shift><Key.shift><Key.shift><Key.shift><Key.shift><Key.shift>ALTERNATIVE<Key.space><Key.shift>DIS
Screenshot: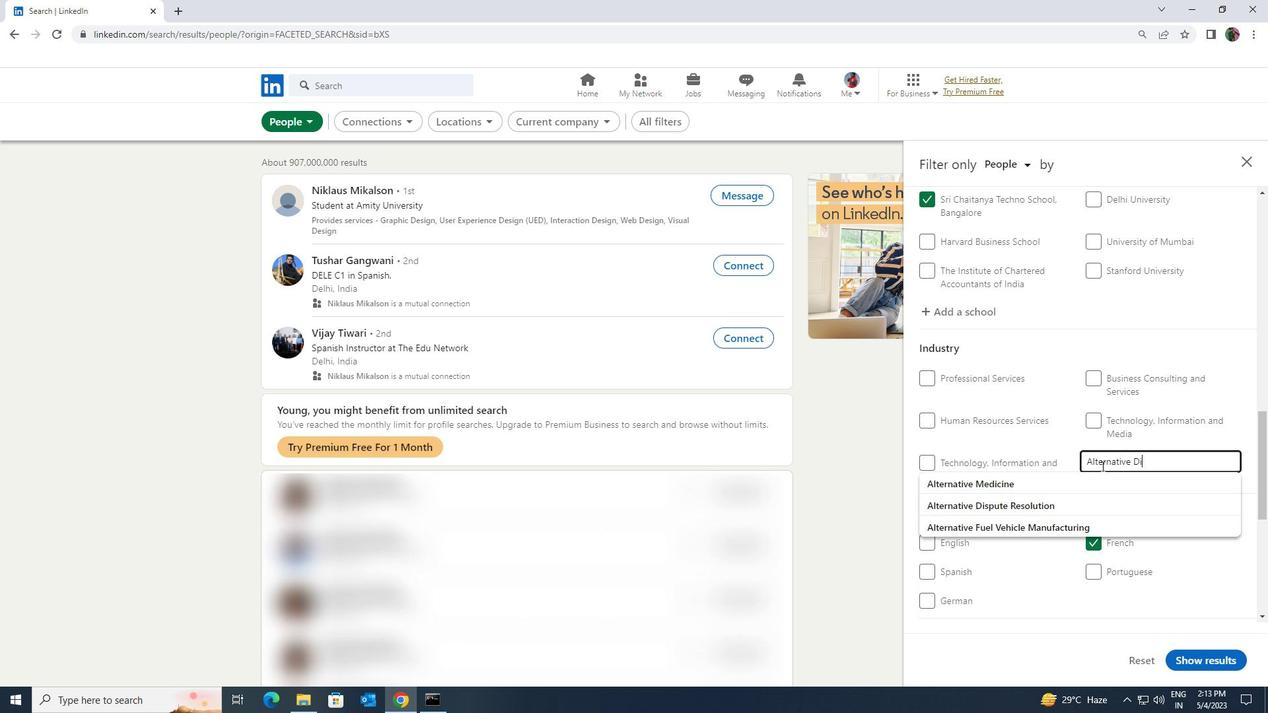 
Action: Mouse moved to (1099, 477)
Screenshot: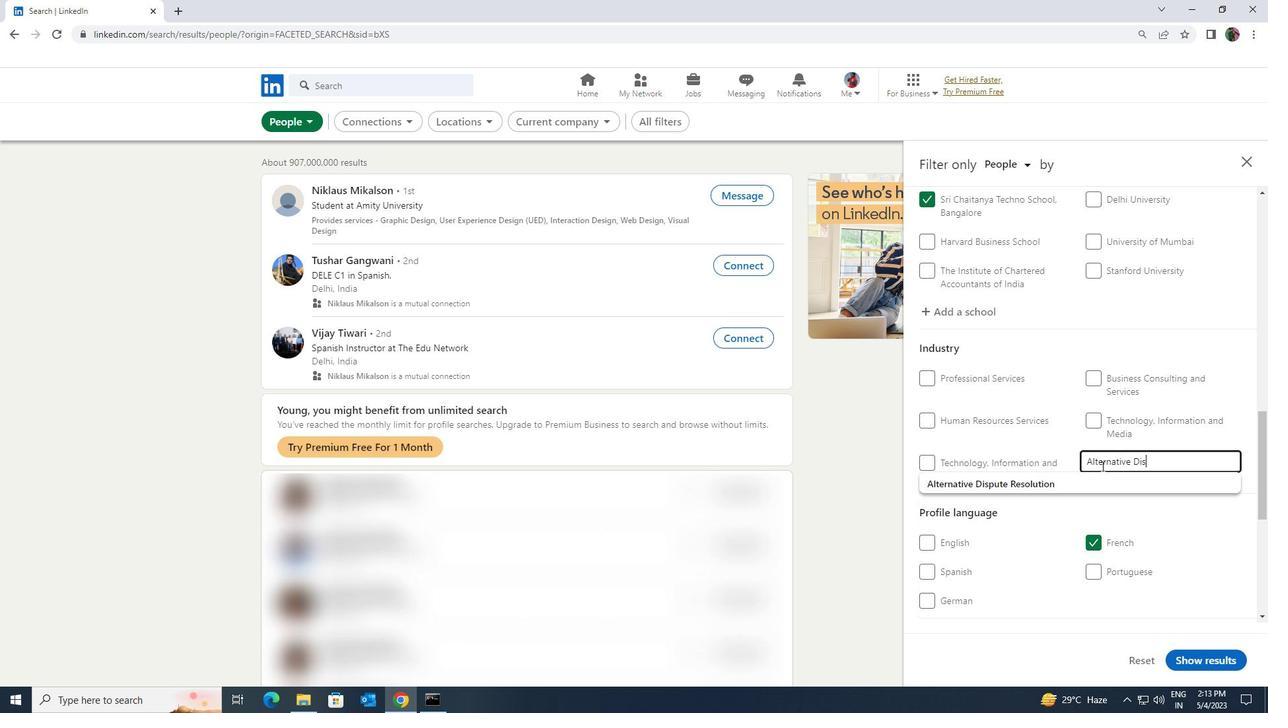 
Action: Mouse pressed left at (1099, 477)
Screenshot: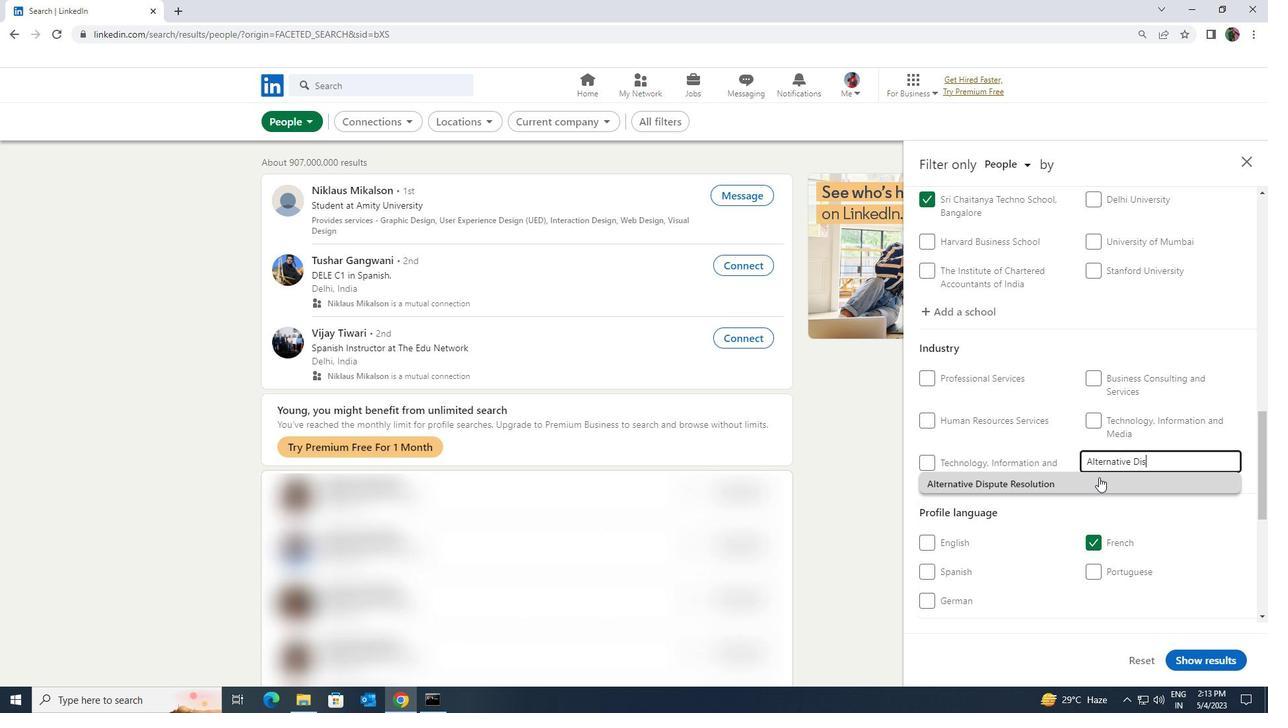 
Action: Mouse scrolled (1099, 477) with delta (0, 0)
Screenshot: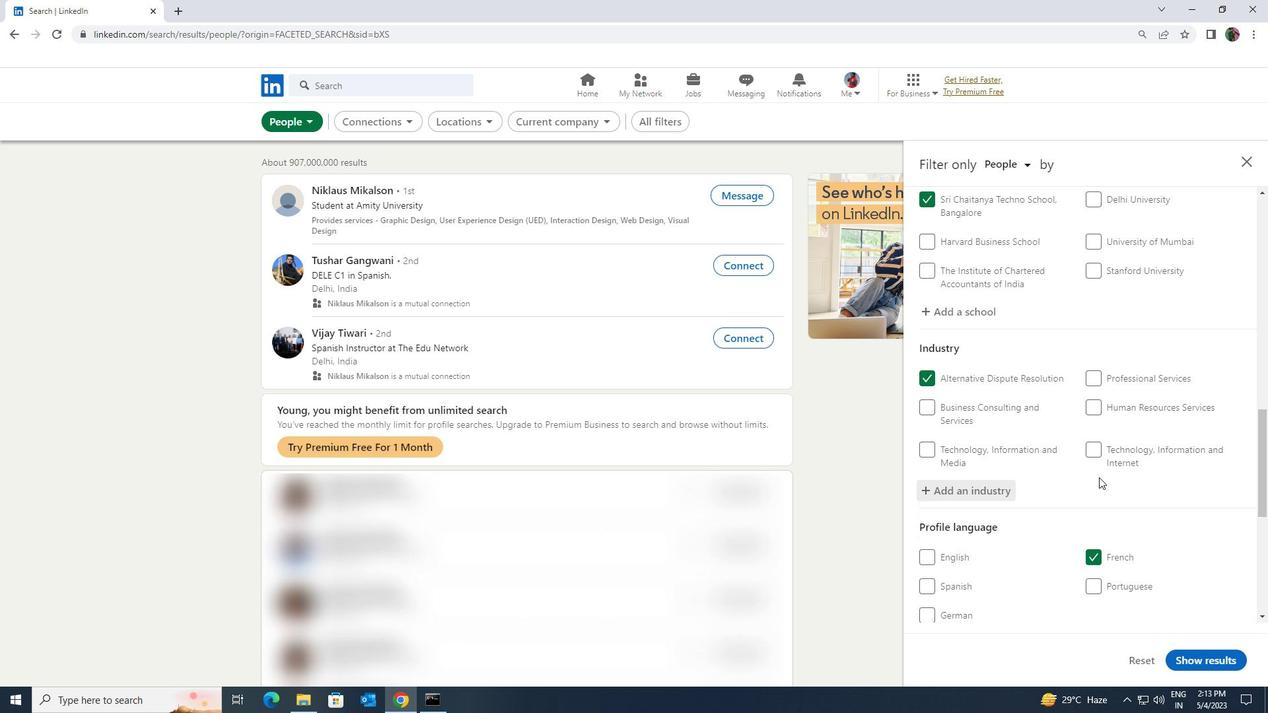 
Action: Mouse moved to (1099, 479)
Screenshot: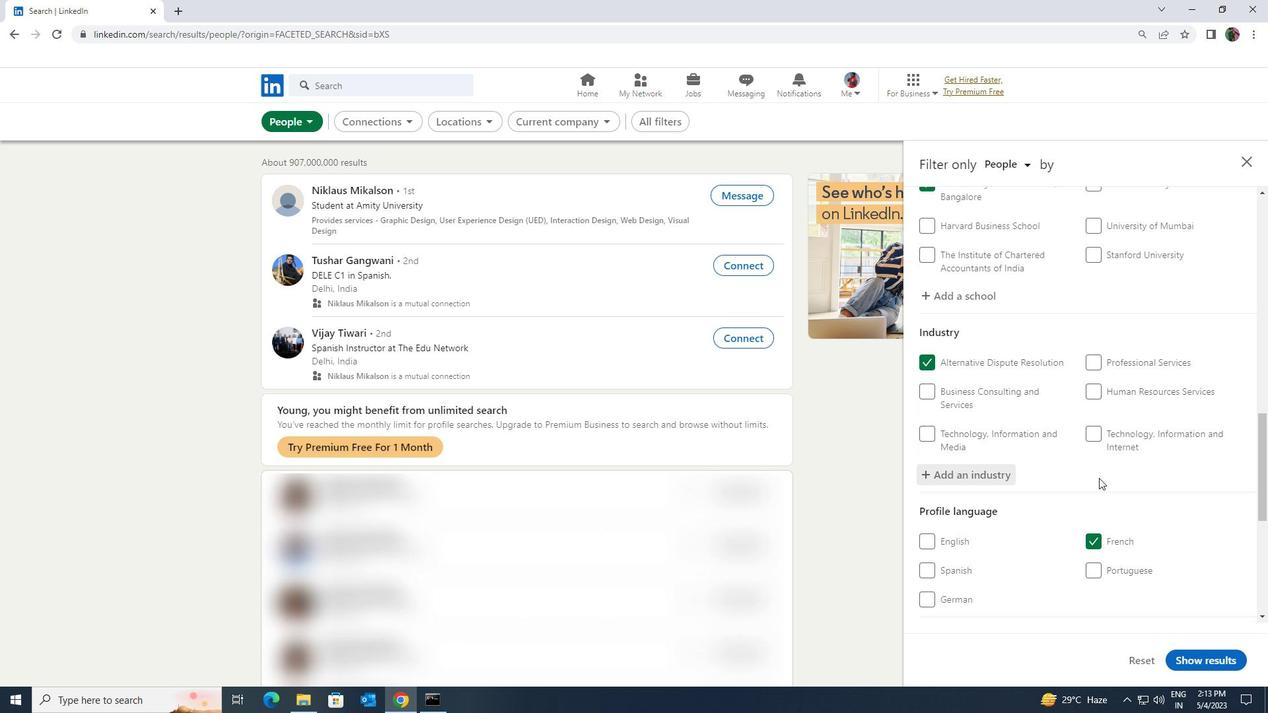 
Action: Mouse scrolled (1099, 478) with delta (0, 0)
Screenshot: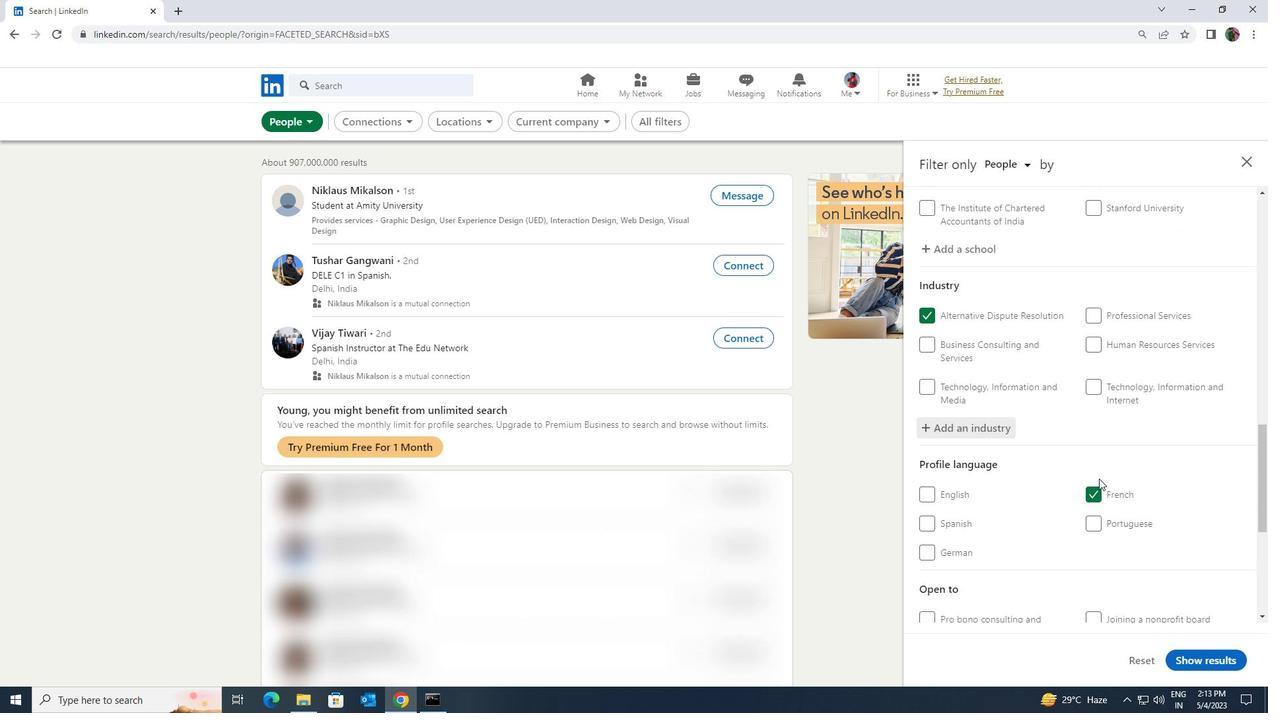 
Action: Mouse scrolled (1099, 478) with delta (0, 0)
Screenshot: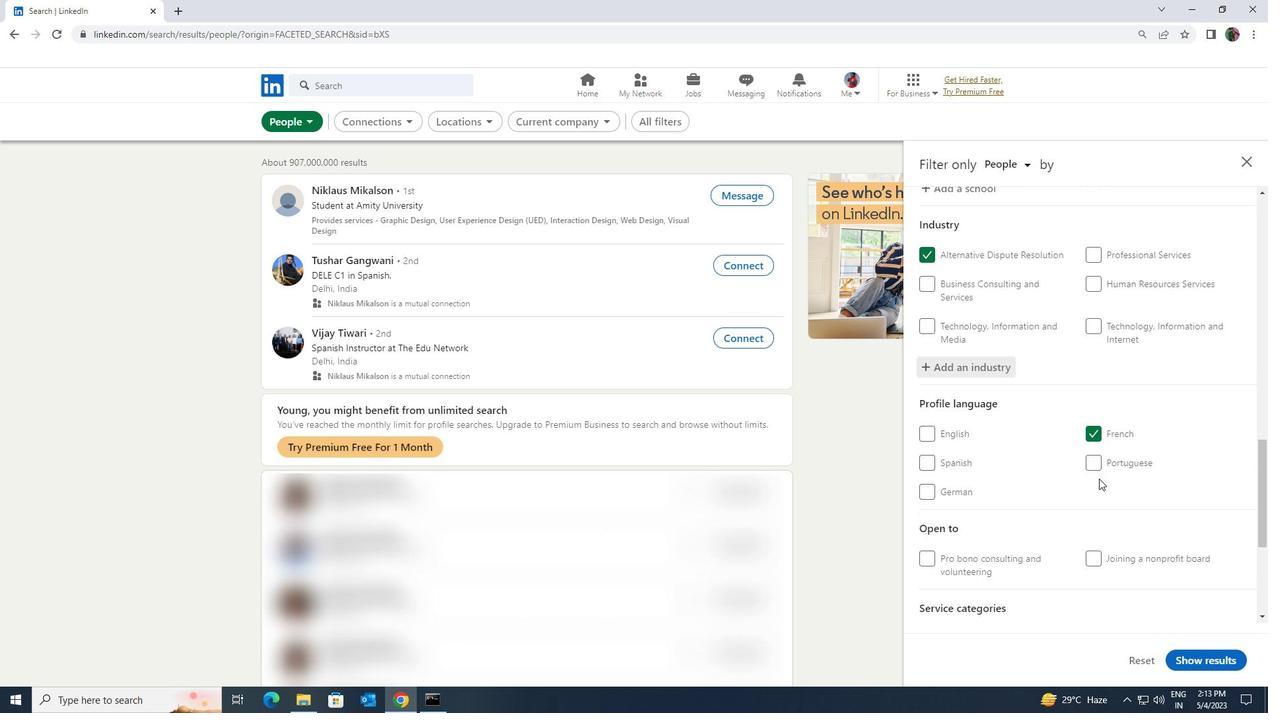 
Action: Mouse scrolled (1099, 478) with delta (0, 0)
Screenshot: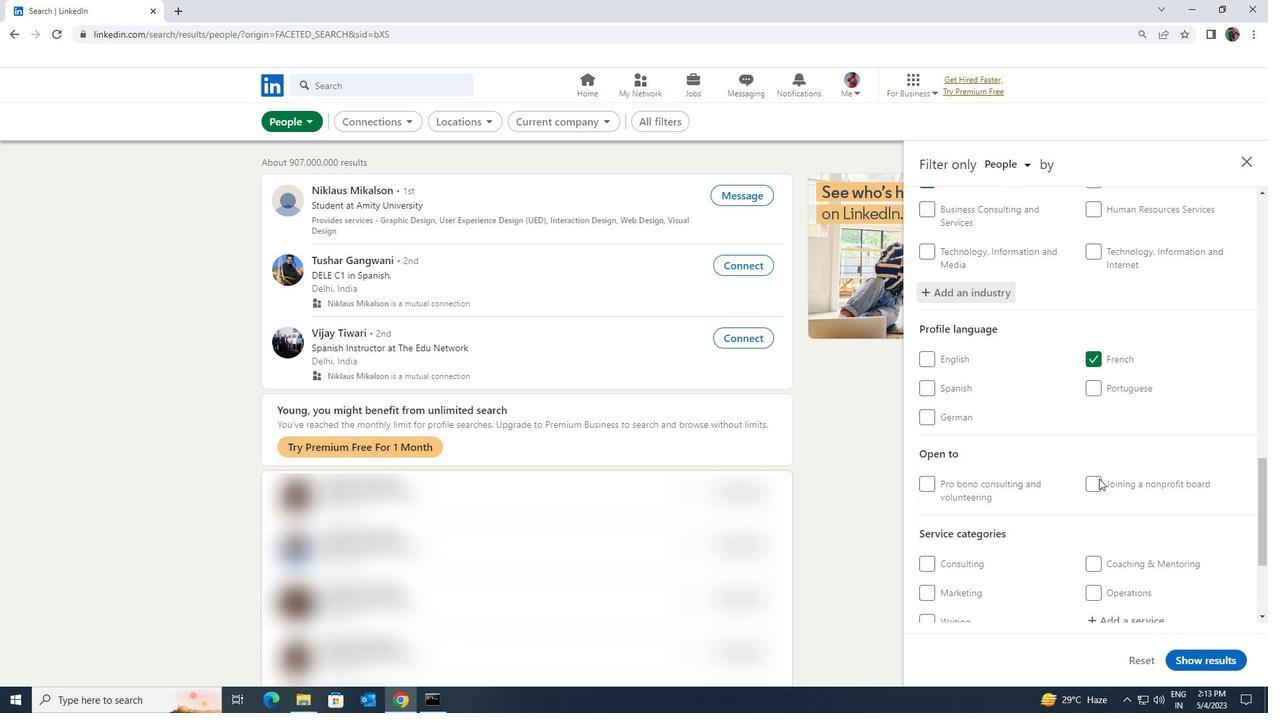 
Action: Mouse scrolled (1099, 478) with delta (0, 0)
Screenshot: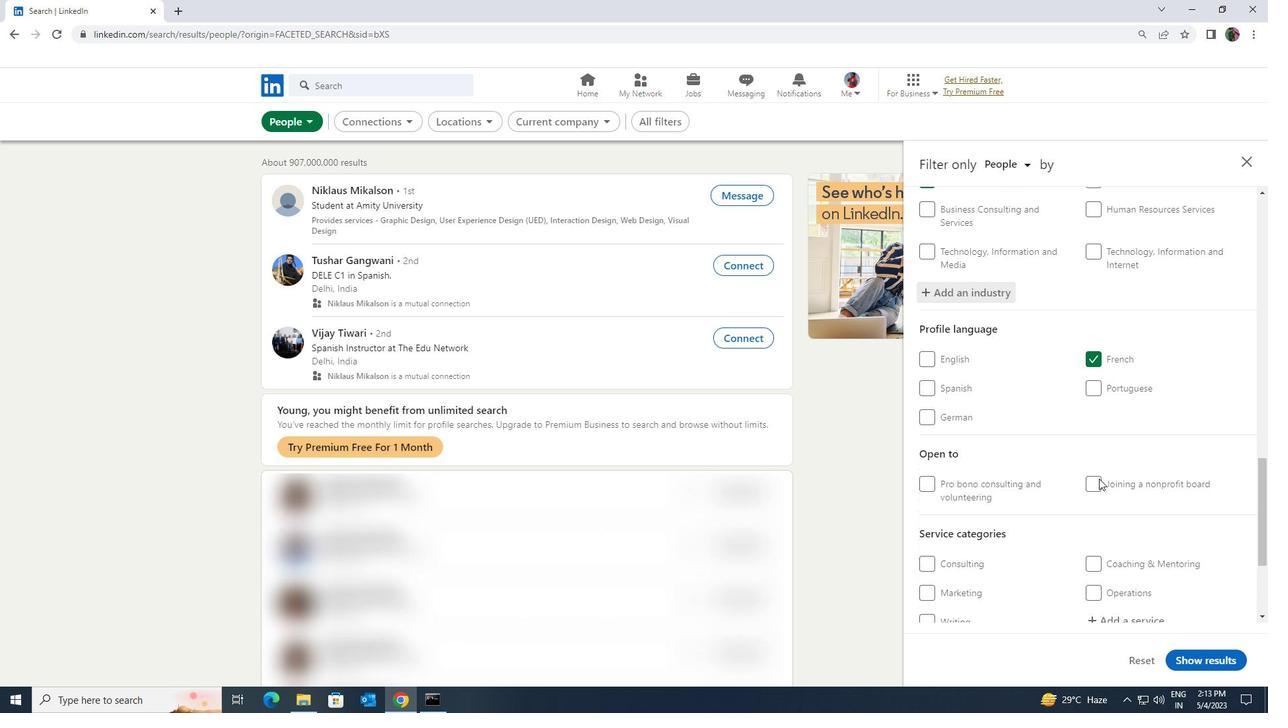 
Action: Mouse moved to (1102, 495)
Screenshot: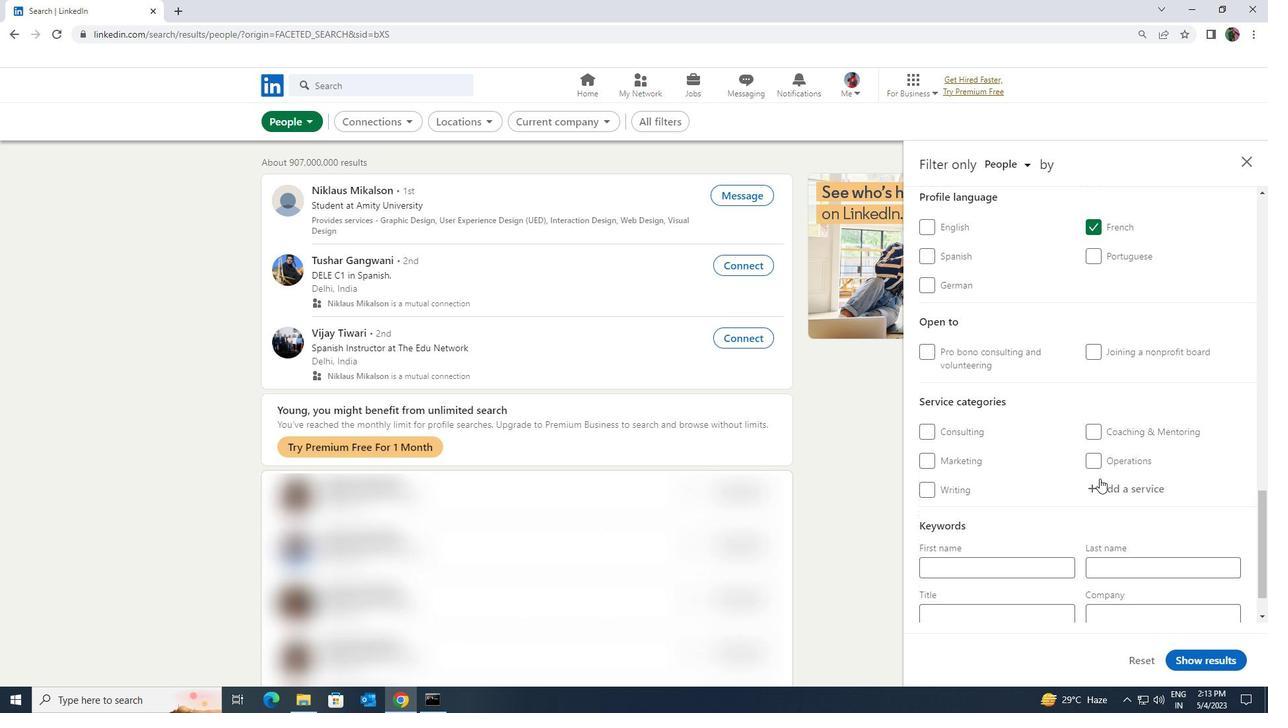 
Action: Mouse pressed left at (1102, 495)
Screenshot: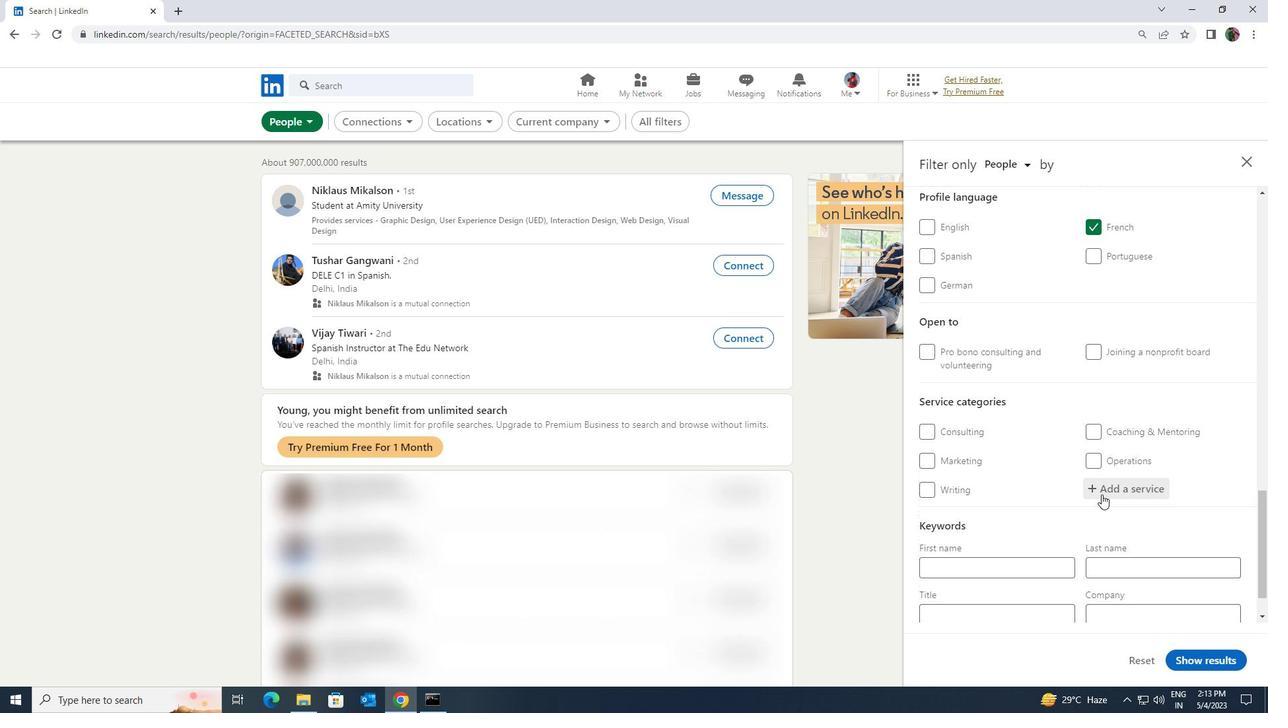 
Action: Key pressed <Key.shift><Key.shift>REAL<Key.space>S
Screenshot: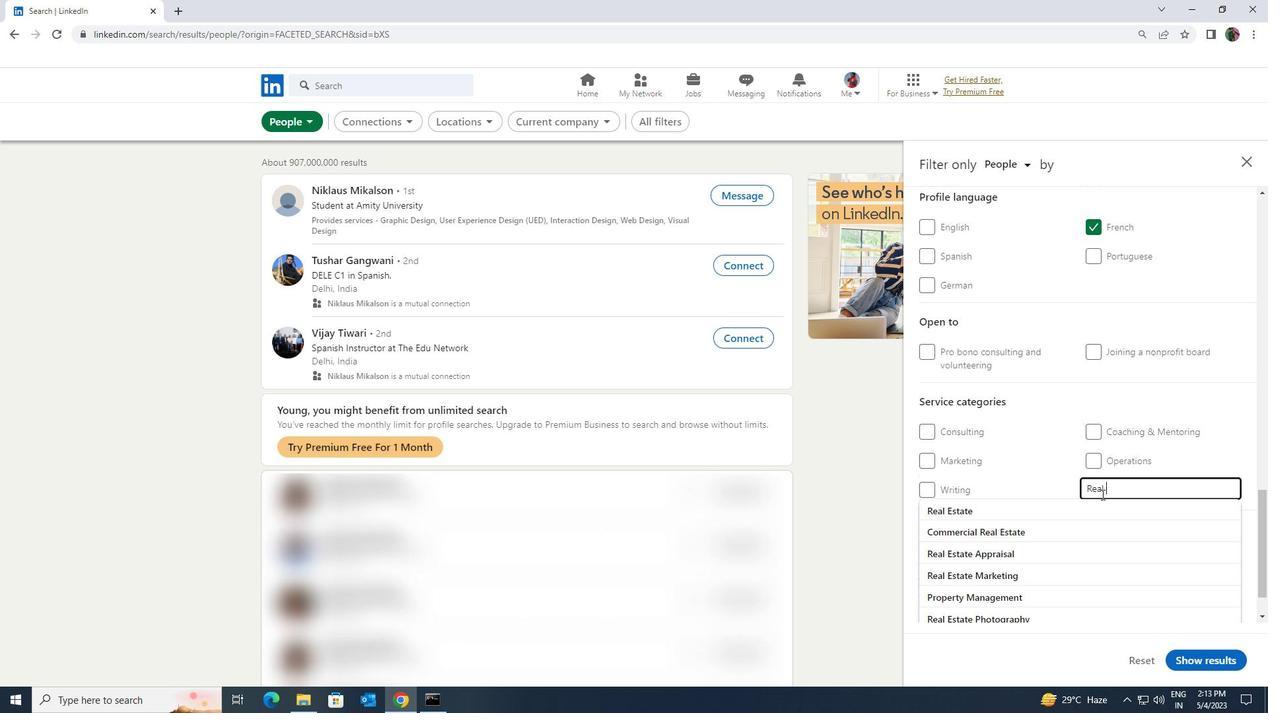 
Action: Mouse moved to (1068, 508)
Screenshot: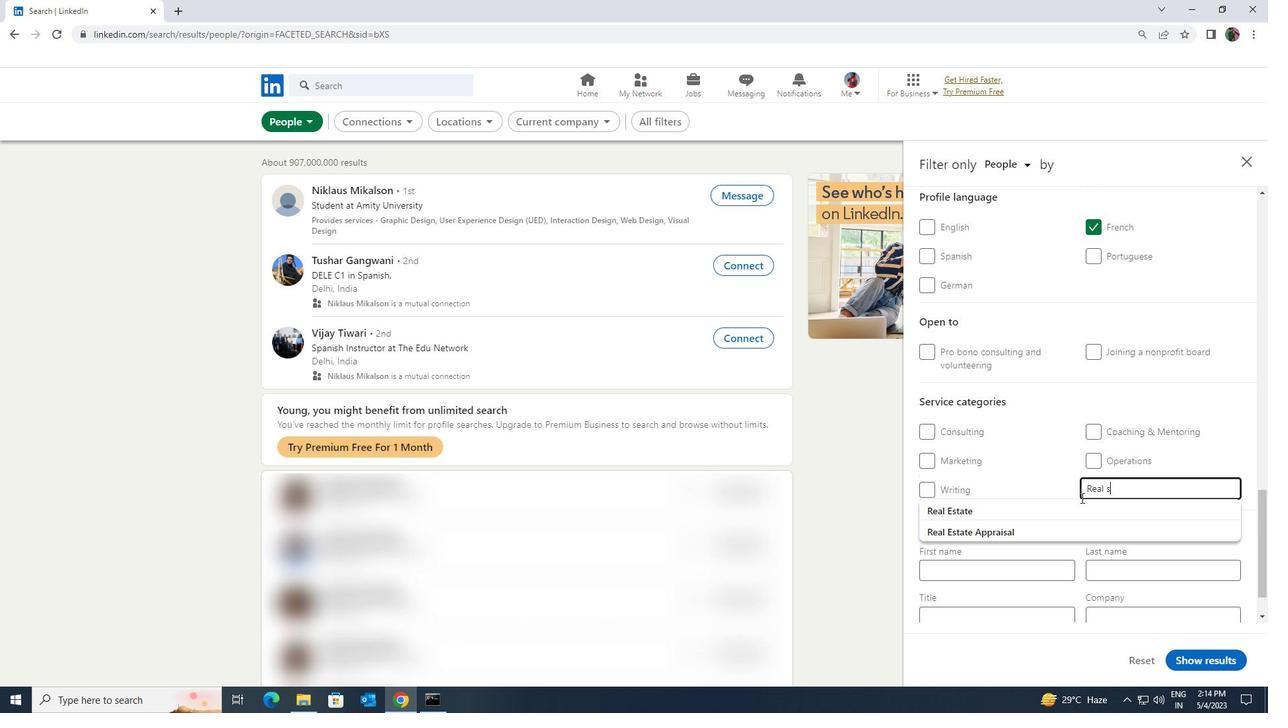 
Action: Mouse pressed left at (1068, 508)
Screenshot: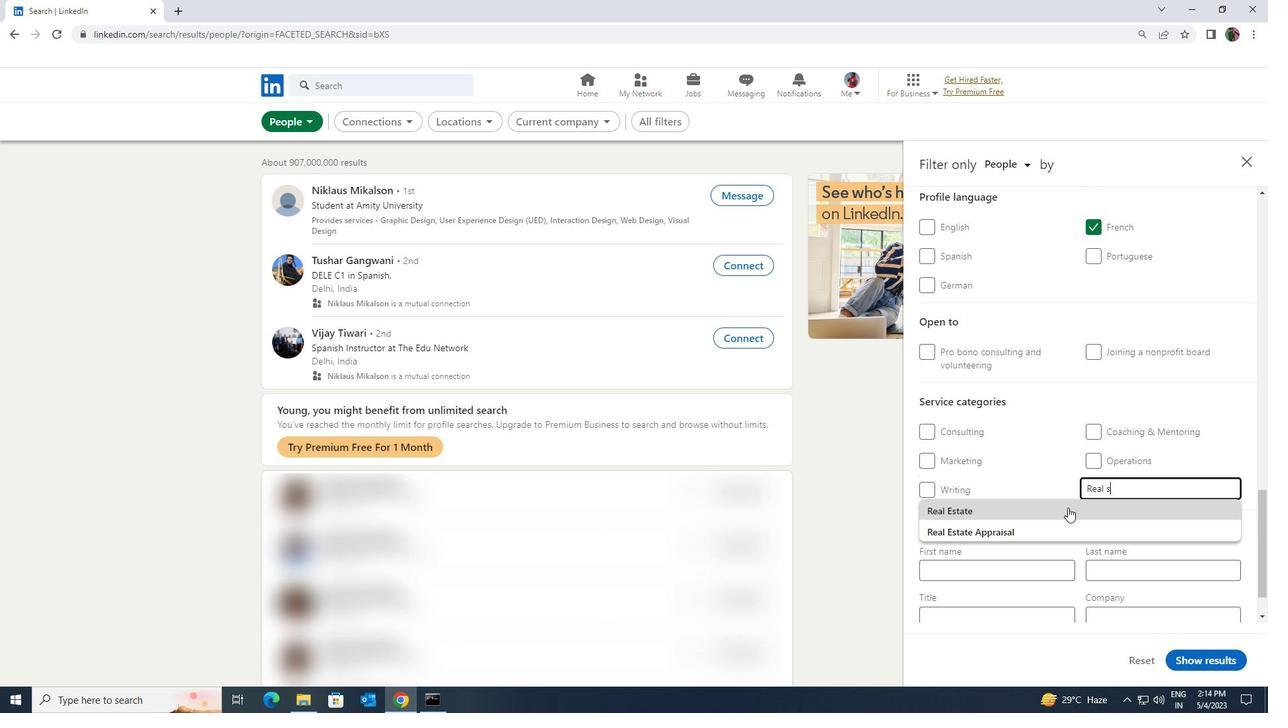 
Action: Mouse moved to (1066, 511)
Screenshot: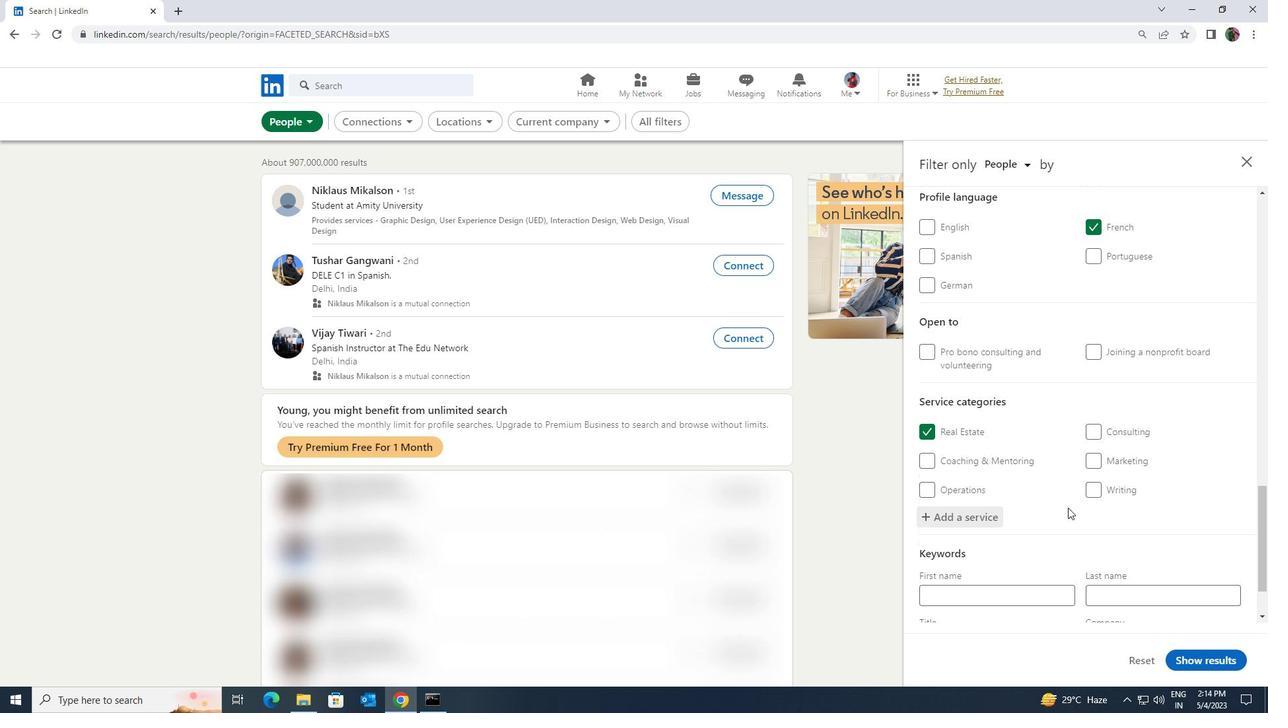 
Action: Mouse scrolled (1066, 510) with delta (0, 0)
Screenshot: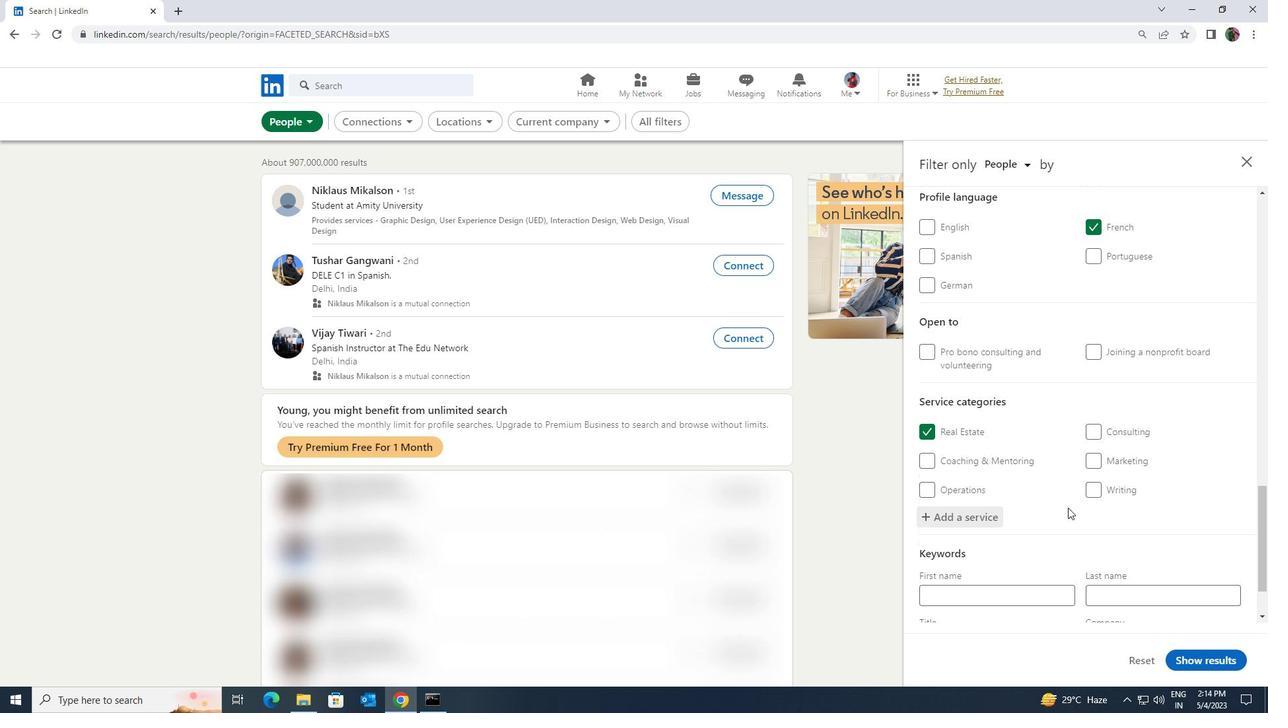 
Action: Mouse moved to (1066, 511)
Screenshot: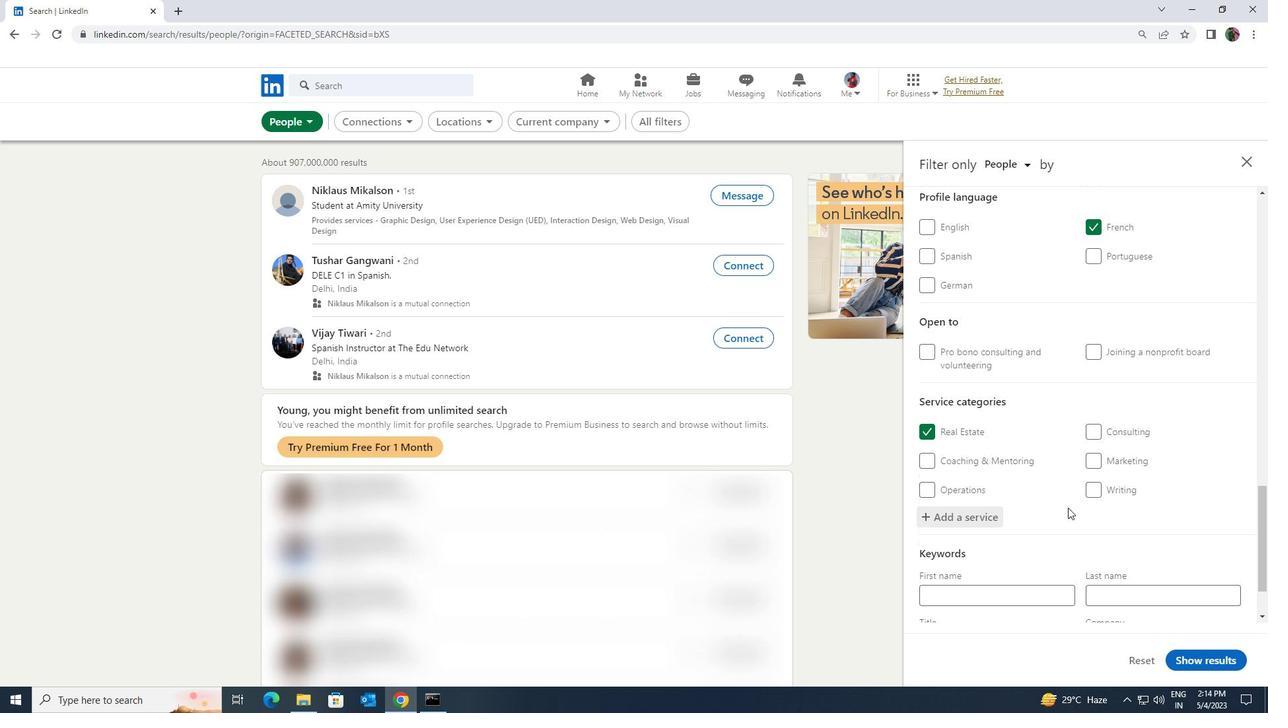 
Action: Mouse scrolled (1066, 510) with delta (0, 0)
Screenshot: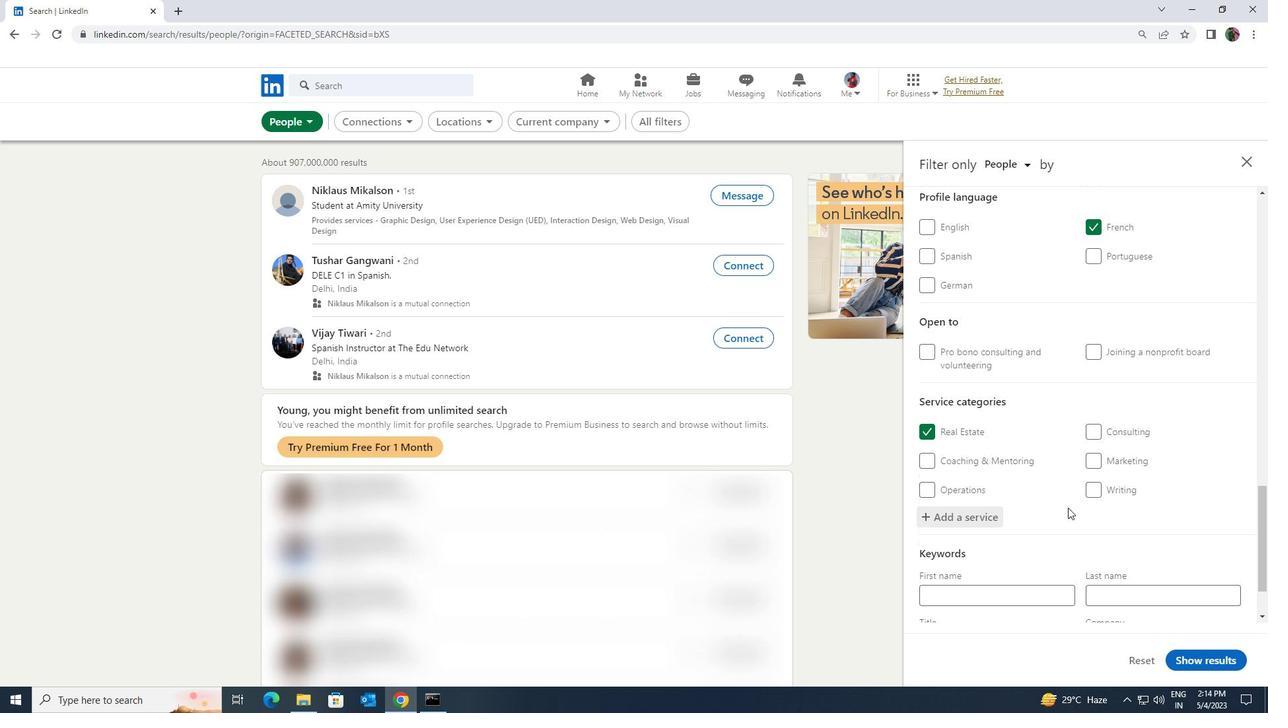 
Action: Mouse moved to (1064, 513)
Screenshot: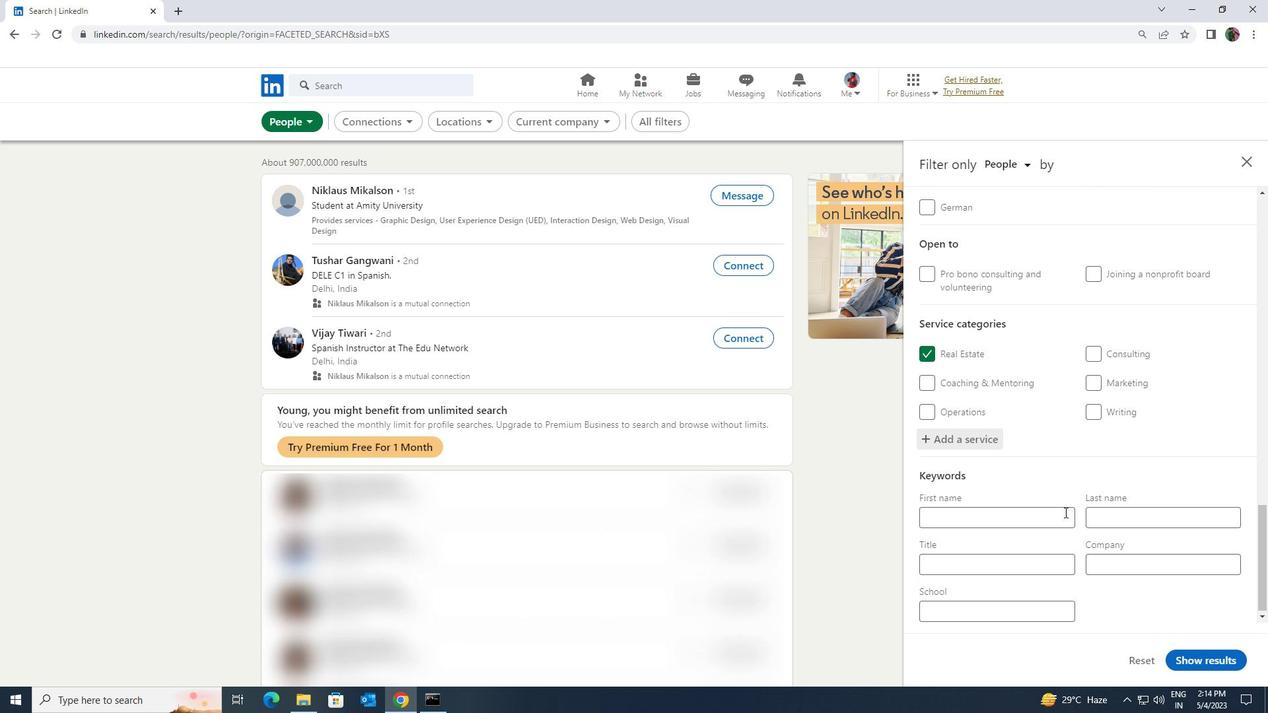 
Action: Mouse scrolled (1064, 512) with delta (0, 0)
Screenshot: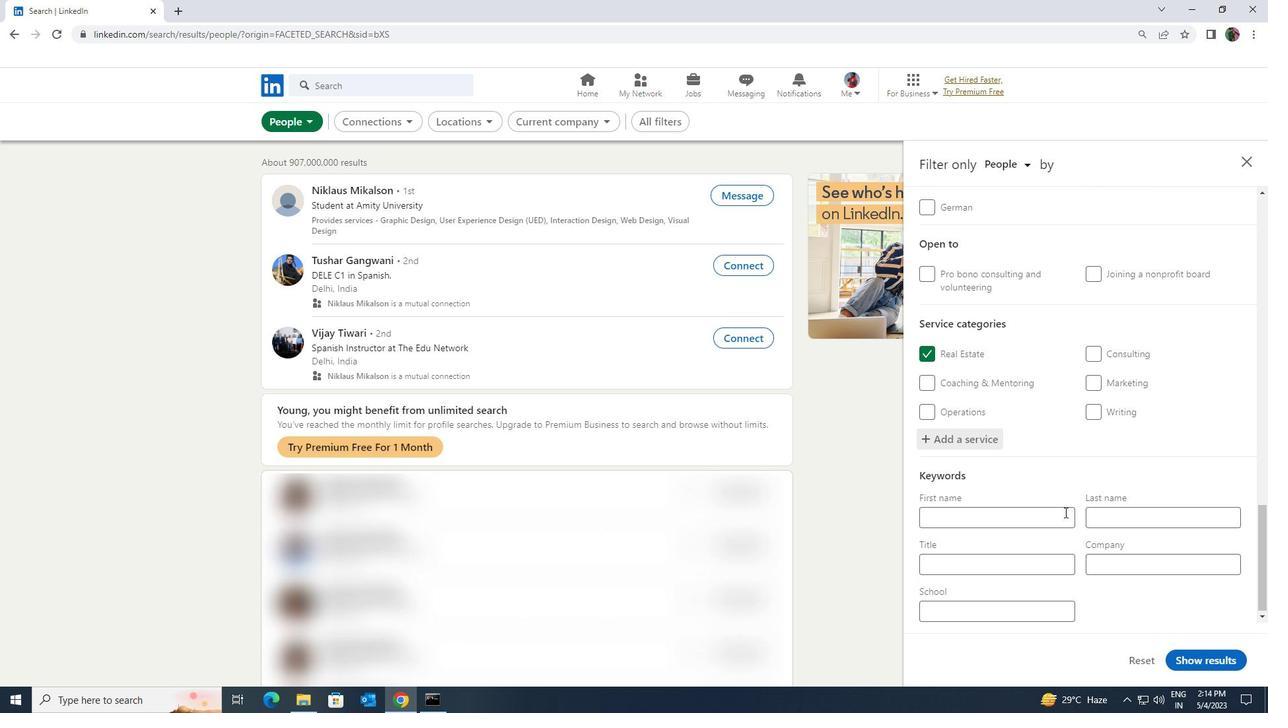 
Action: Mouse scrolled (1064, 512) with delta (0, 0)
Screenshot: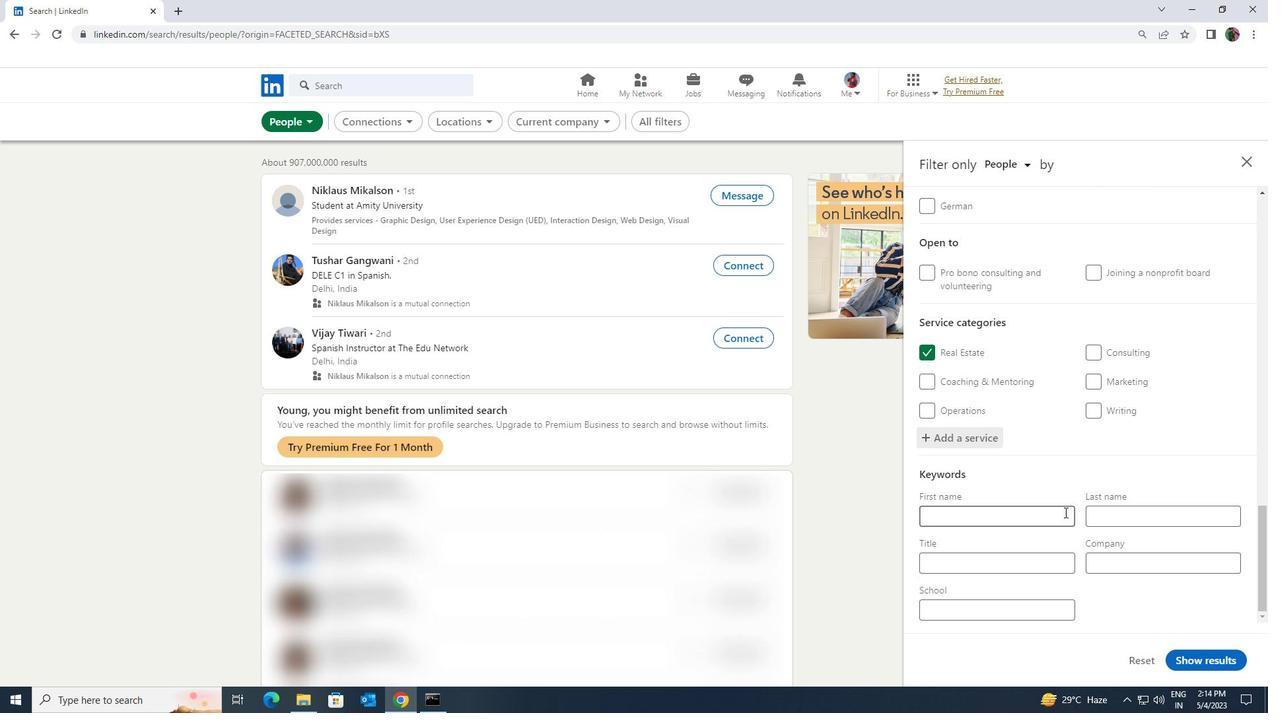 
Action: Mouse moved to (1048, 564)
Screenshot: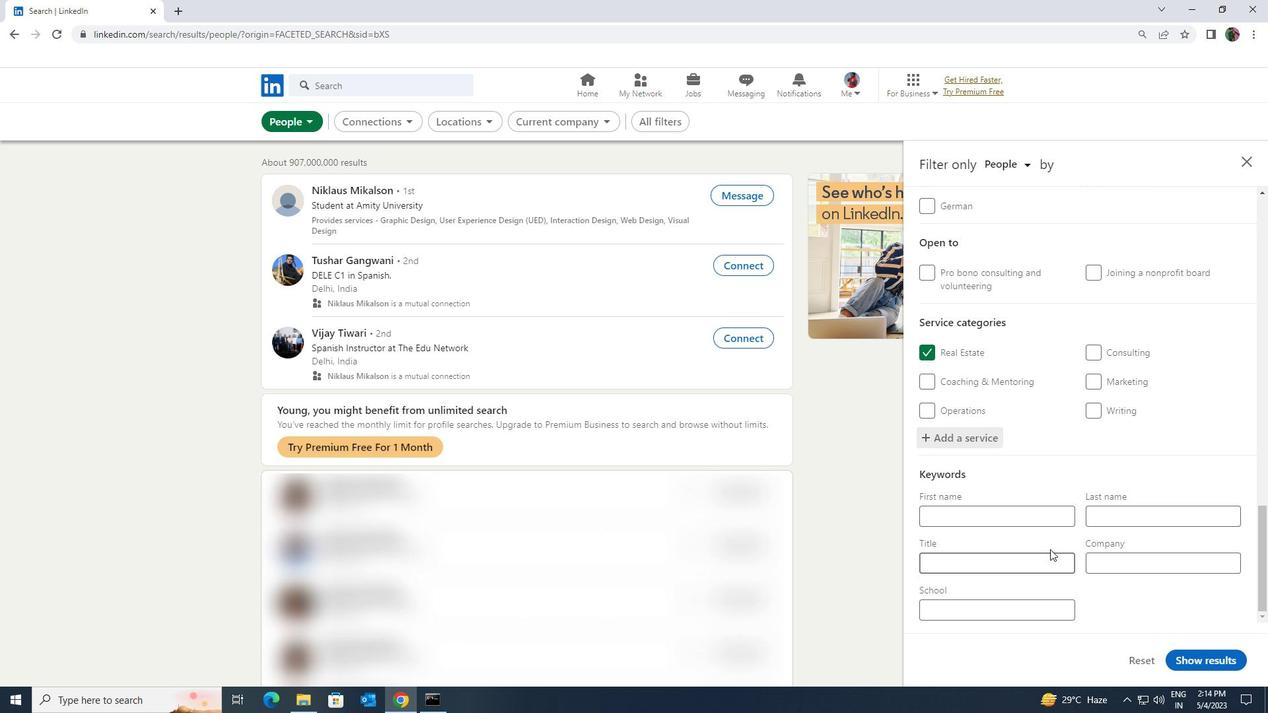 
Action: Mouse pressed left at (1048, 564)
Screenshot: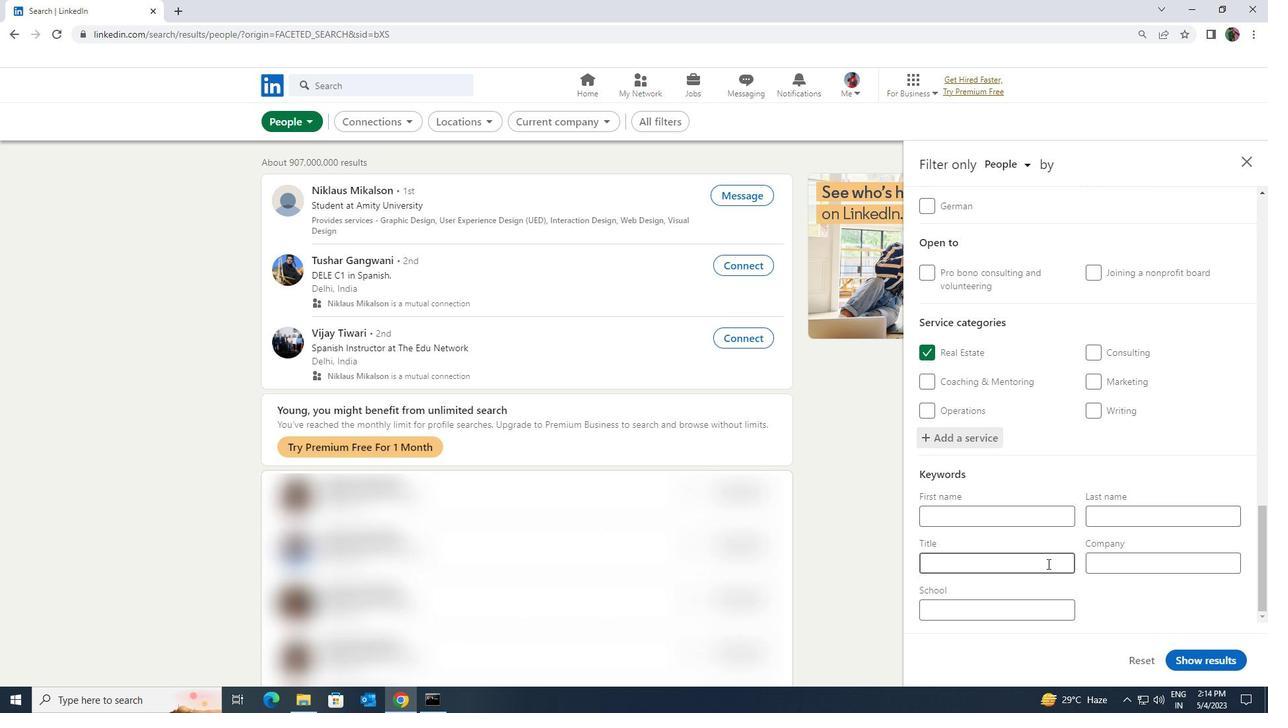 
Action: Key pressed <Key.shift>MATHMATICIAN
Screenshot: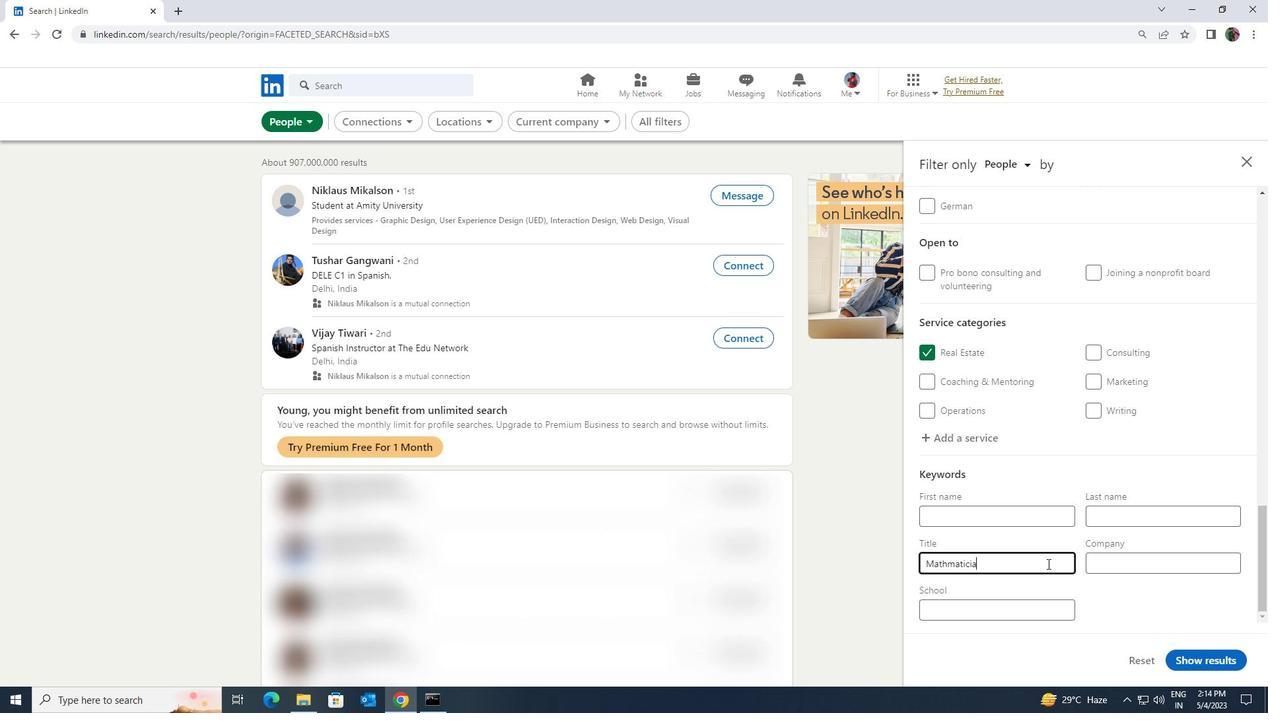 
Action: Mouse moved to (1179, 653)
Screenshot: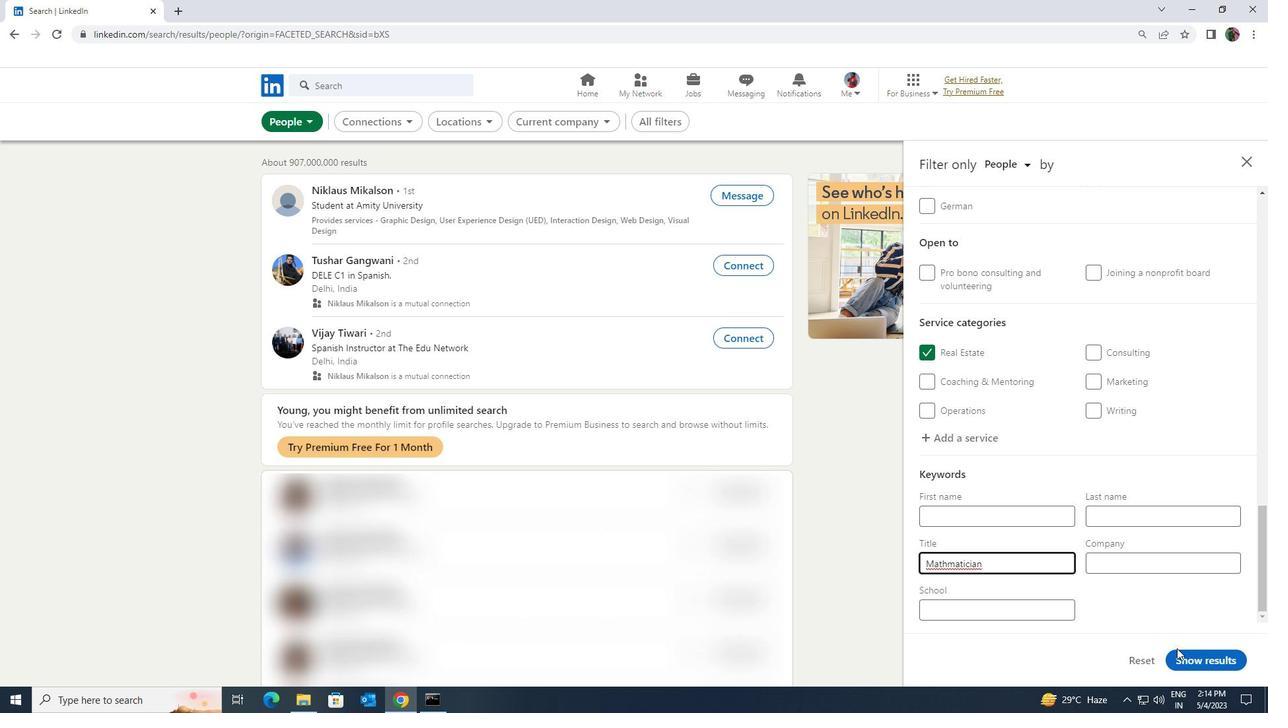 
Action: Mouse pressed left at (1179, 653)
Screenshot: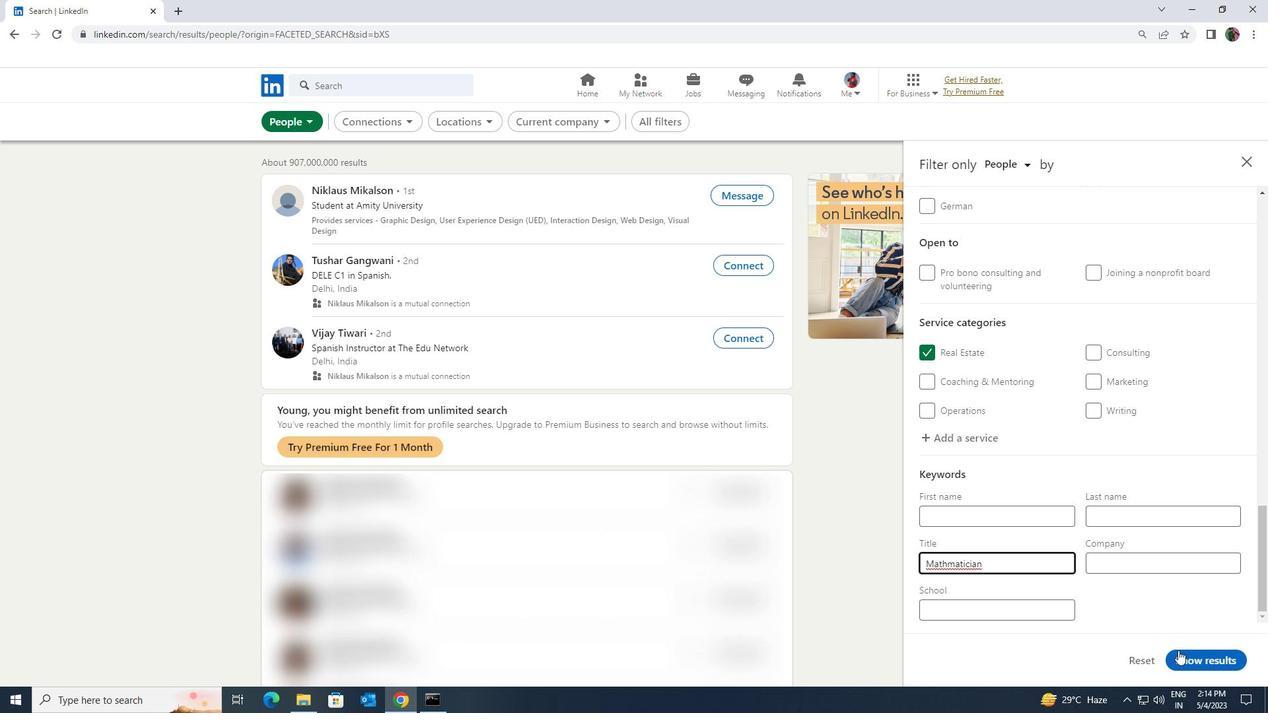 
